 Task: Explore Airbnb accommodation in Damascus, Syria from 2nd December, 2023 to 5th December, 2023 for 1 adult.1  bedroom having 1 bed and 1 bathroom. Property type can be hotel. Look for 3 properties as per requirement.
Action: Mouse moved to (424, 97)
Screenshot: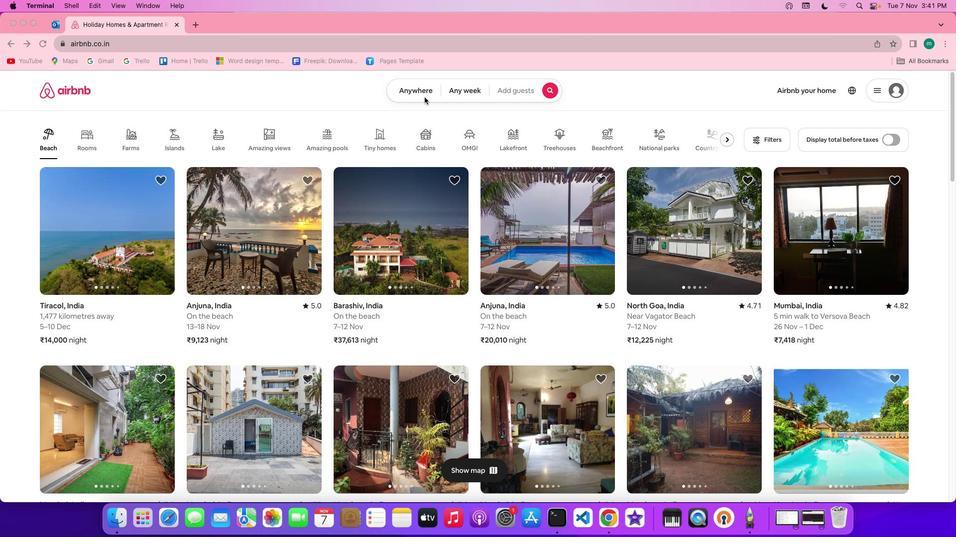 
Action: Mouse pressed left at (424, 97)
Screenshot: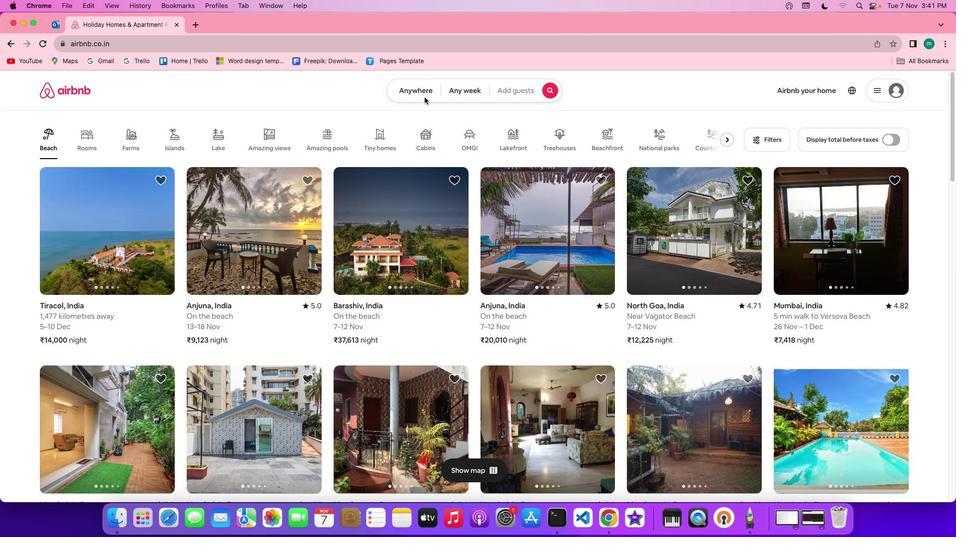 
Action: Mouse pressed left at (424, 97)
Screenshot: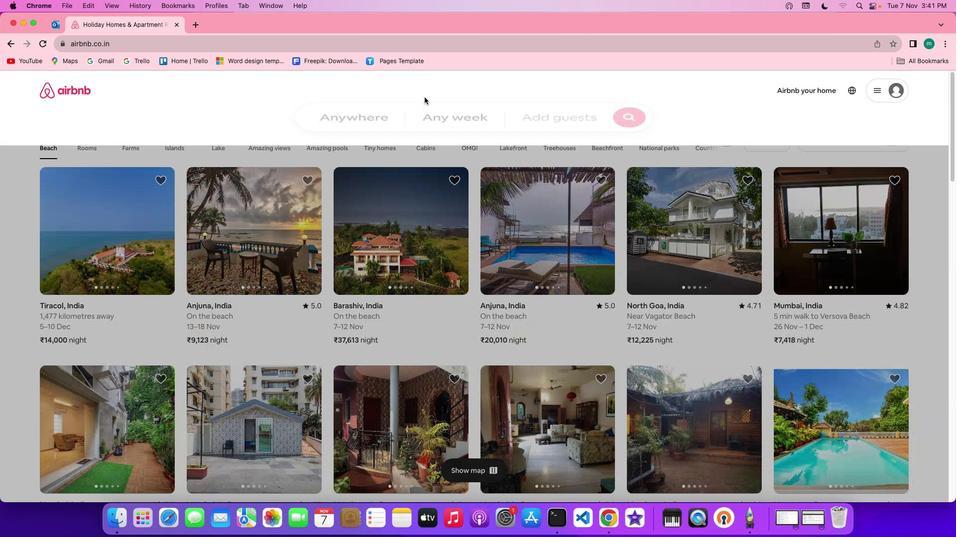 
Action: Mouse moved to (363, 137)
Screenshot: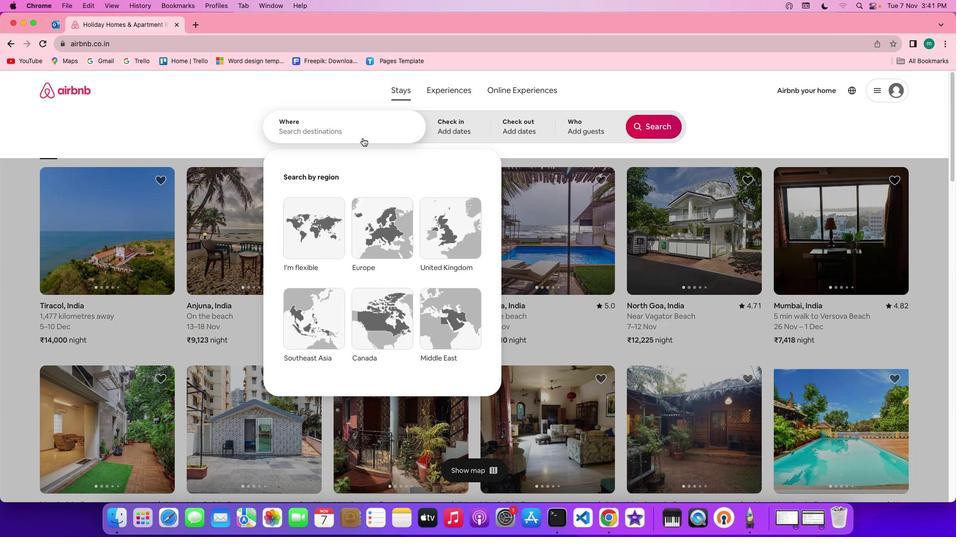 
Action: Mouse pressed left at (363, 137)
Screenshot: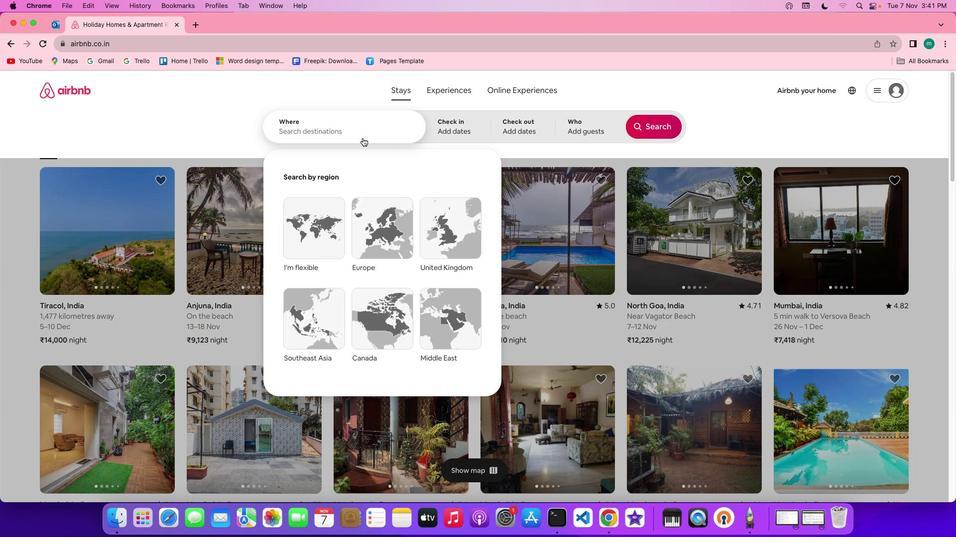 
Action: Mouse moved to (362, 132)
Screenshot: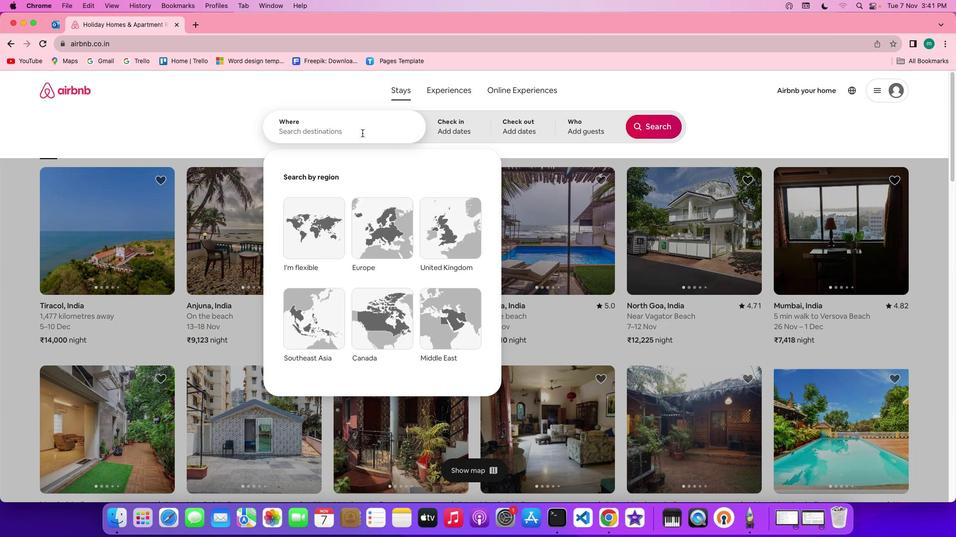 
Action: Mouse pressed left at (362, 132)
Screenshot: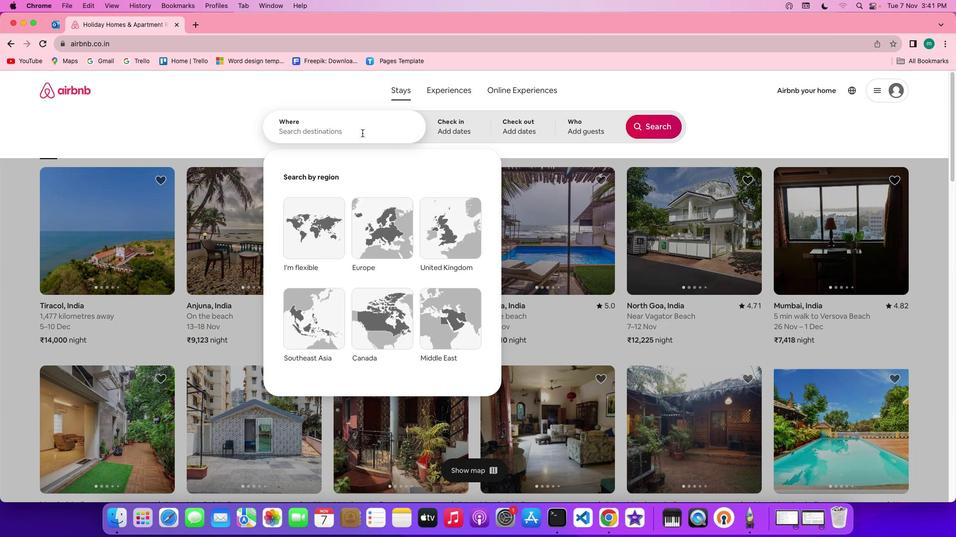 
Action: Key pressed Key.shift'D''a''m''a''s''c''u''s'','Key.spaceKey.shift'S''y''r''i''a'
Screenshot: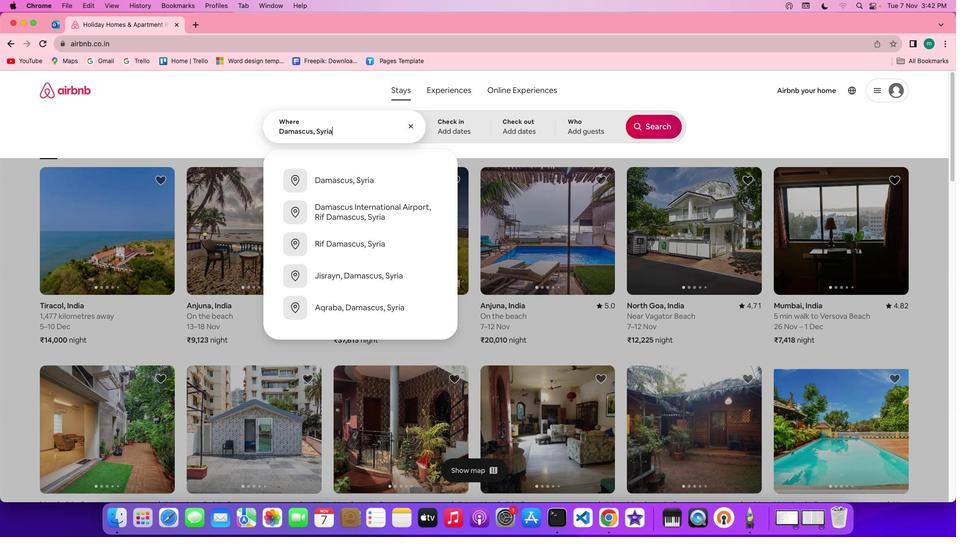 
Action: Mouse moved to (449, 124)
Screenshot: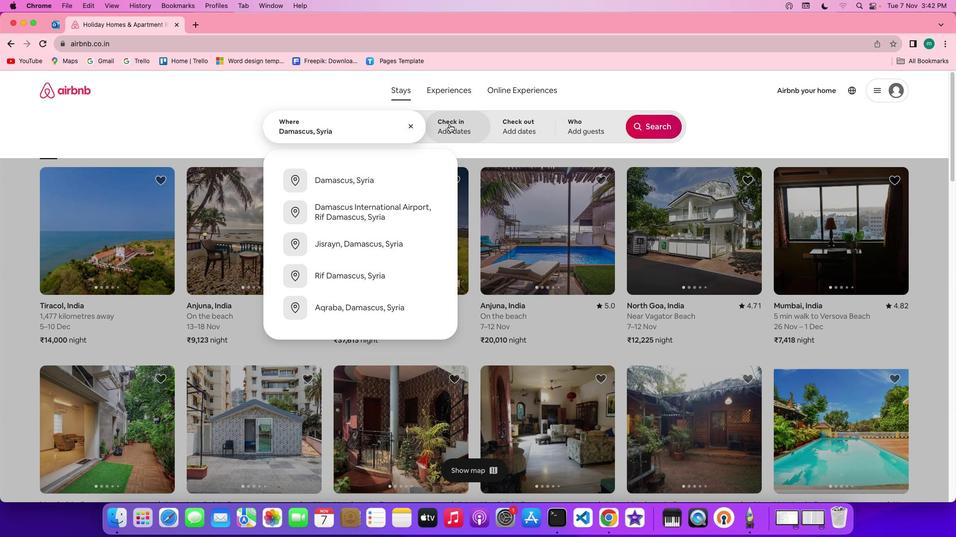 
Action: Mouse pressed left at (449, 124)
Screenshot: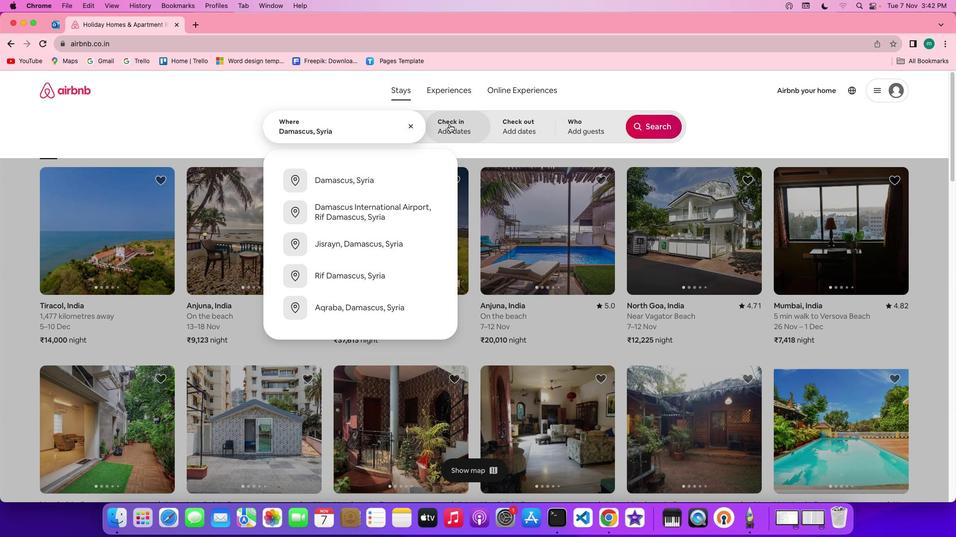 
Action: Mouse moved to (648, 244)
Screenshot: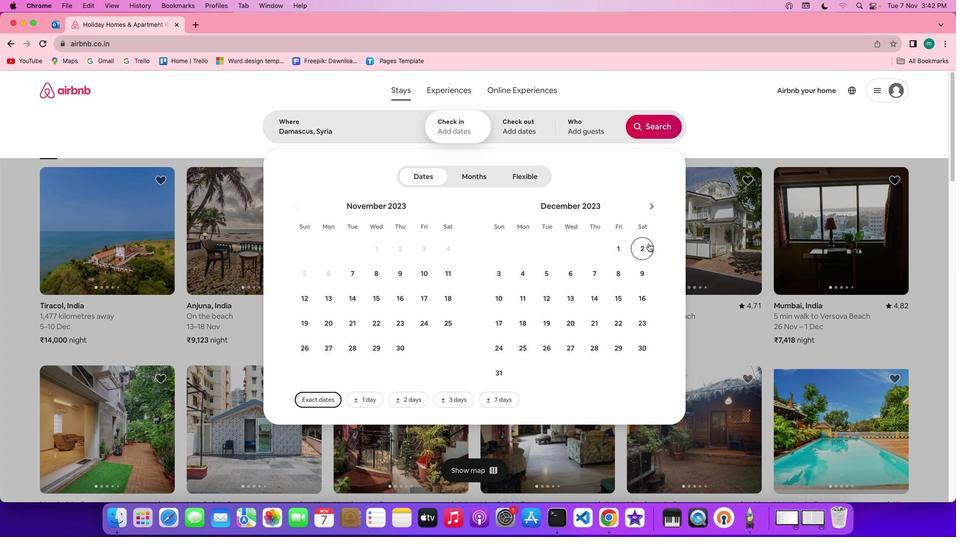 
Action: Mouse pressed left at (648, 244)
Screenshot: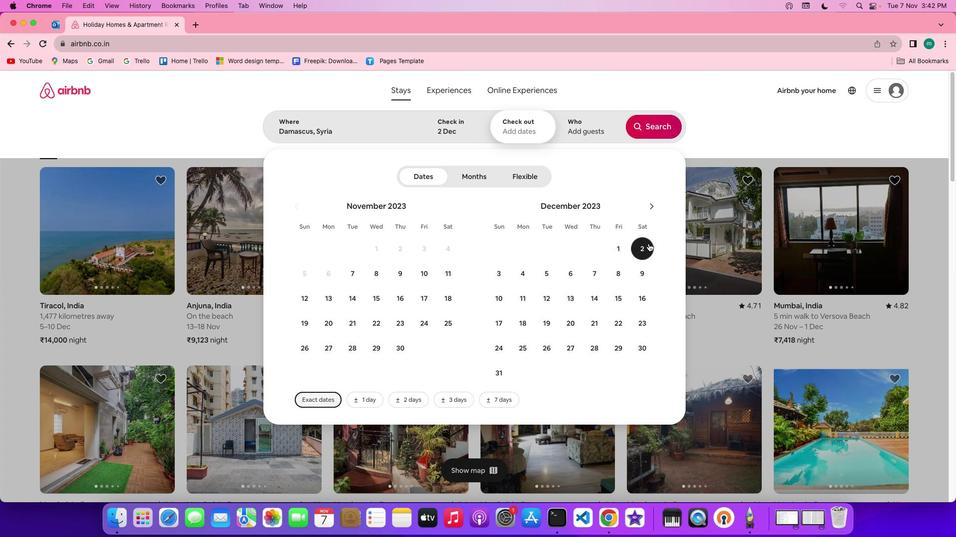 
Action: Mouse moved to (553, 271)
Screenshot: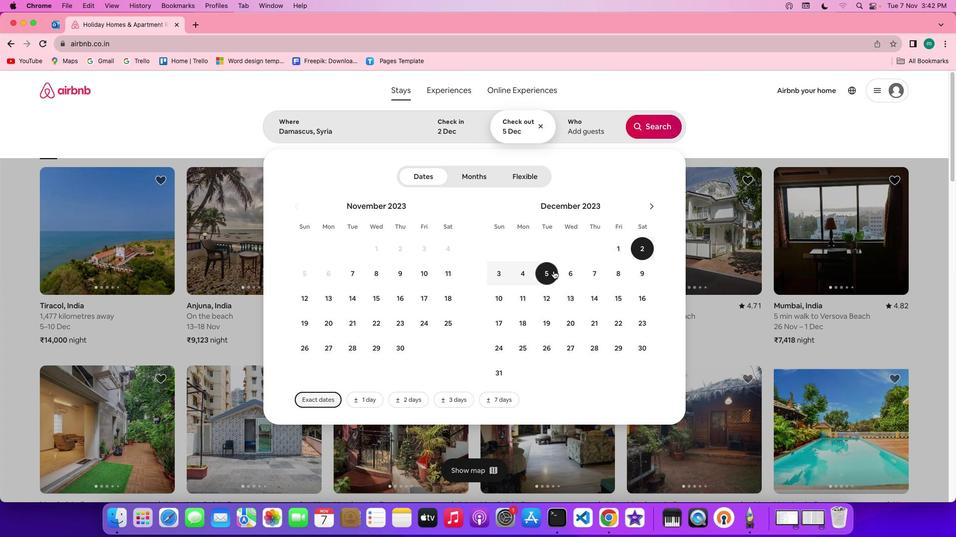 
Action: Mouse pressed left at (553, 271)
Screenshot: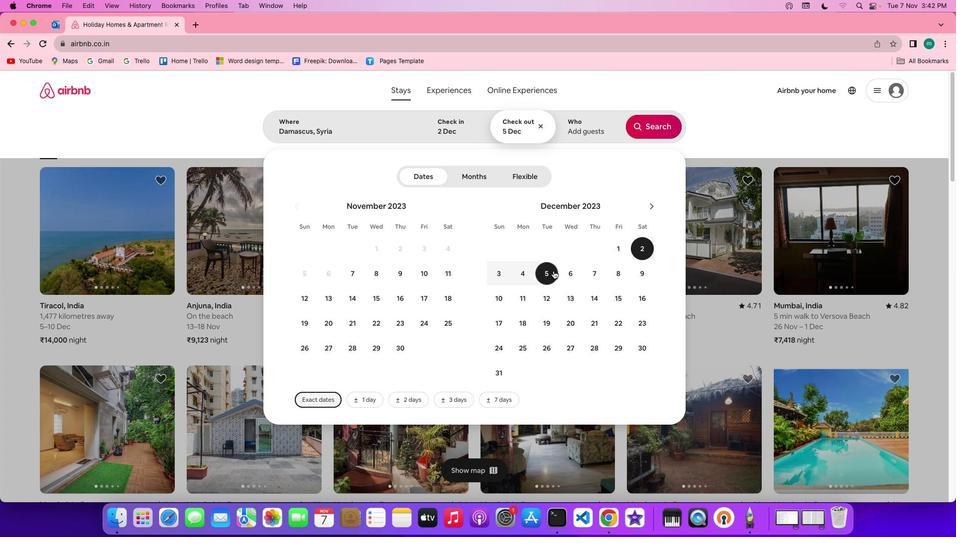 
Action: Mouse moved to (579, 131)
Screenshot: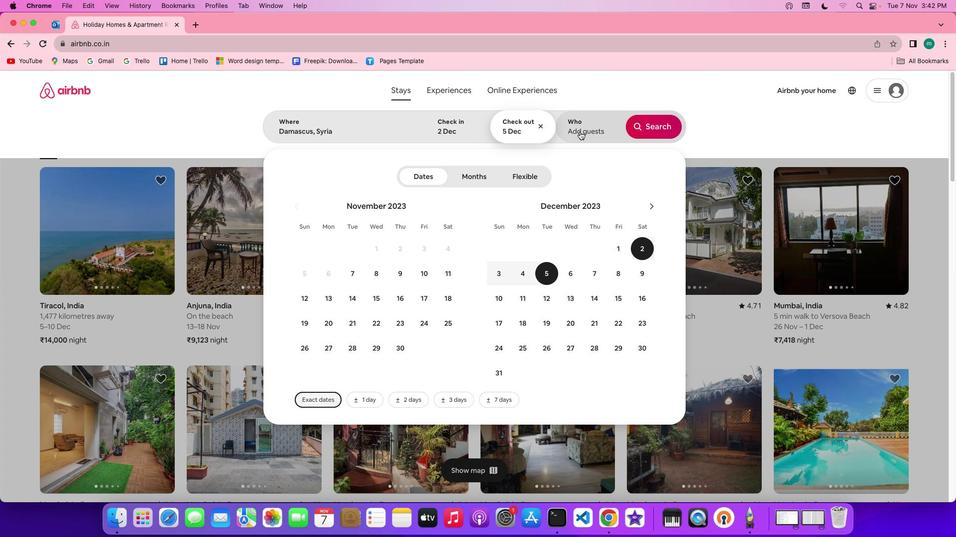 
Action: Mouse pressed left at (579, 131)
Screenshot: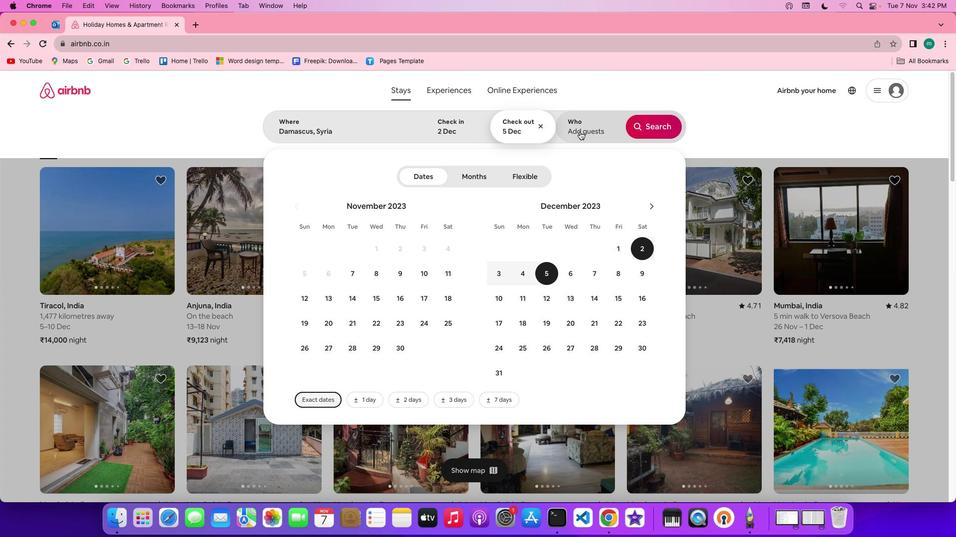 
Action: Mouse moved to (659, 181)
Screenshot: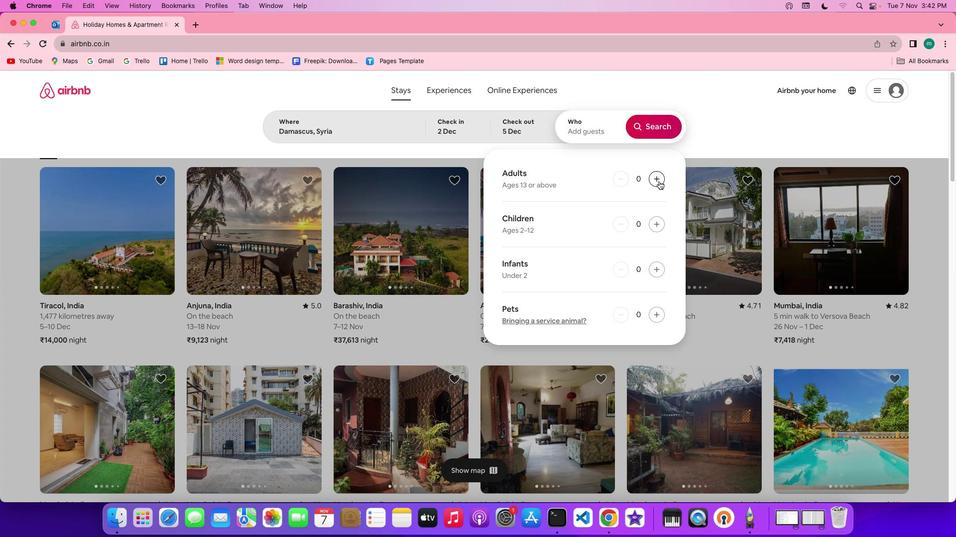 
Action: Mouse pressed left at (659, 181)
Screenshot: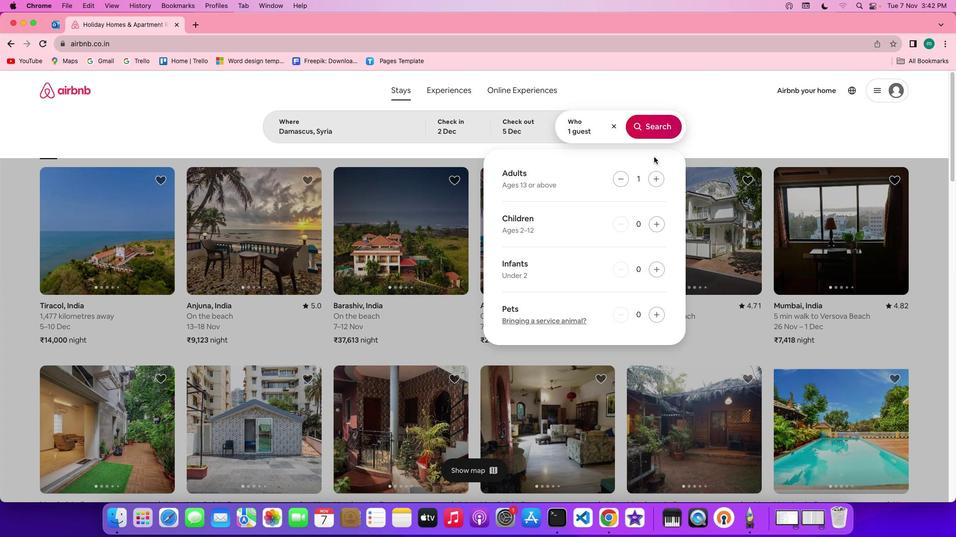 
Action: Mouse moved to (653, 131)
Screenshot: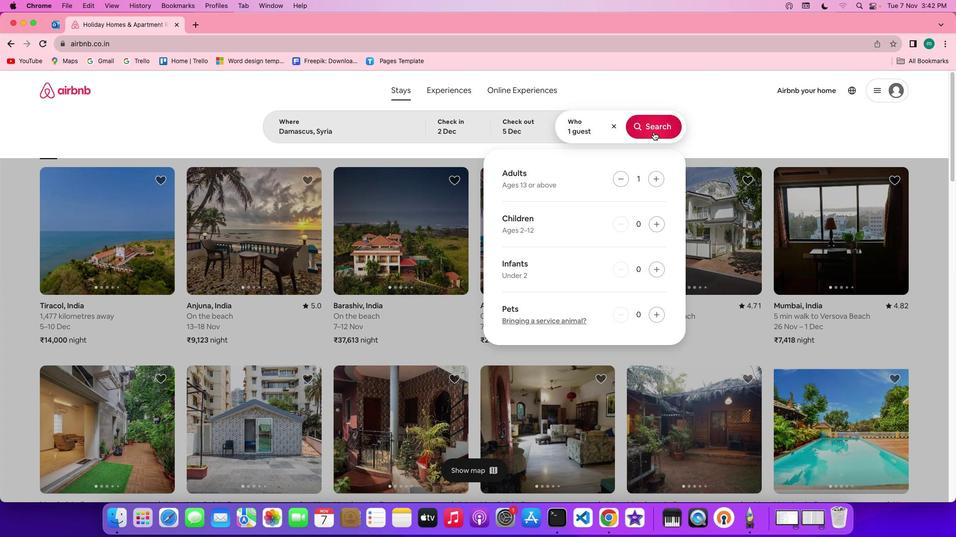 
Action: Mouse pressed left at (653, 131)
Screenshot: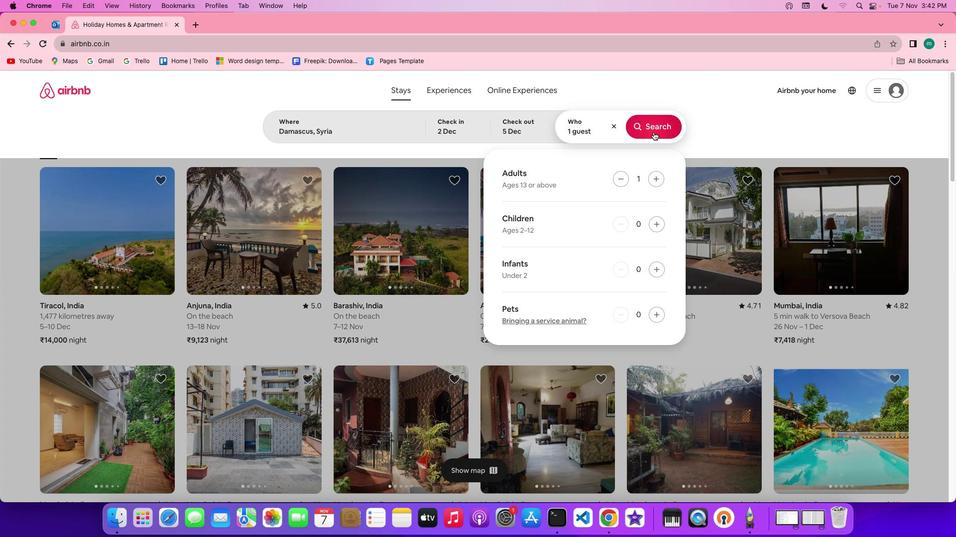 
Action: Mouse moved to (785, 127)
Screenshot: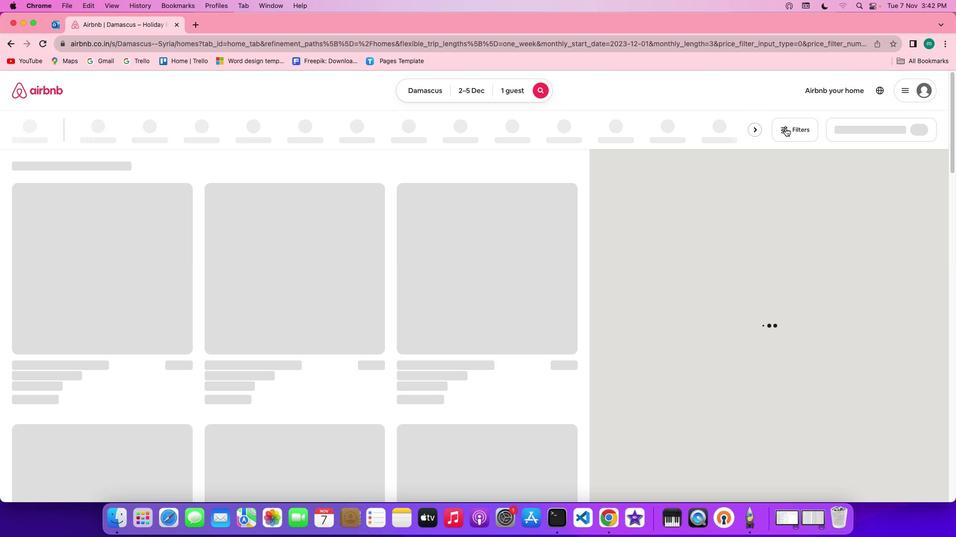 
Action: Mouse pressed left at (785, 127)
Screenshot: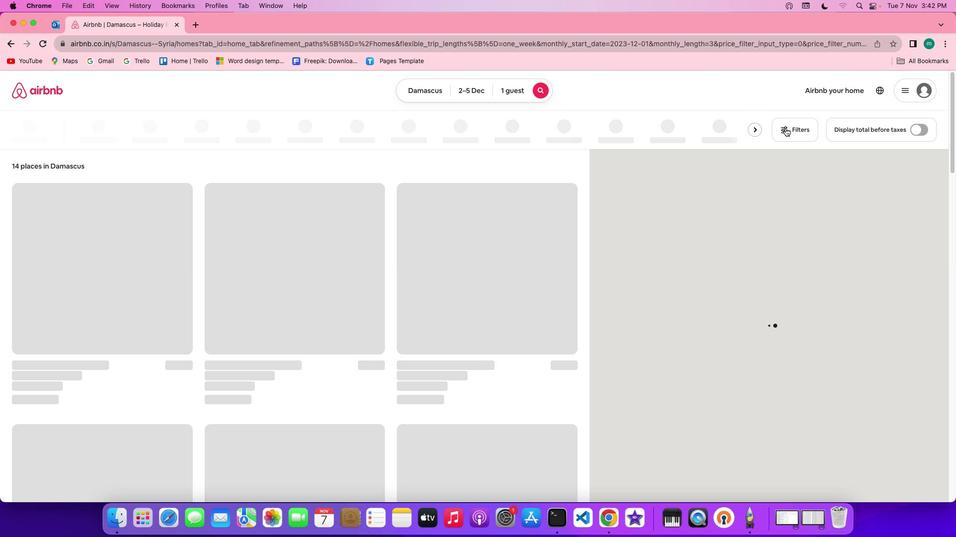 
Action: Mouse moved to (796, 130)
Screenshot: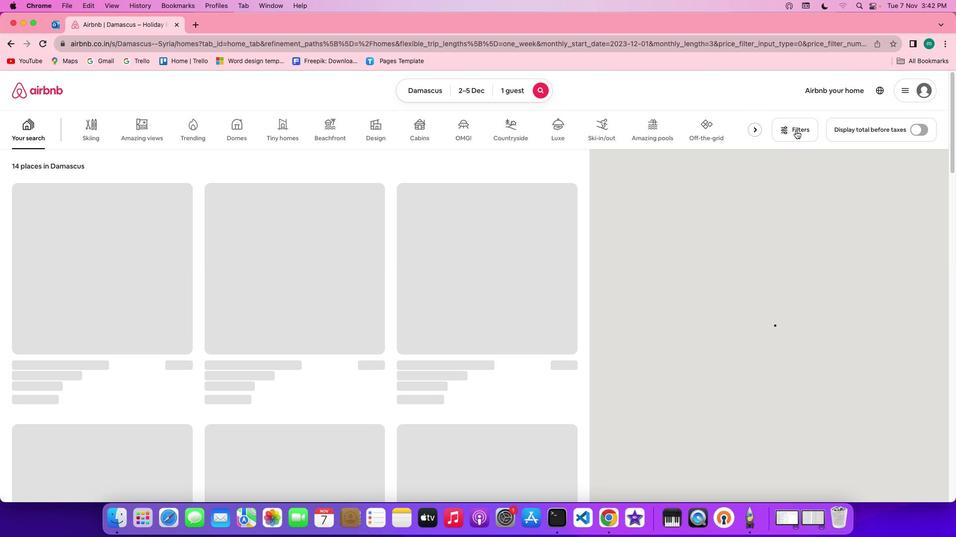 
Action: Mouse pressed left at (796, 130)
Screenshot: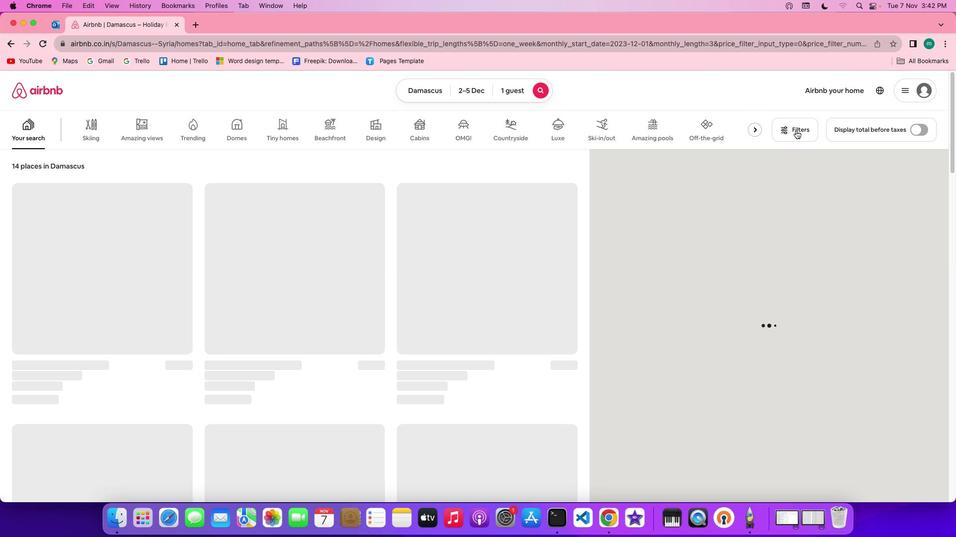 
Action: Mouse moved to (789, 126)
Screenshot: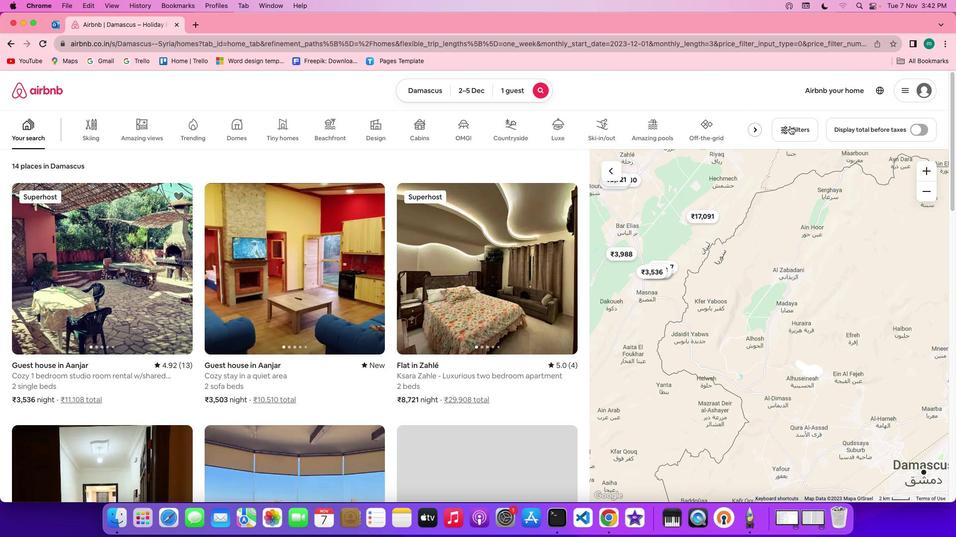 
Action: Mouse pressed left at (789, 126)
Screenshot: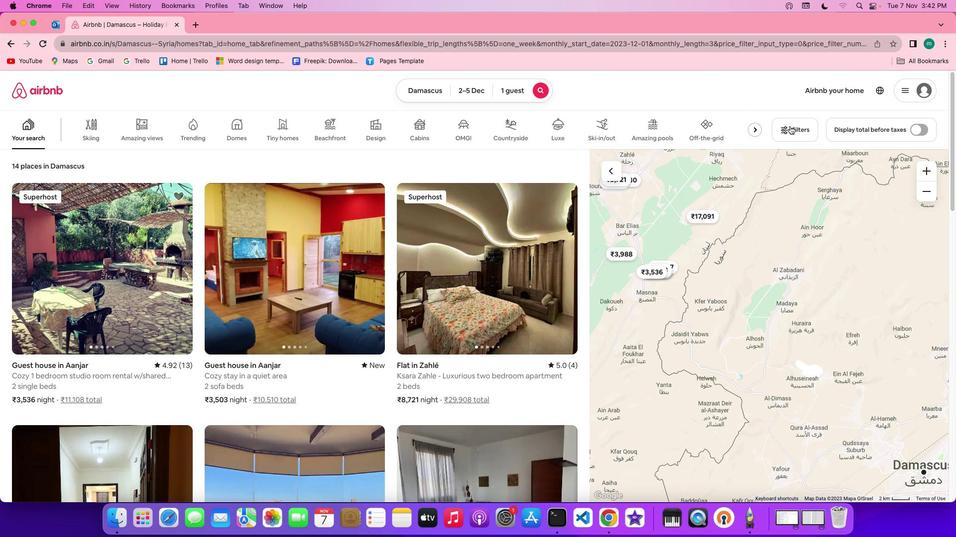 
Action: Mouse moved to (639, 274)
Screenshot: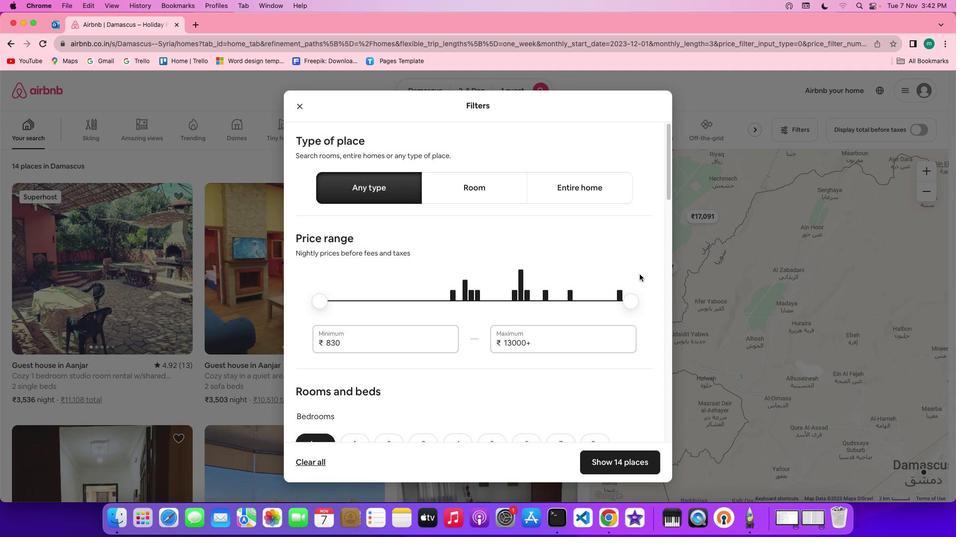 
Action: Mouse scrolled (639, 274) with delta (0, 0)
Screenshot: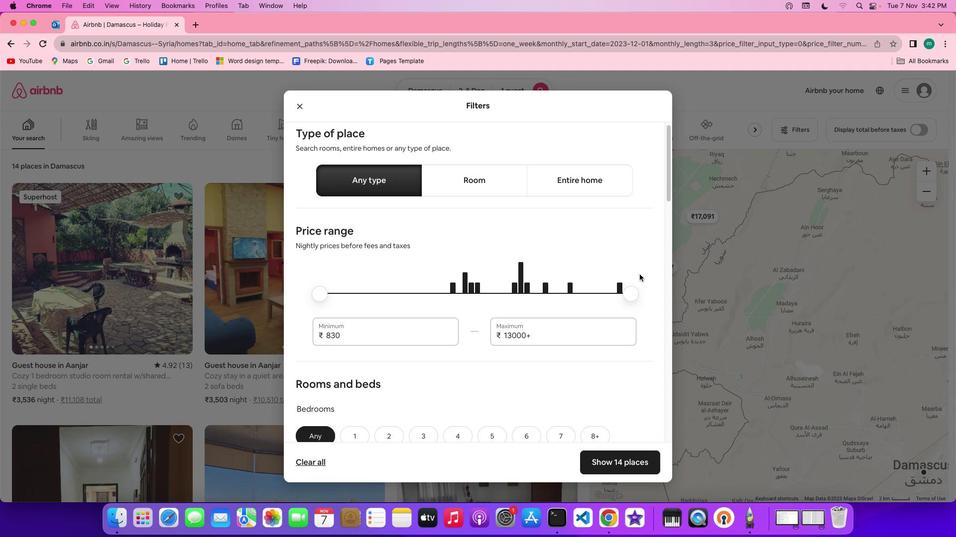 
Action: Mouse scrolled (639, 274) with delta (0, 0)
Screenshot: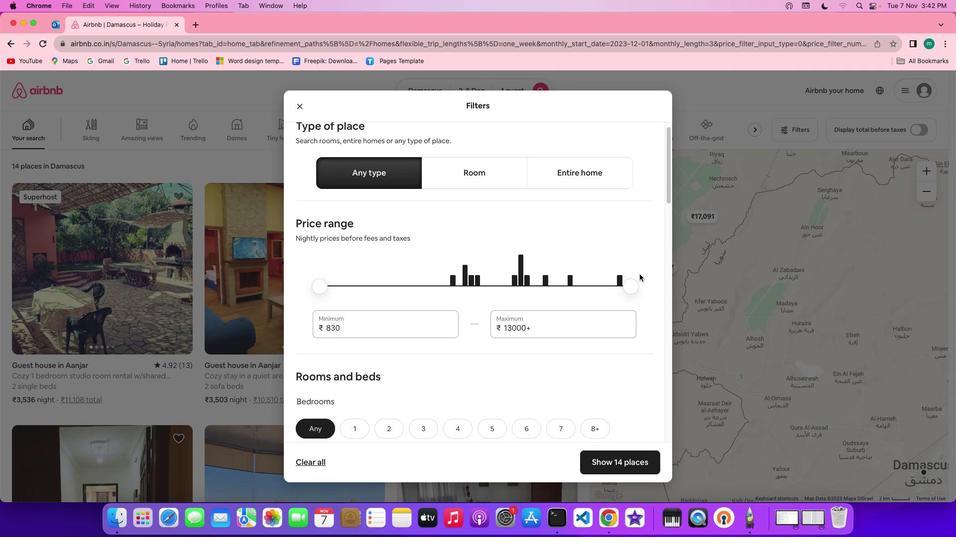 
Action: Mouse scrolled (639, 274) with delta (0, 0)
Screenshot: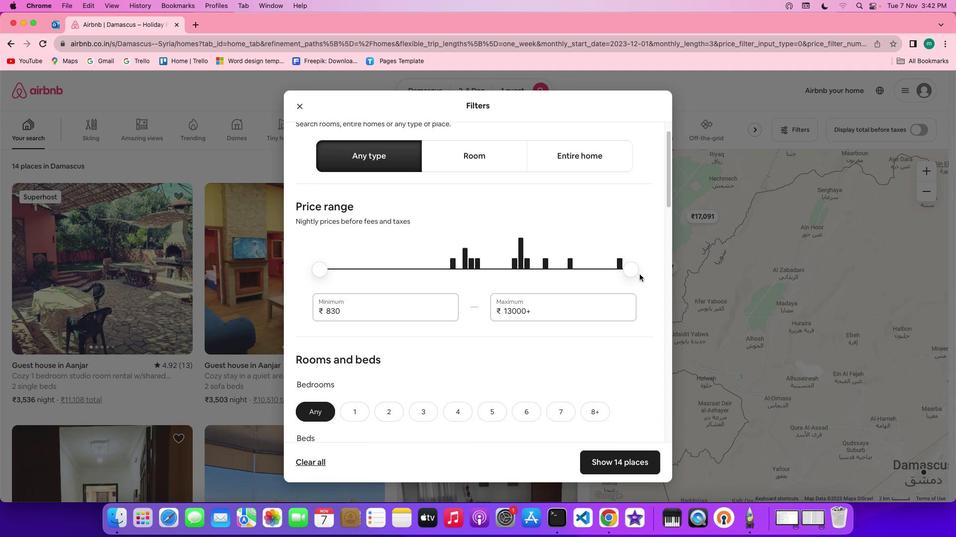 
Action: Mouse scrolled (639, 274) with delta (0, 0)
Screenshot: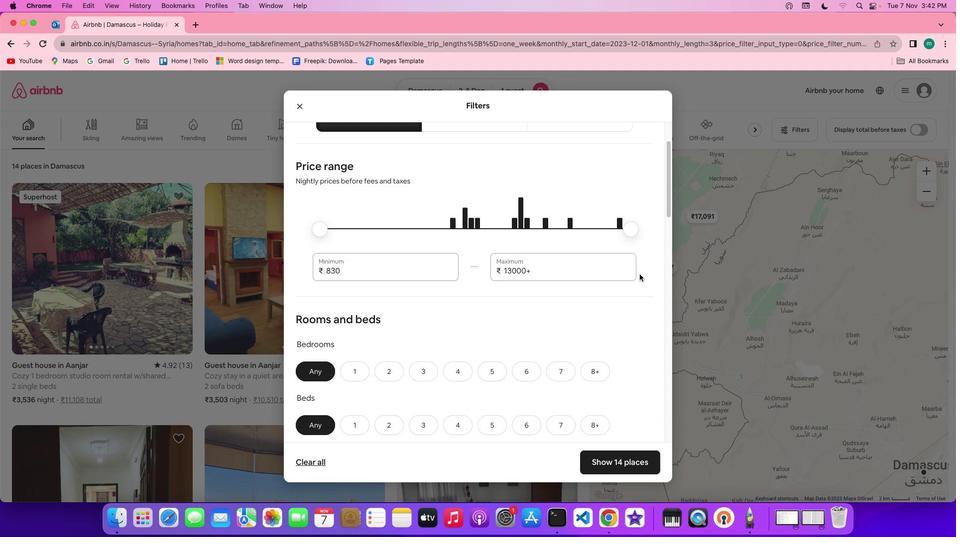 
Action: Mouse scrolled (639, 274) with delta (0, 0)
Screenshot: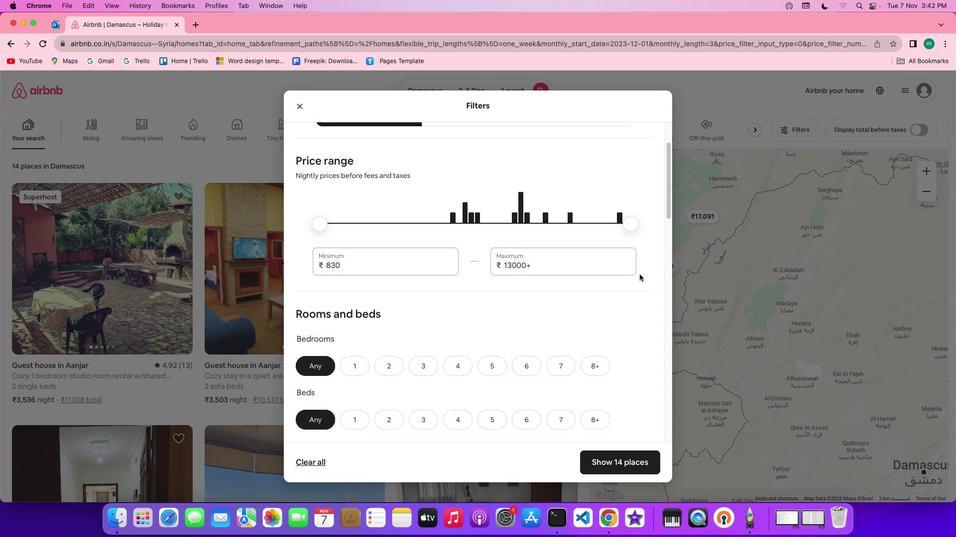 
Action: Mouse scrolled (639, 274) with delta (0, 0)
Screenshot: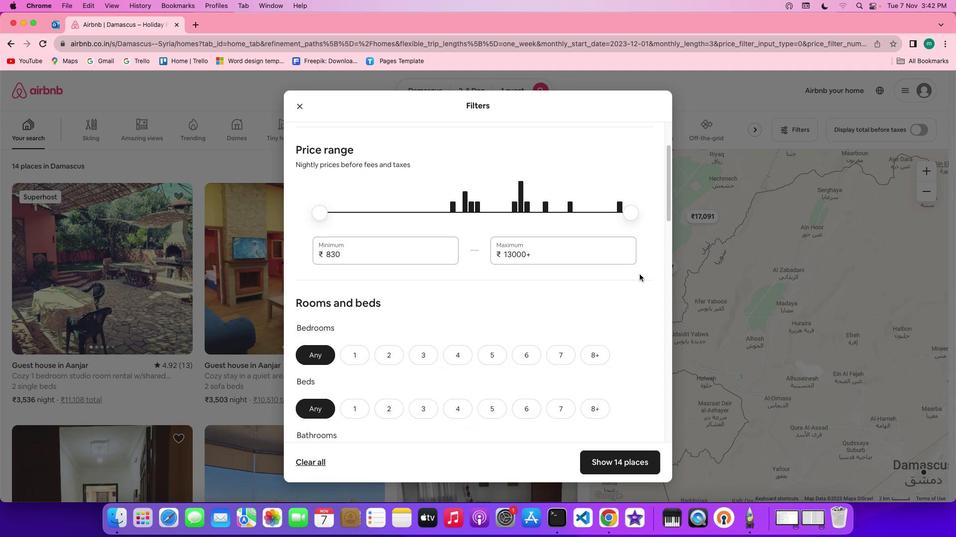 
Action: Mouse scrolled (639, 274) with delta (0, 0)
Screenshot: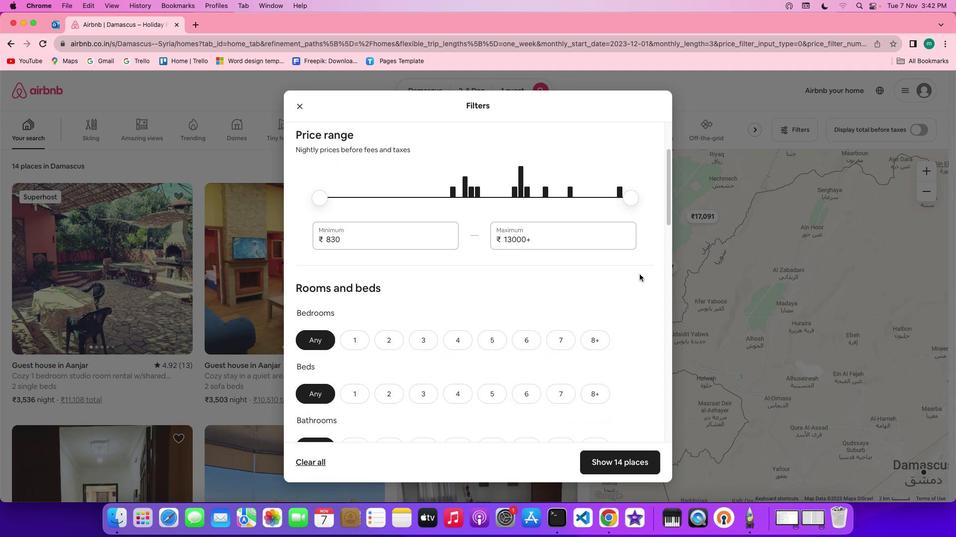 
Action: Mouse scrolled (639, 274) with delta (0, 0)
Screenshot: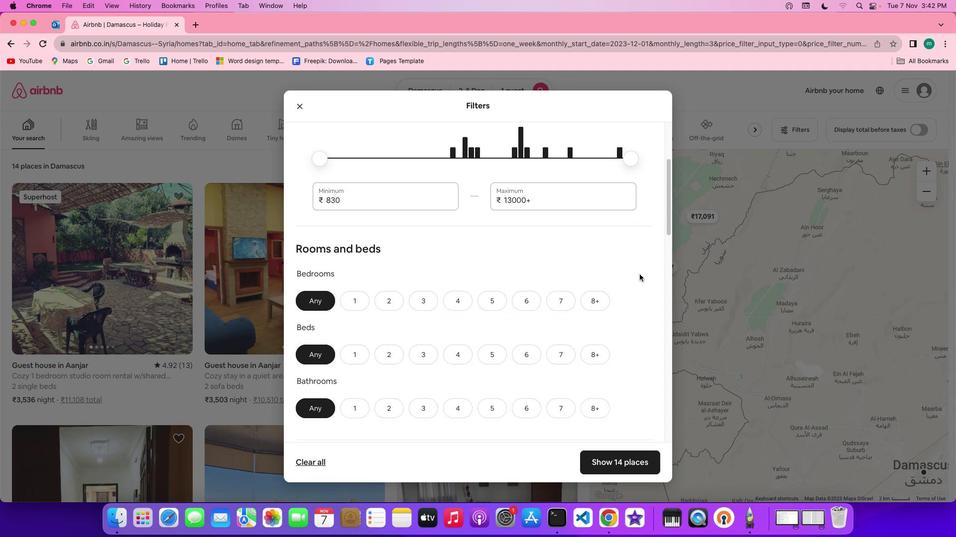 
Action: Mouse scrolled (639, 274) with delta (0, 0)
Screenshot: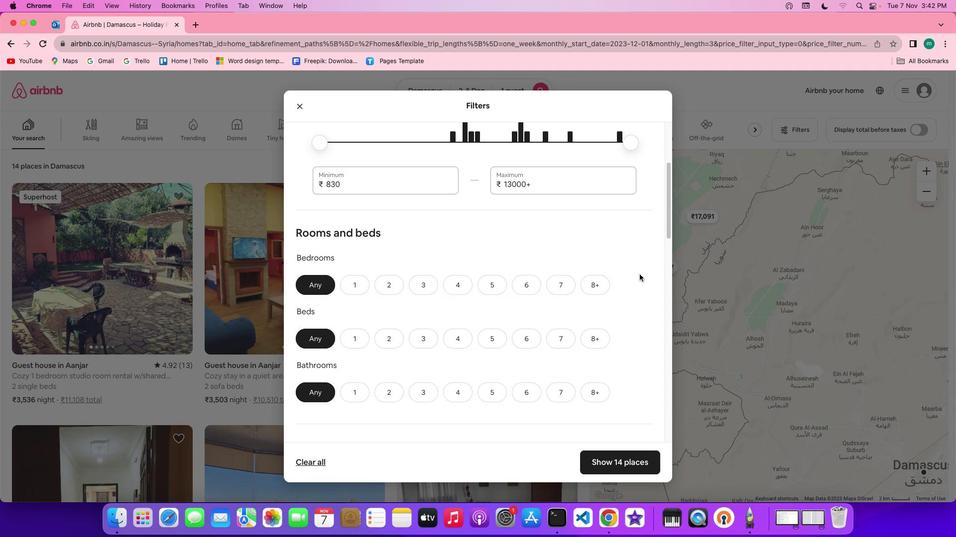 
Action: Mouse scrolled (639, 274) with delta (0, 0)
Screenshot: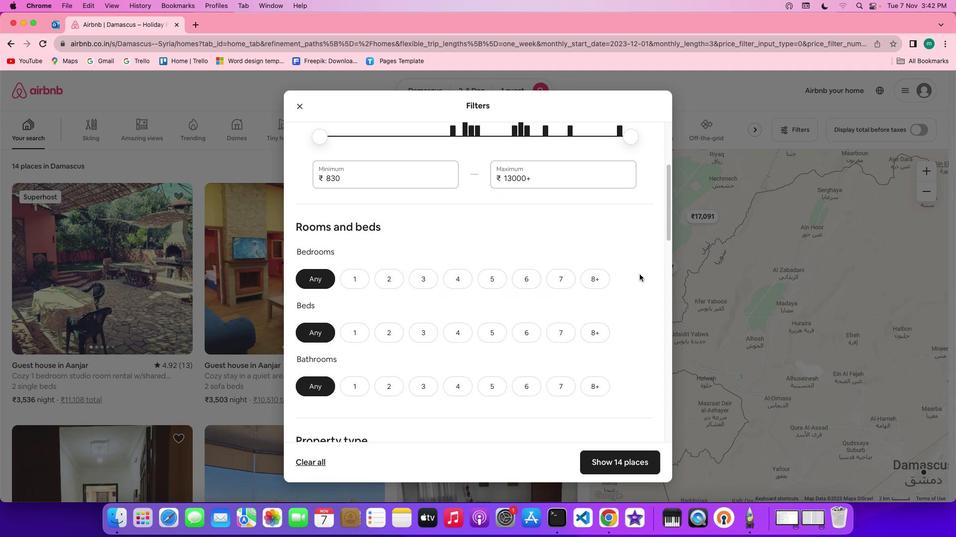 
Action: Mouse scrolled (639, 274) with delta (0, 0)
Screenshot: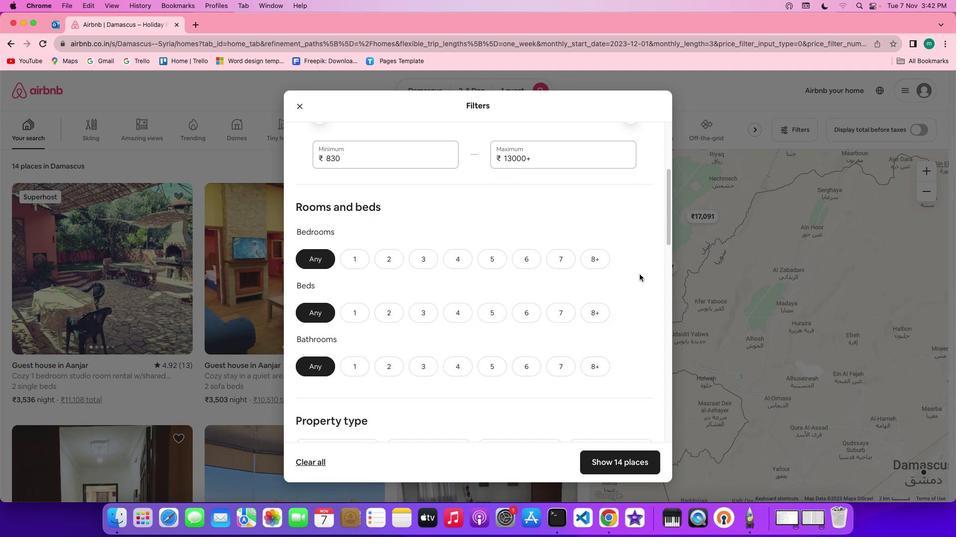 
Action: Mouse scrolled (639, 274) with delta (0, 0)
Screenshot: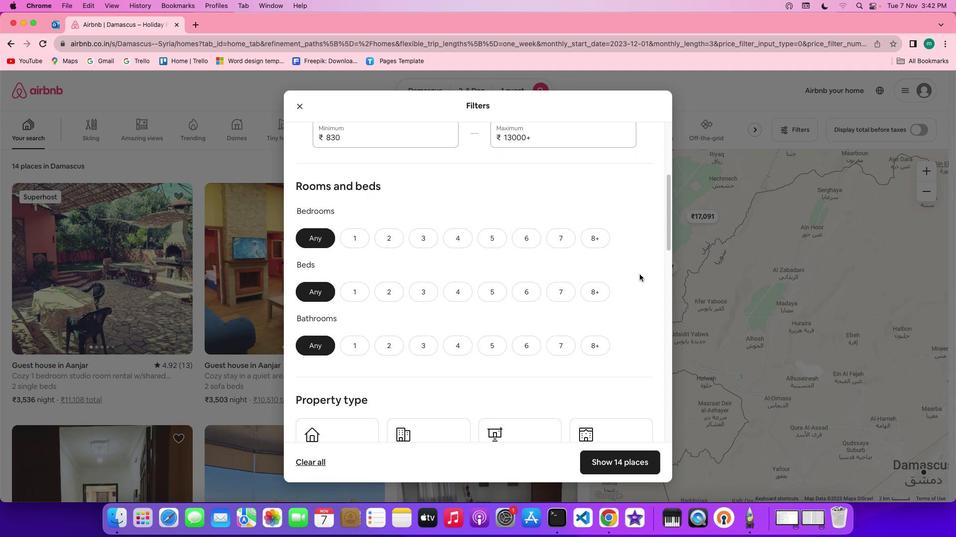 
Action: Mouse scrolled (639, 274) with delta (0, 0)
Screenshot: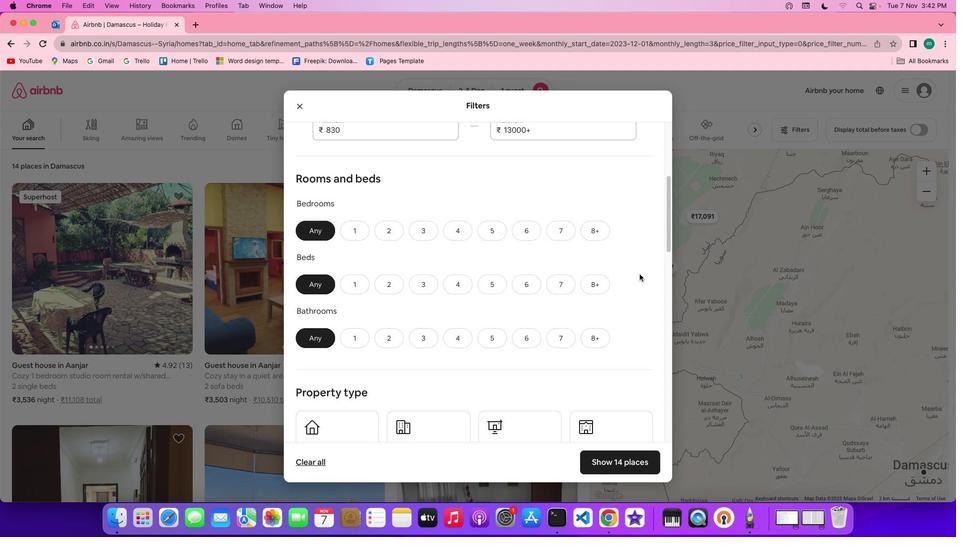 
Action: Mouse scrolled (639, 274) with delta (0, 0)
Screenshot: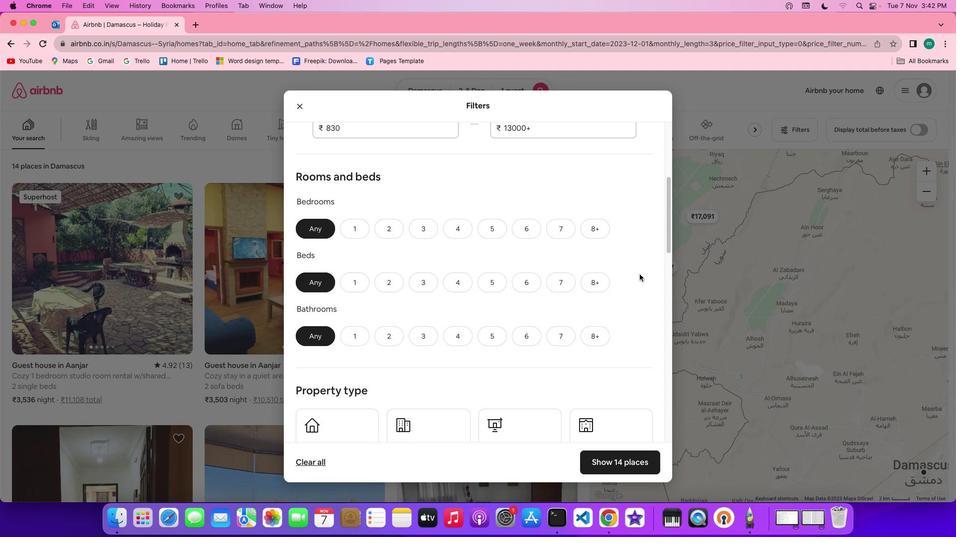 
Action: Mouse scrolled (639, 274) with delta (0, 0)
Screenshot: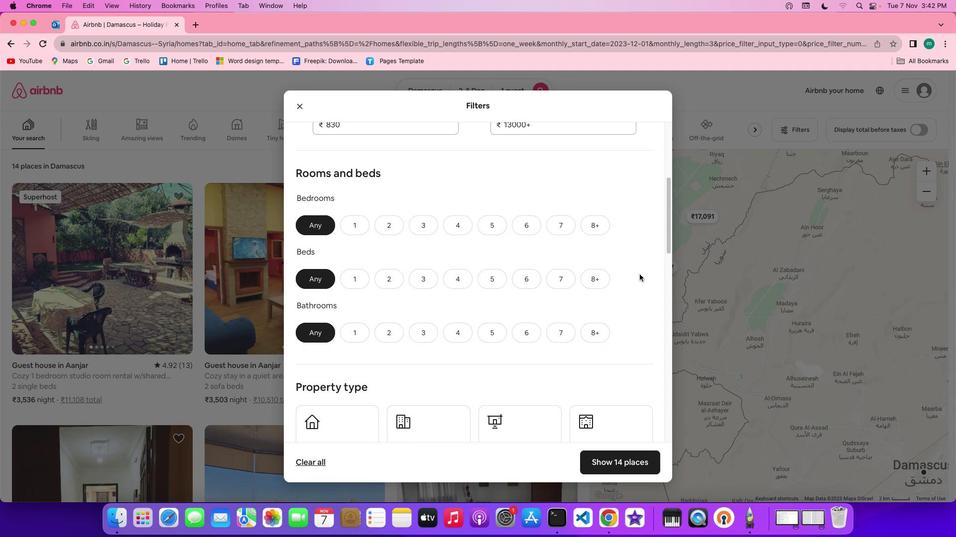 
Action: Mouse scrolled (639, 274) with delta (0, 0)
Screenshot: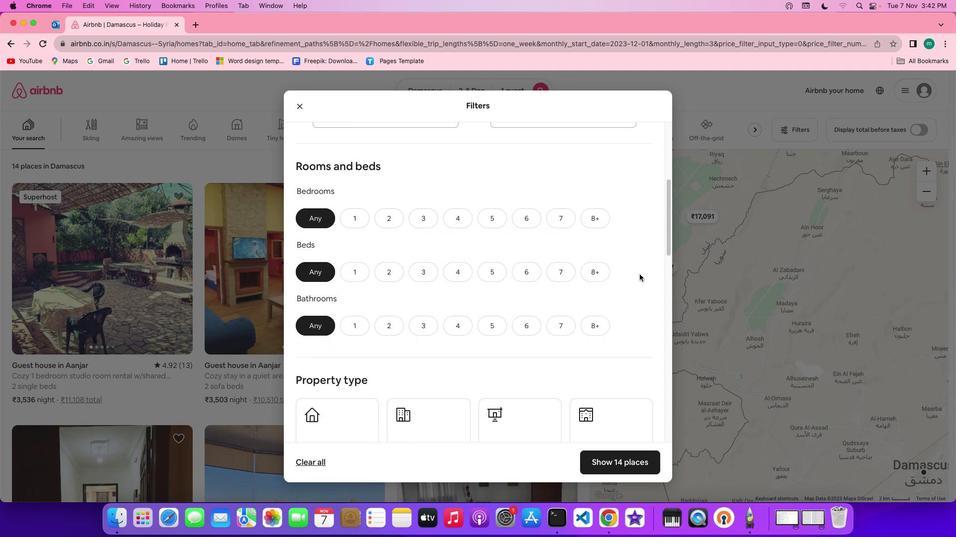 
Action: Mouse scrolled (639, 274) with delta (0, 0)
Screenshot: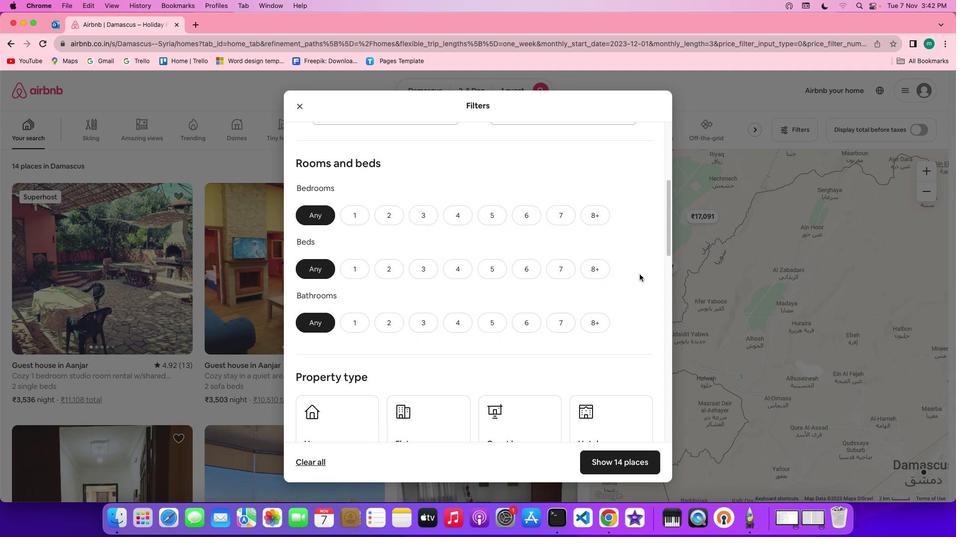 
Action: Mouse scrolled (639, 274) with delta (0, 0)
Screenshot: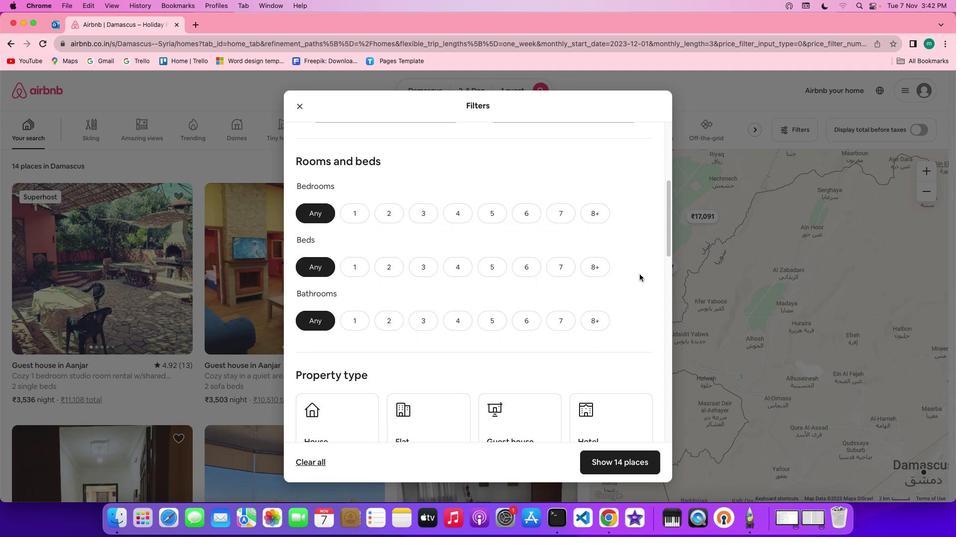 
Action: Mouse scrolled (639, 274) with delta (0, 0)
Screenshot: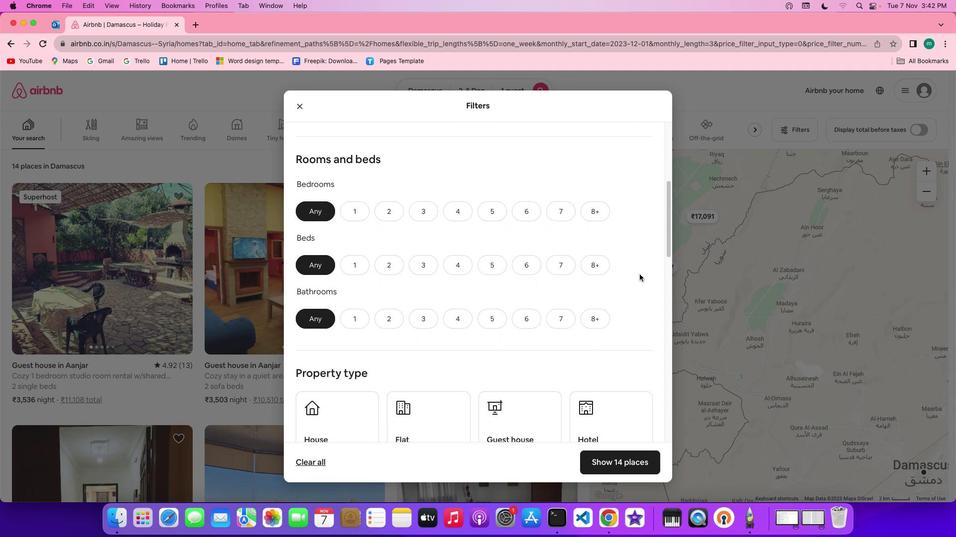 
Action: Mouse scrolled (639, 274) with delta (0, 0)
Screenshot: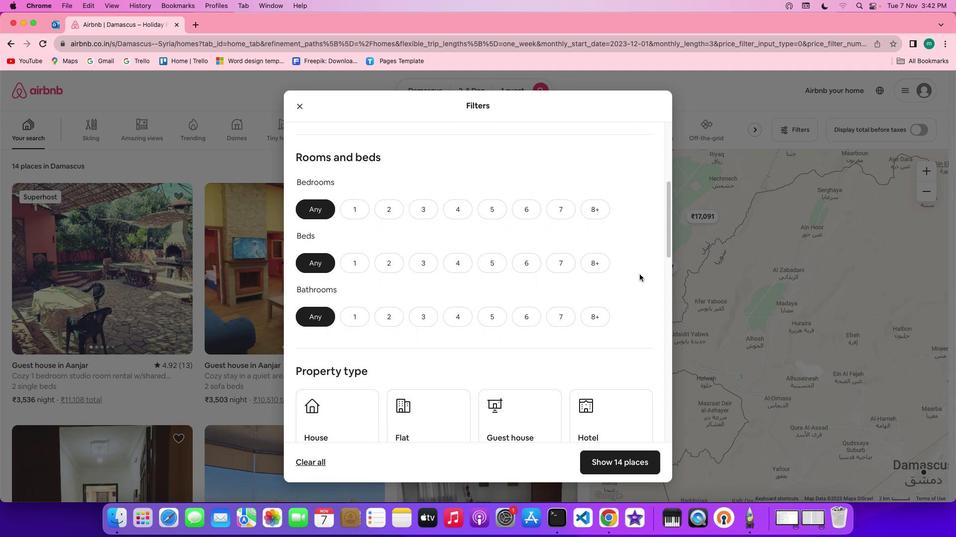 
Action: Mouse scrolled (639, 274) with delta (0, 0)
Screenshot: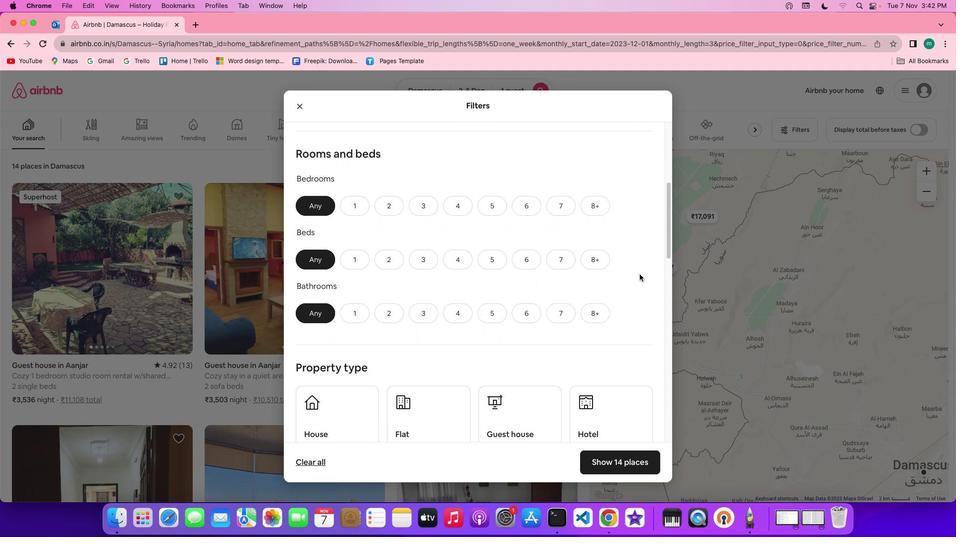 
Action: Mouse scrolled (639, 274) with delta (0, 0)
Screenshot: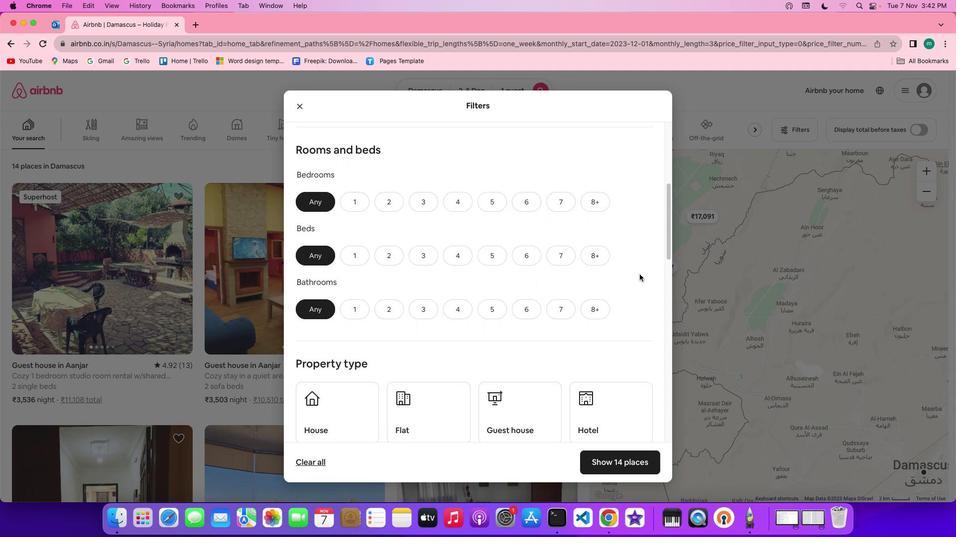 
Action: Mouse scrolled (639, 274) with delta (0, 0)
Screenshot: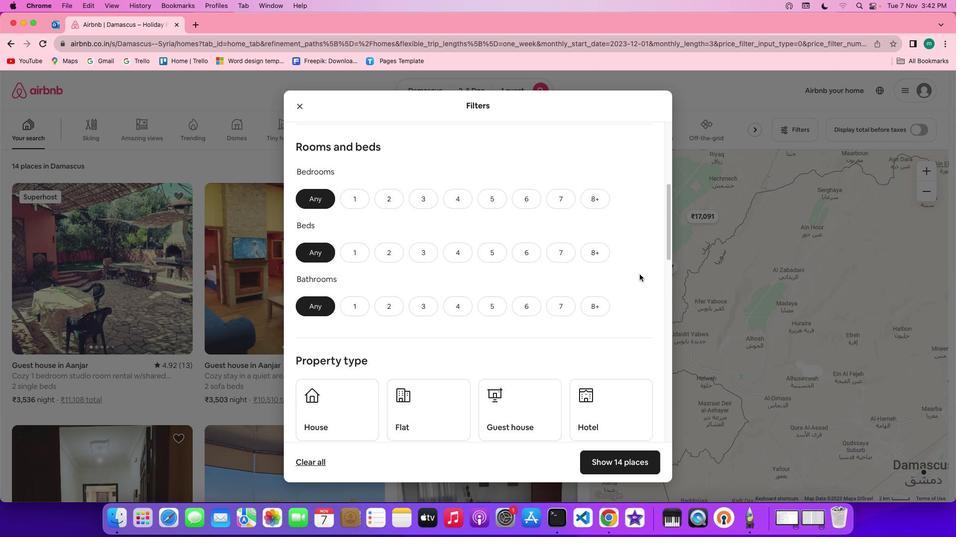 
Action: Mouse scrolled (639, 274) with delta (0, 0)
Screenshot: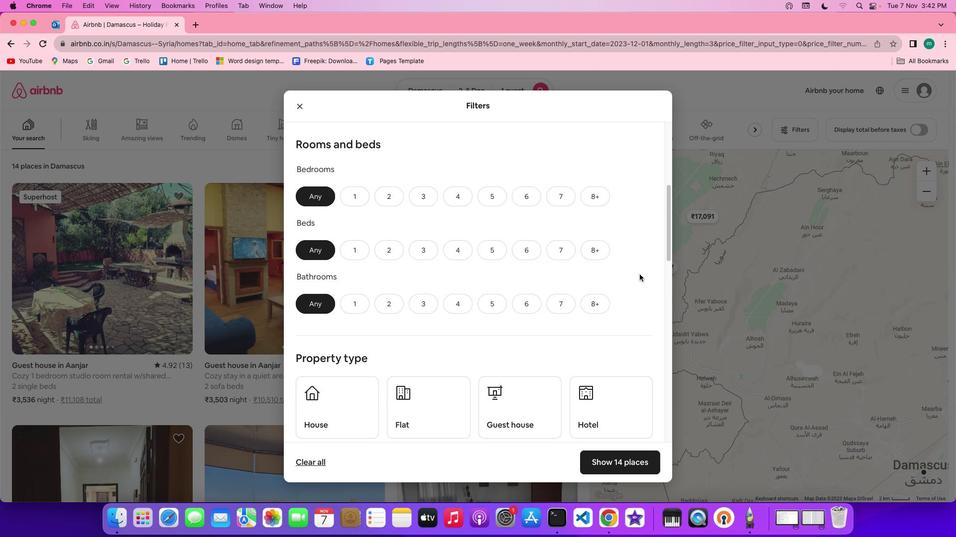 
Action: Mouse scrolled (639, 274) with delta (0, 0)
Screenshot: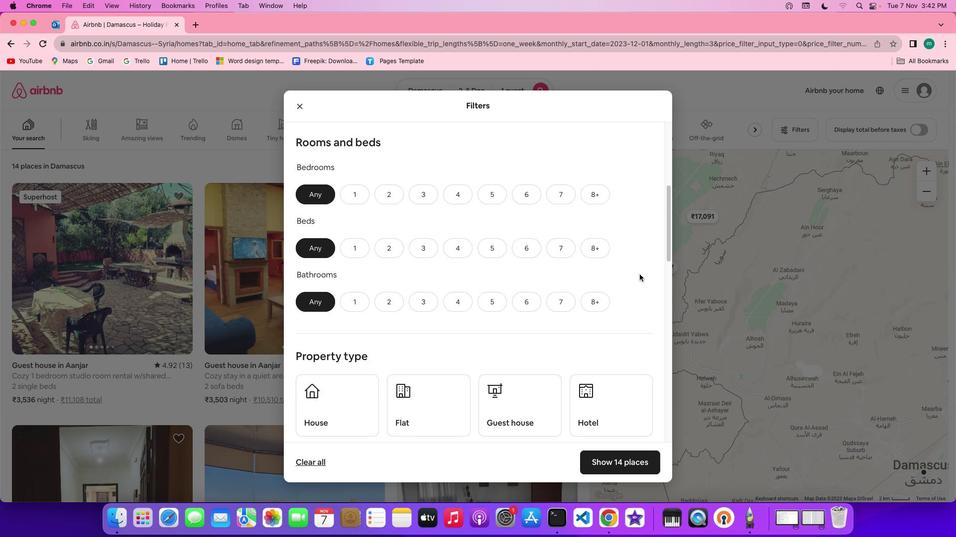 
Action: Mouse moved to (359, 191)
Screenshot: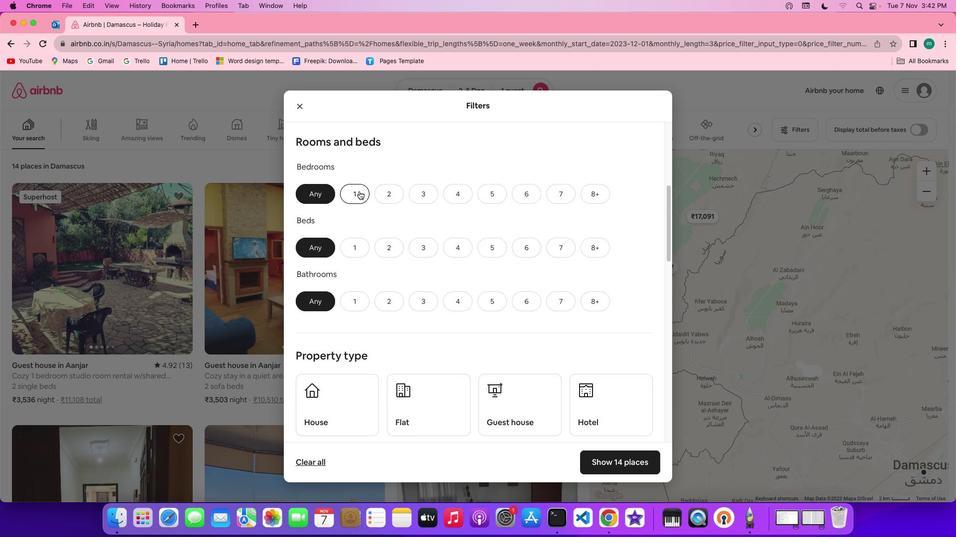 
Action: Mouse pressed left at (359, 191)
Screenshot: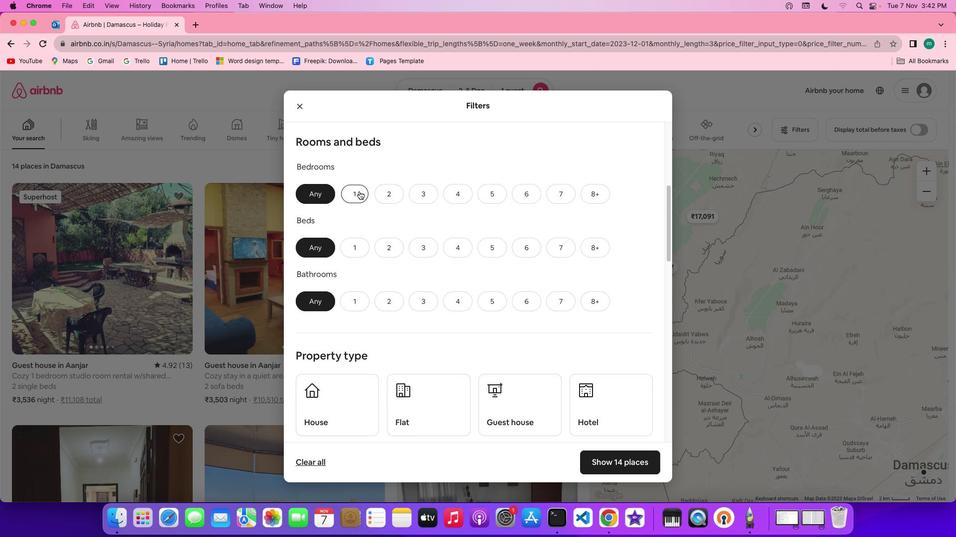 
Action: Mouse moved to (355, 240)
Screenshot: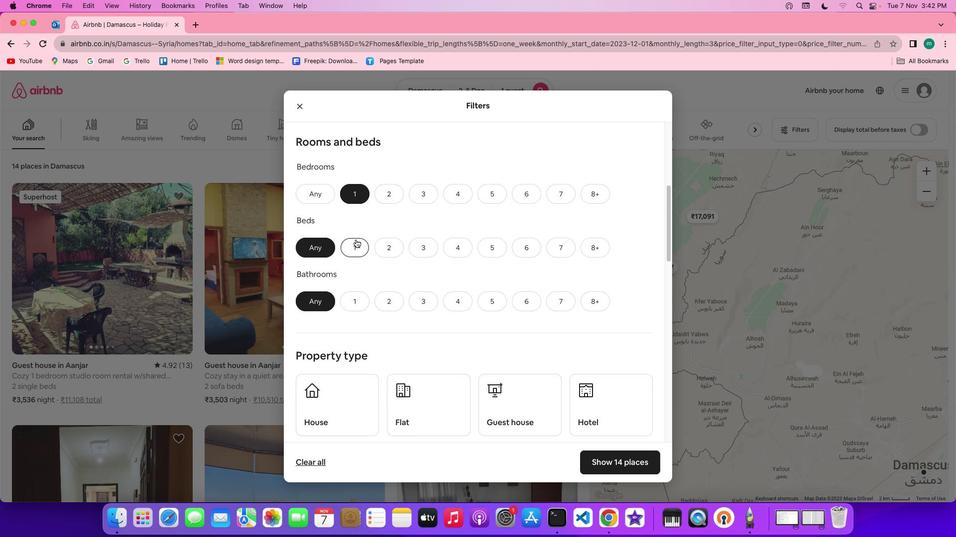 
Action: Mouse pressed left at (355, 240)
Screenshot: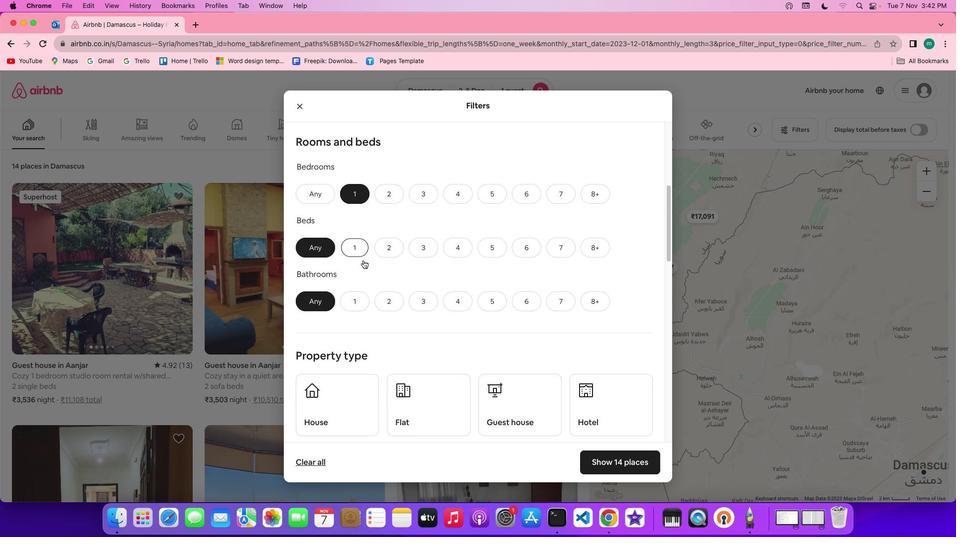 
Action: Mouse moved to (357, 294)
Screenshot: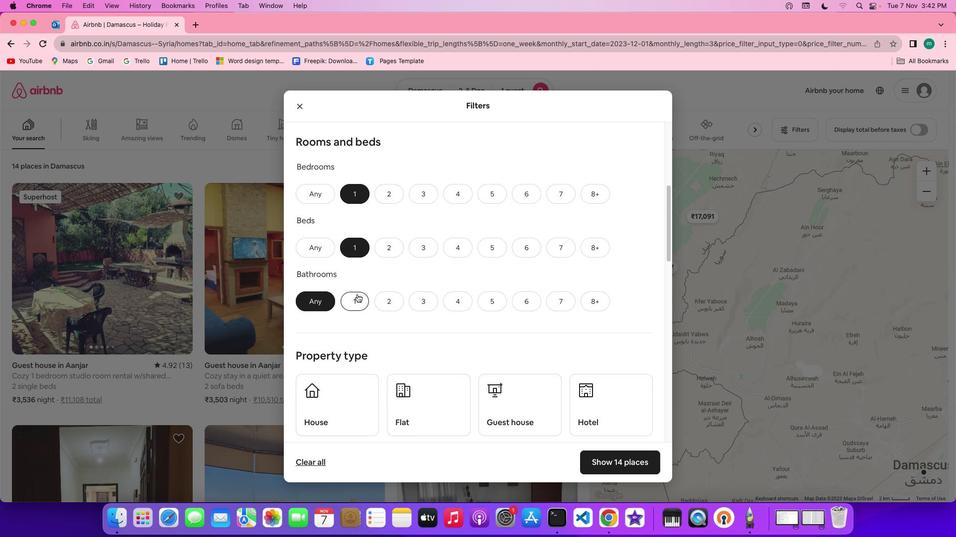 
Action: Mouse pressed left at (357, 294)
Screenshot: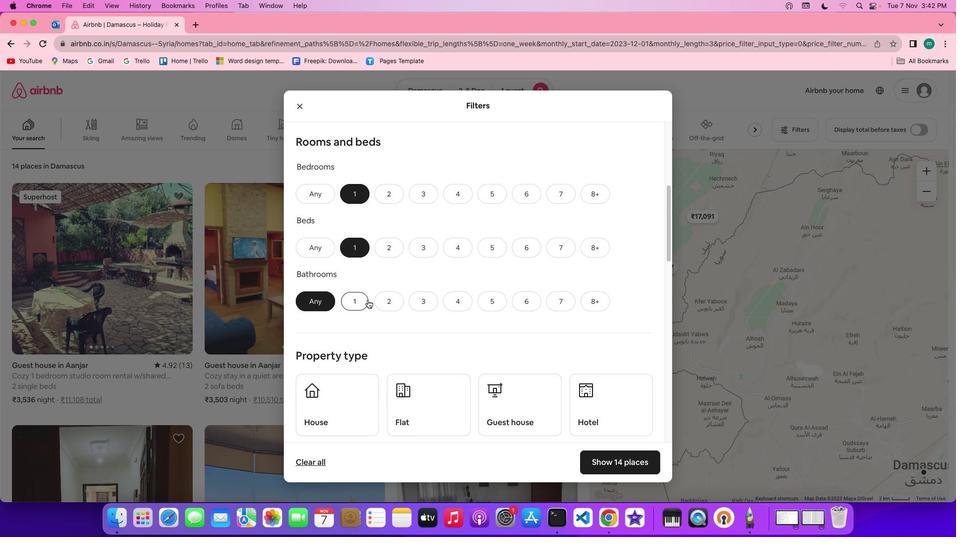 
Action: Mouse moved to (477, 328)
Screenshot: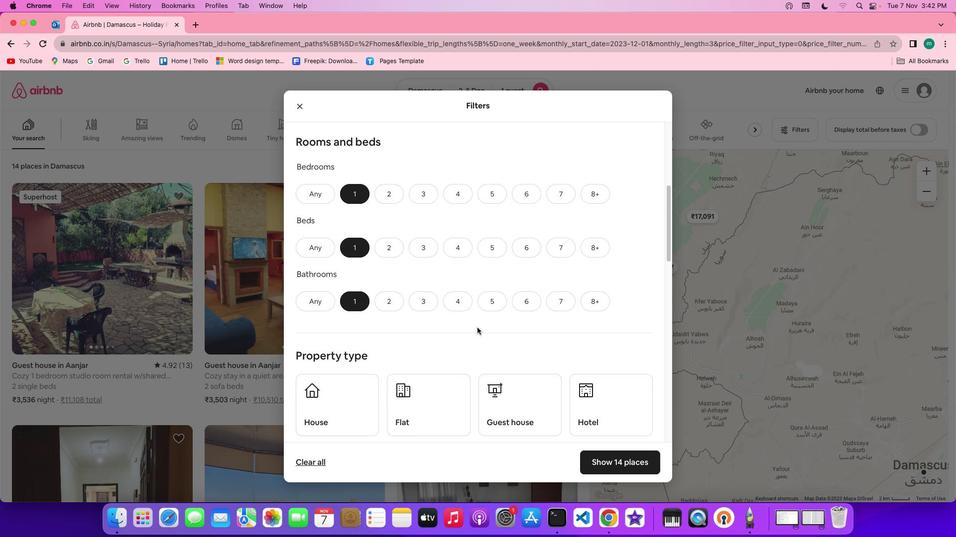
Action: Mouse scrolled (477, 328) with delta (0, 0)
Screenshot: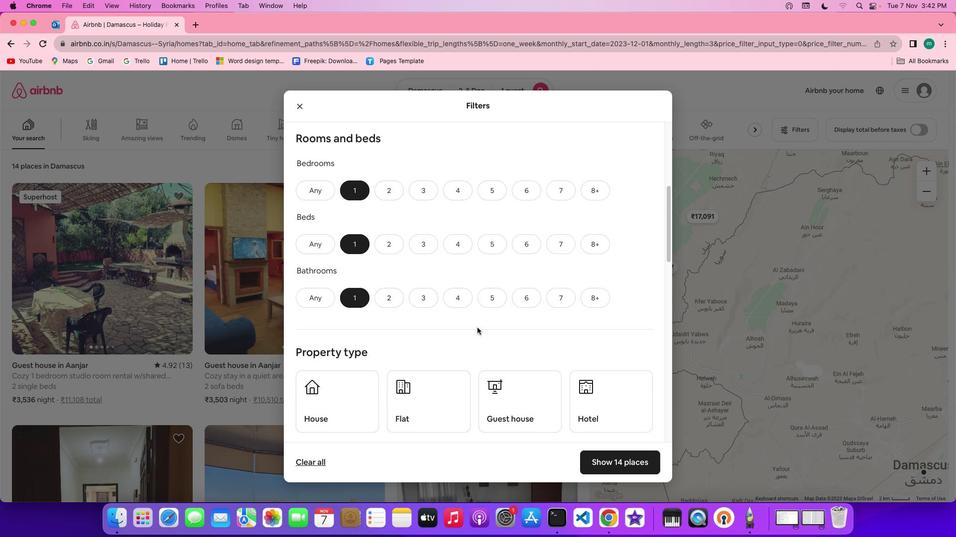 
Action: Mouse scrolled (477, 328) with delta (0, 0)
Screenshot: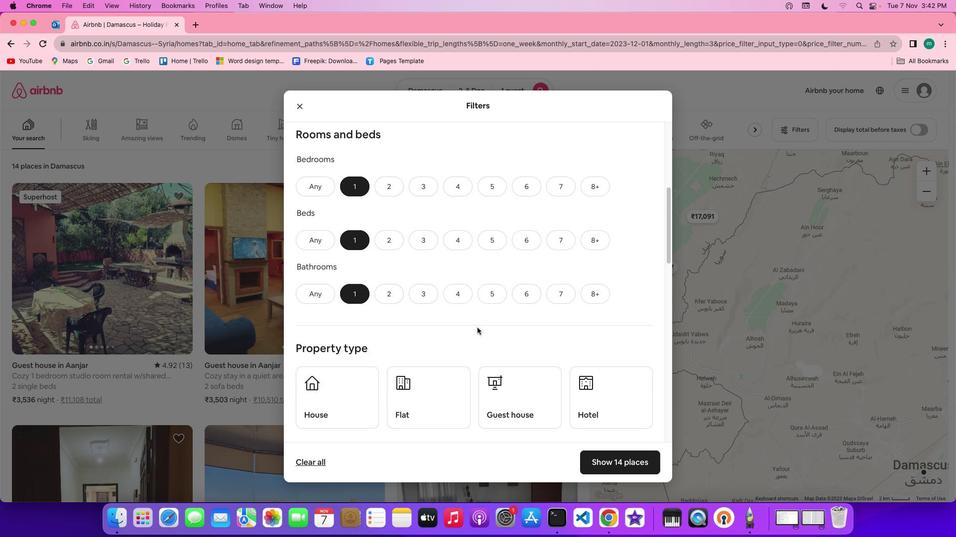 
Action: Mouse scrolled (477, 328) with delta (0, 0)
Screenshot: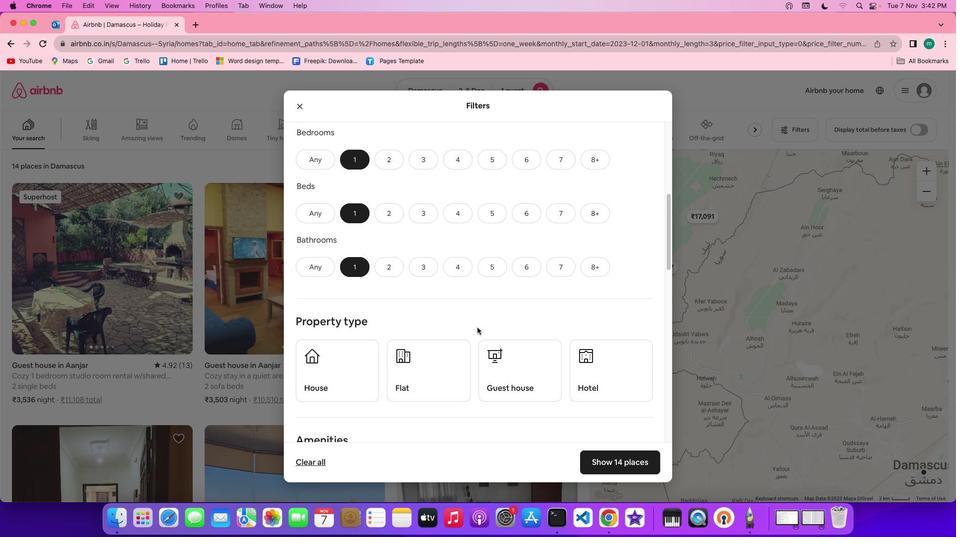 
Action: Mouse scrolled (477, 328) with delta (0, 0)
Screenshot: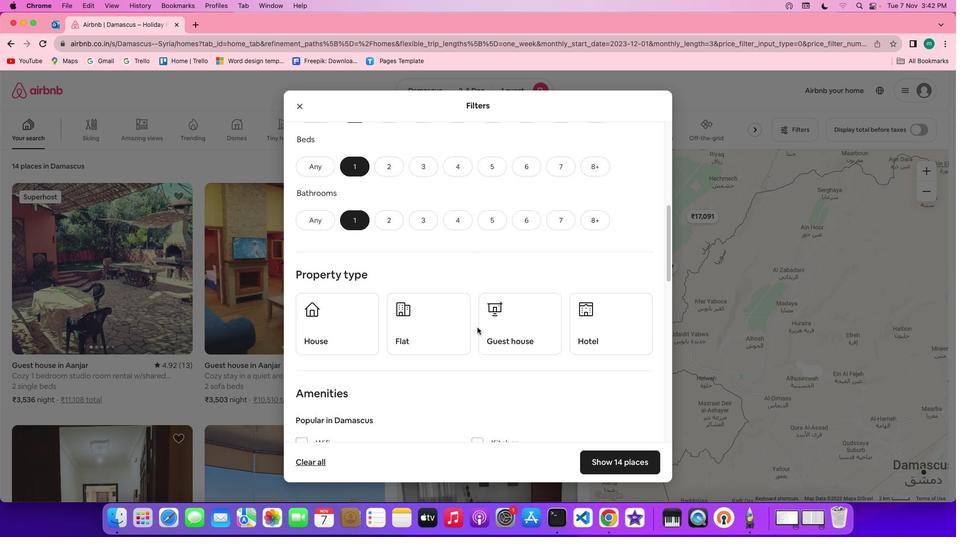 
Action: Mouse scrolled (477, 328) with delta (0, 0)
Screenshot: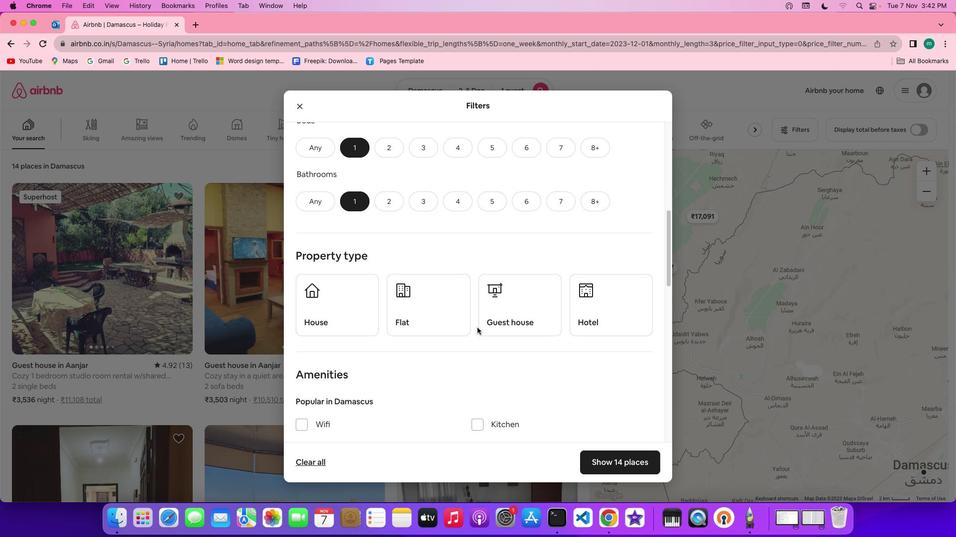 
Action: Mouse scrolled (477, 328) with delta (0, 0)
Screenshot: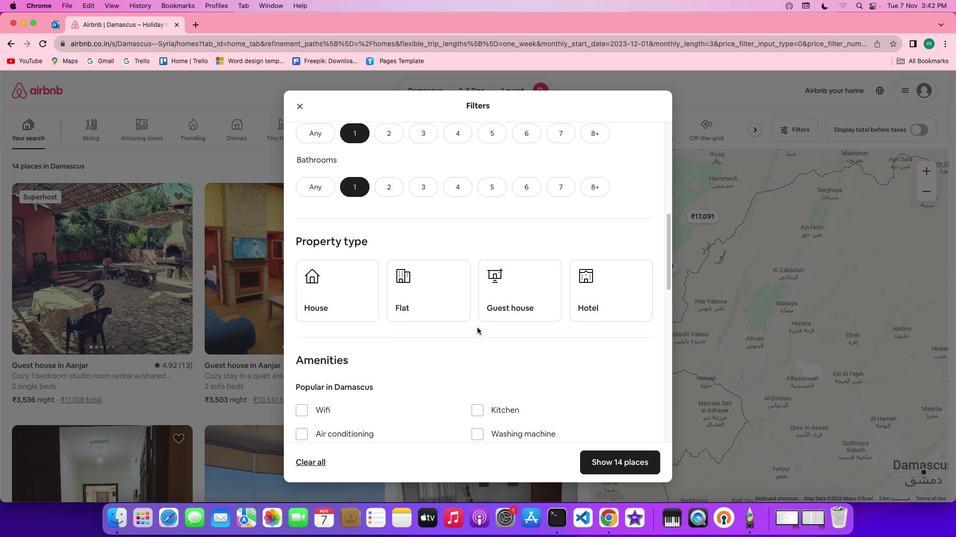 
Action: Mouse scrolled (477, 328) with delta (0, 0)
Screenshot: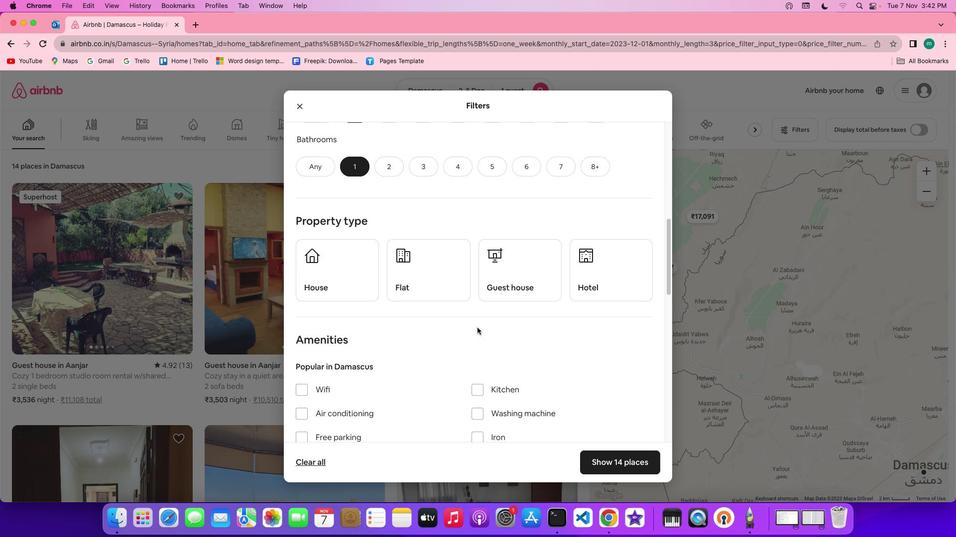 
Action: Mouse scrolled (477, 328) with delta (0, 0)
Screenshot: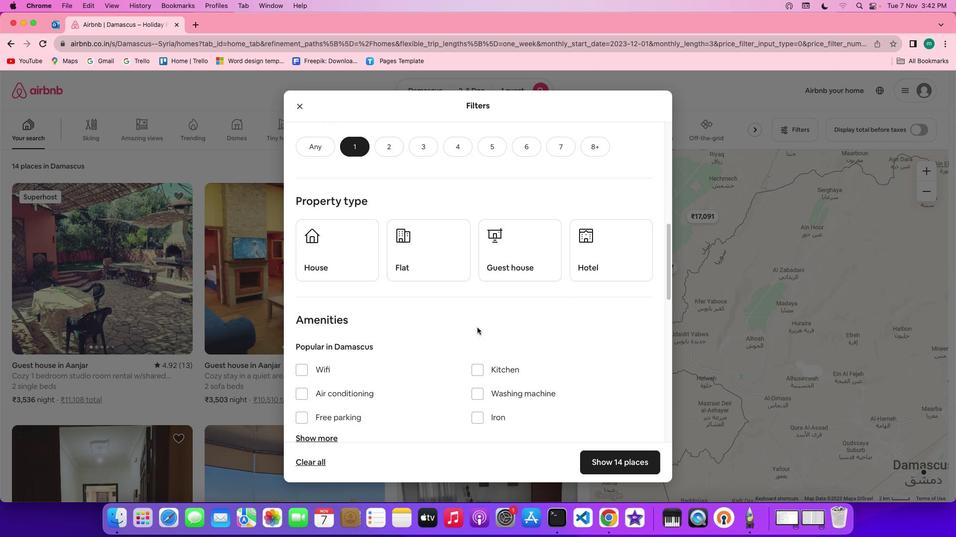 
Action: Mouse moved to (622, 269)
Screenshot: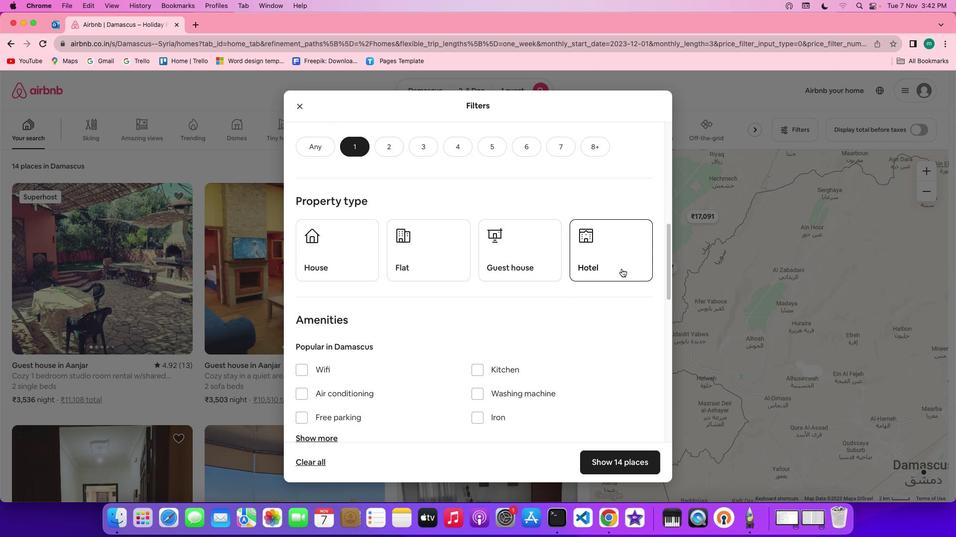 
Action: Mouse pressed left at (622, 269)
Screenshot: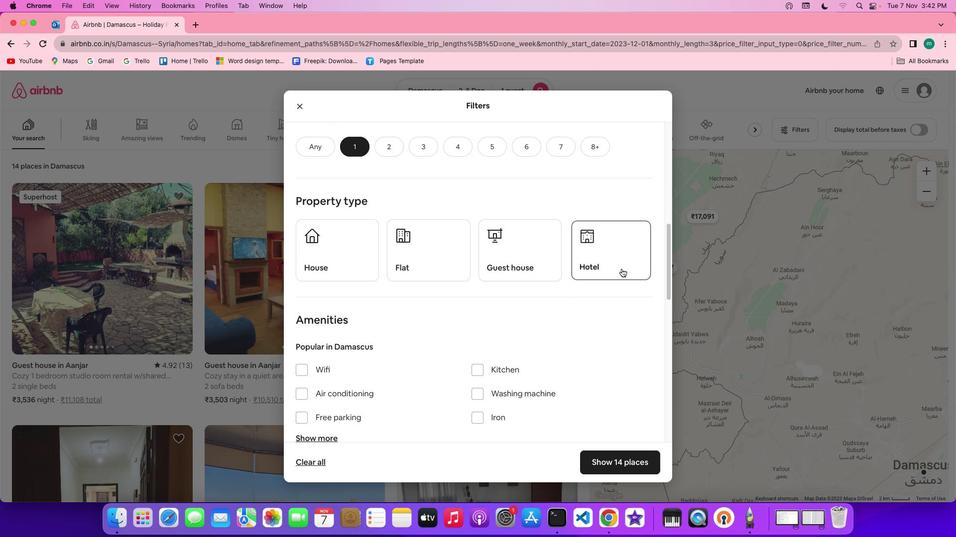 
Action: Mouse moved to (562, 324)
Screenshot: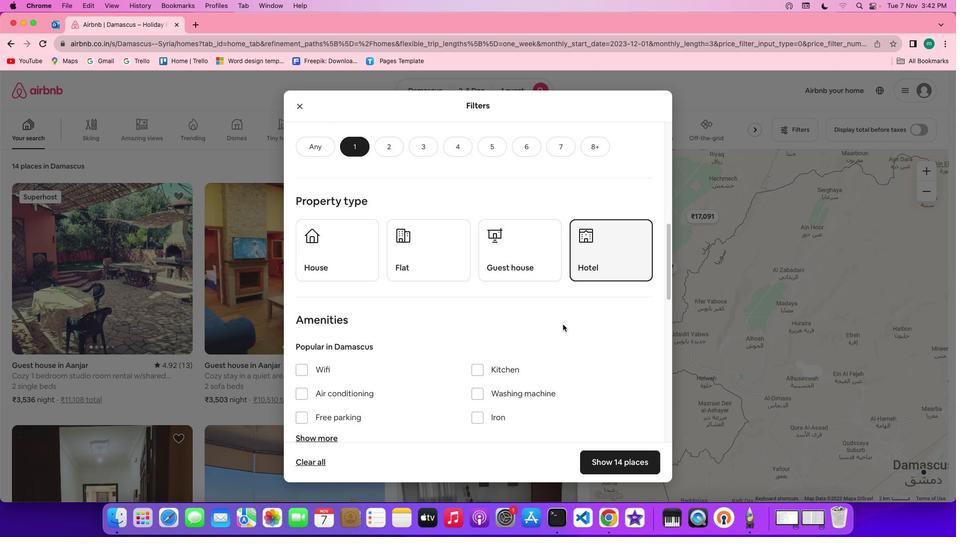
Action: Mouse scrolled (562, 324) with delta (0, 0)
Screenshot: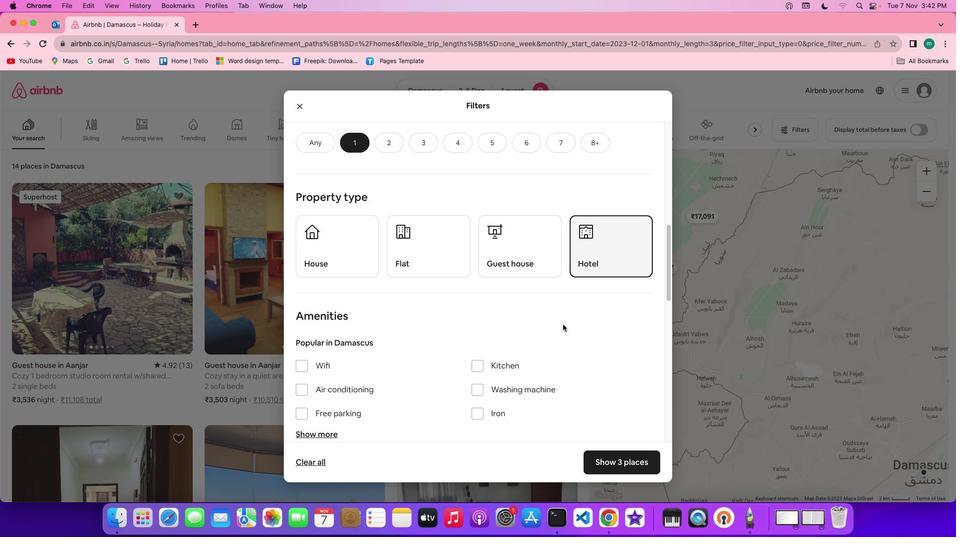 
Action: Mouse scrolled (562, 324) with delta (0, 0)
Screenshot: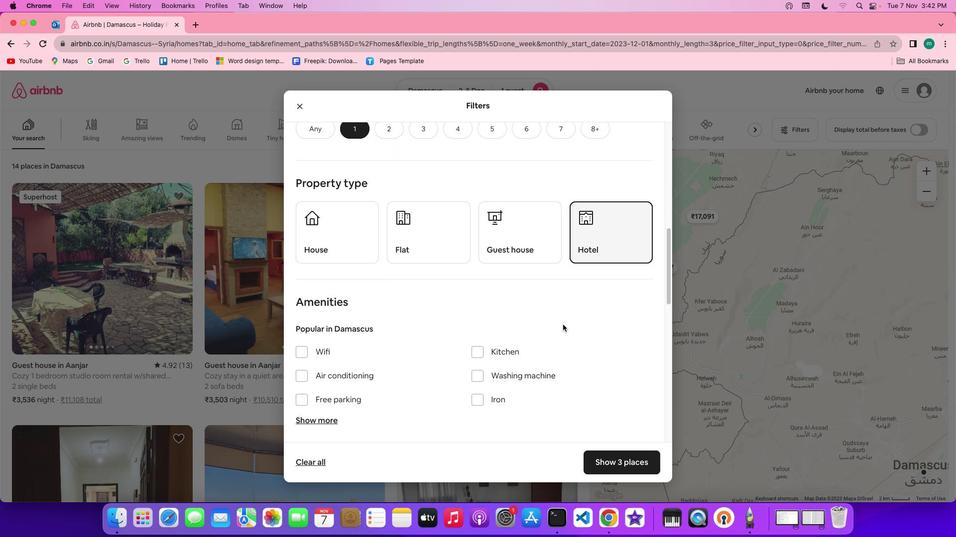 
Action: Mouse scrolled (562, 324) with delta (0, 0)
Screenshot: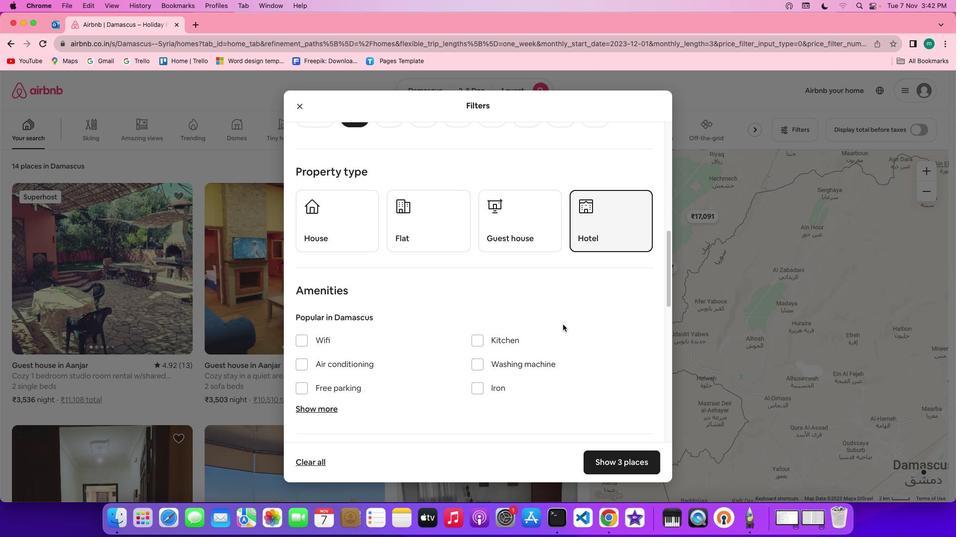 
Action: Mouse scrolled (562, 324) with delta (0, 0)
Screenshot: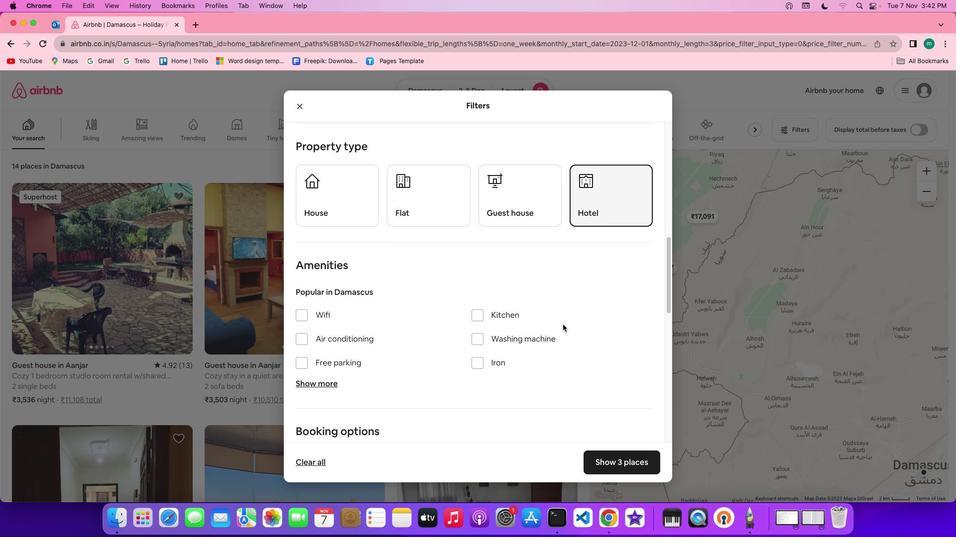 
Action: Mouse scrolled (562, 324) with delta (0, 0)
Screenshot: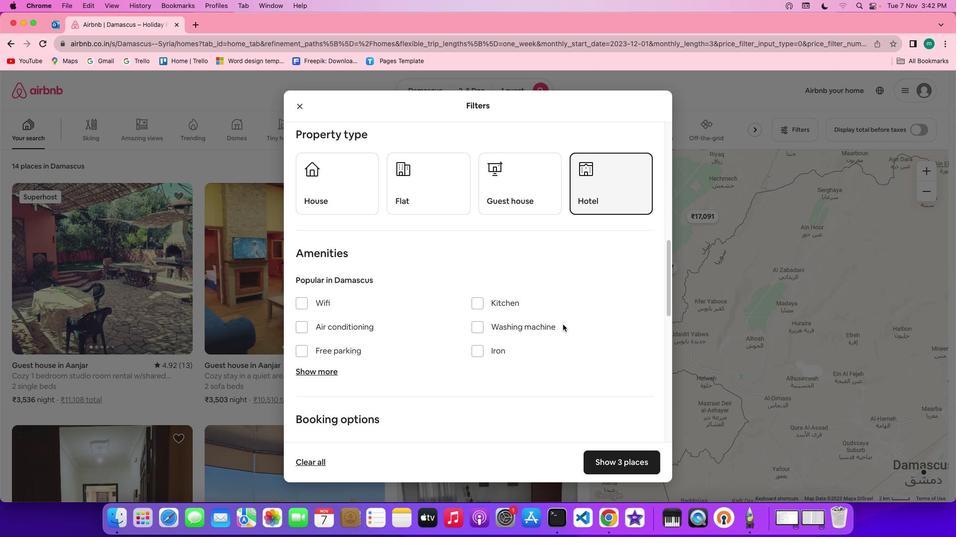 
Action: Mouse scrolled (562, 324) with delta (0, 0)
Screenshot: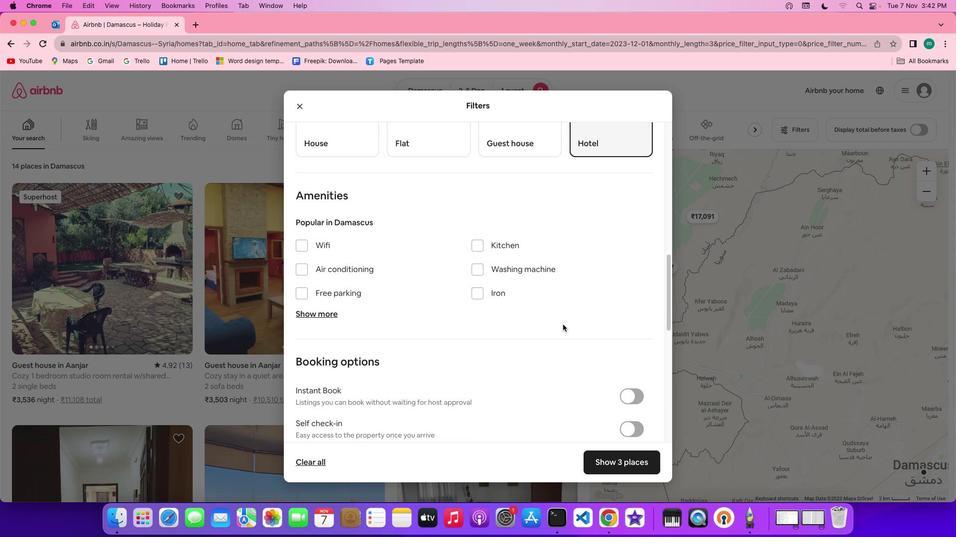 
Action: Mouse scrolled (562, 324) with delta (0, -1)
Screenshot: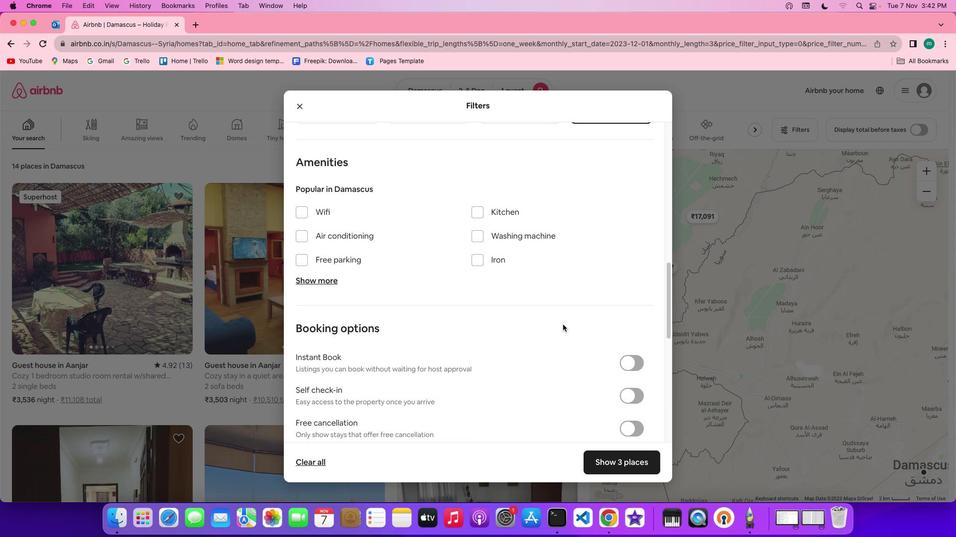 
Action: Mouse scrolled (562, 324) with delta (0, 0)
Screenshot: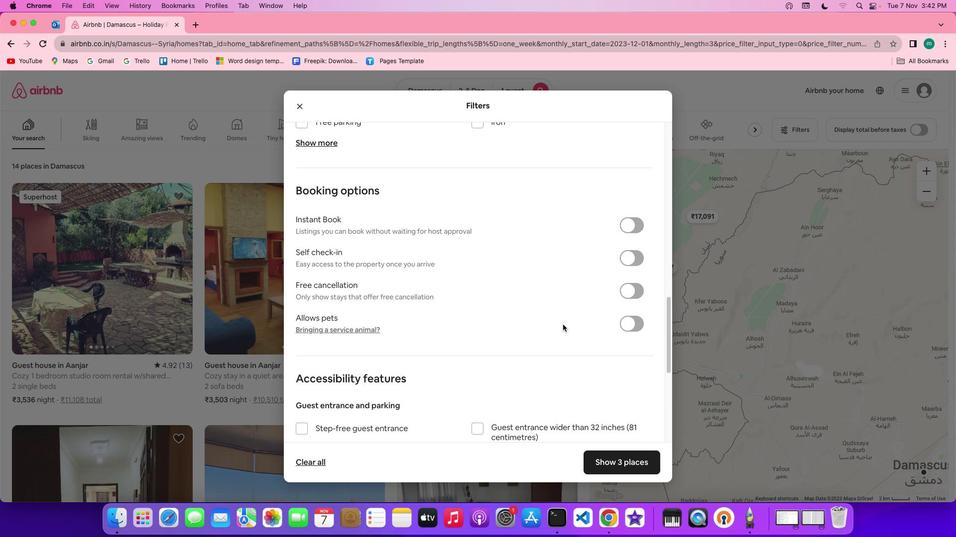 
Action: Mouse scrolled (562, 324) with delta (0, 0)
Screenshot: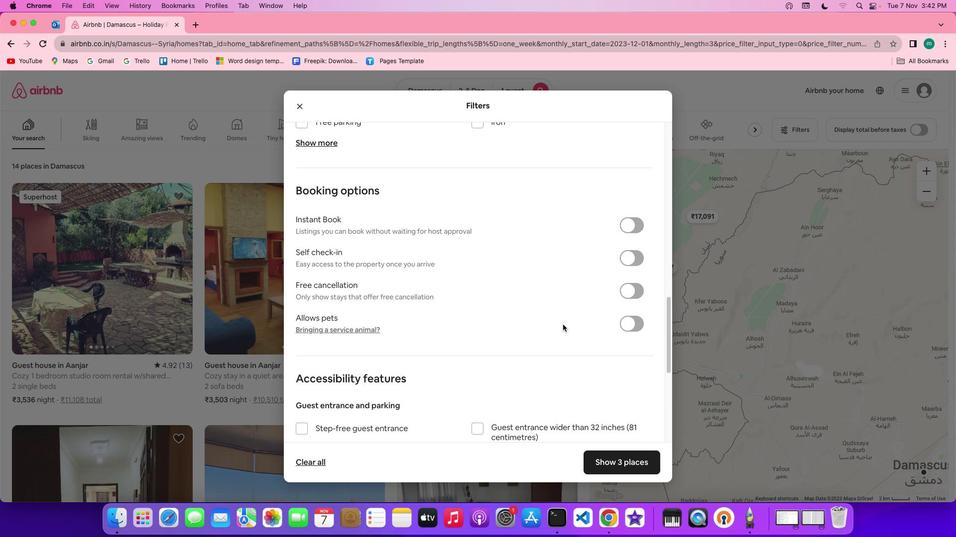 
Action: Mouse scrolled (562, 324) with delta (0, -1)
Screenshot: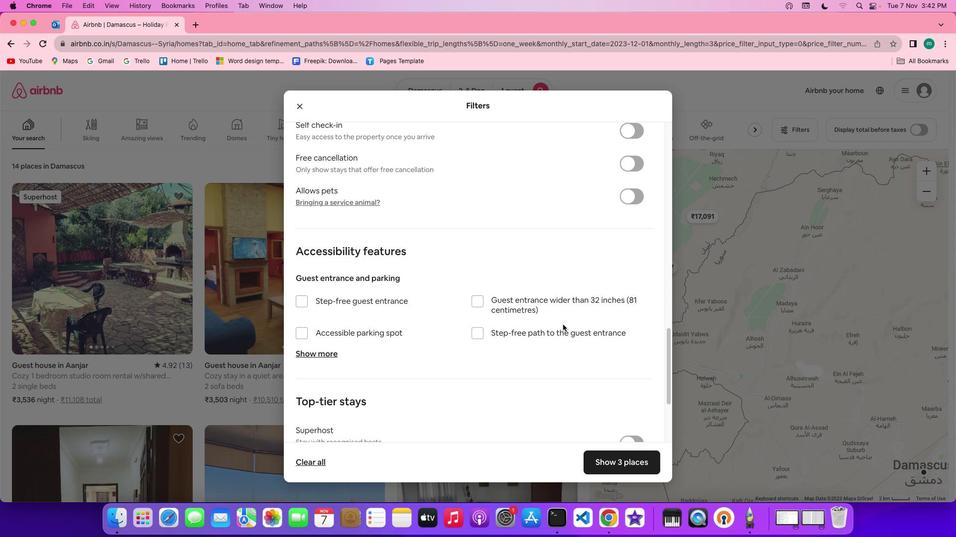 
Action: Mouse scrolled (562, 324) with delta (0, -2)
Screenshot: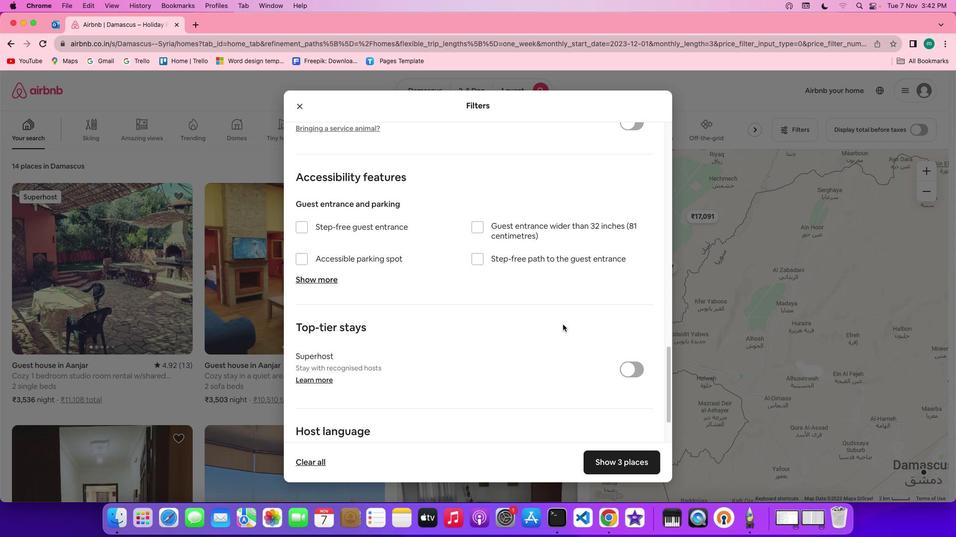 
Action: Mouse scrolled (562, 324) with delta (0, -2)
Screenshot: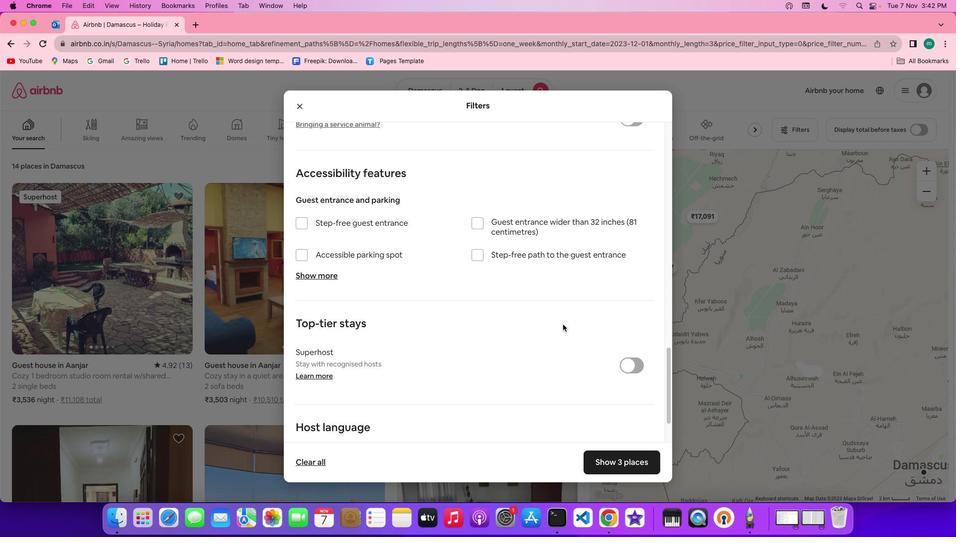 
Action: Mouse scrolled (562, 324) with delta (0, 0)
Screenshot: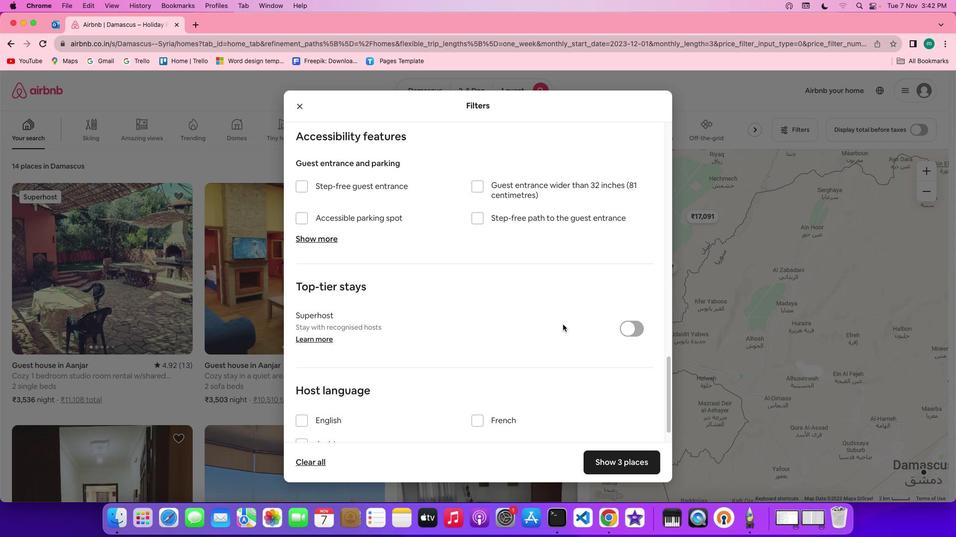 
Action: Mouse scrolled (562, 324) with delta (0, 0)
Screenshot: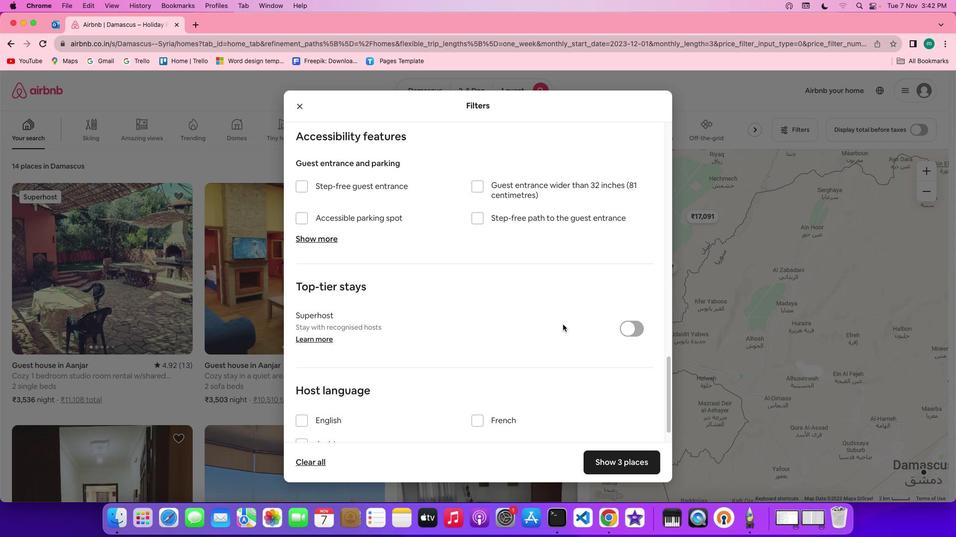 
Action: Mouse scrolled (562, 324) with delta (0, -1)
Screenshot: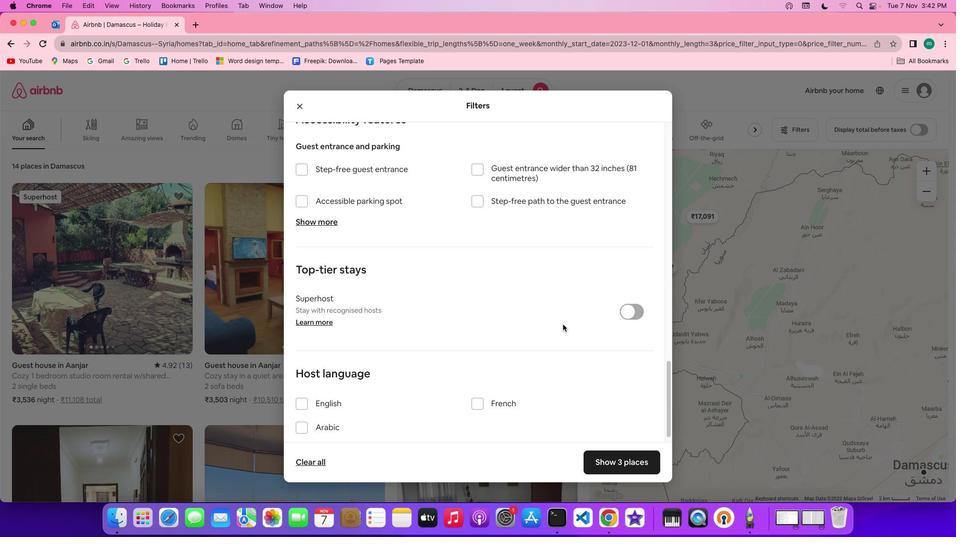
Action: Mouse scrolled (562, 324) with delta (0, -2)
Screenshot: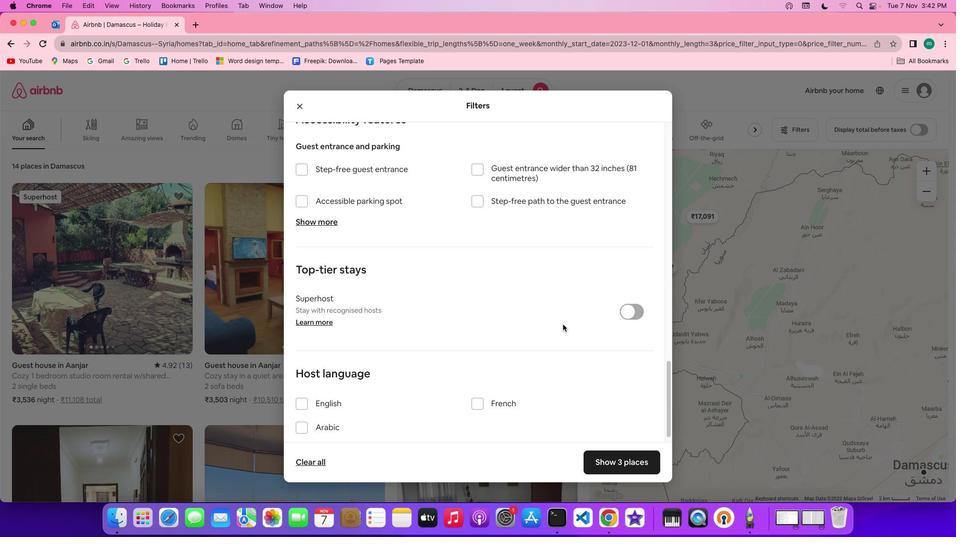 
Action: Mouse scrolled (562, 324) with delta (0, -2)
Screenshot: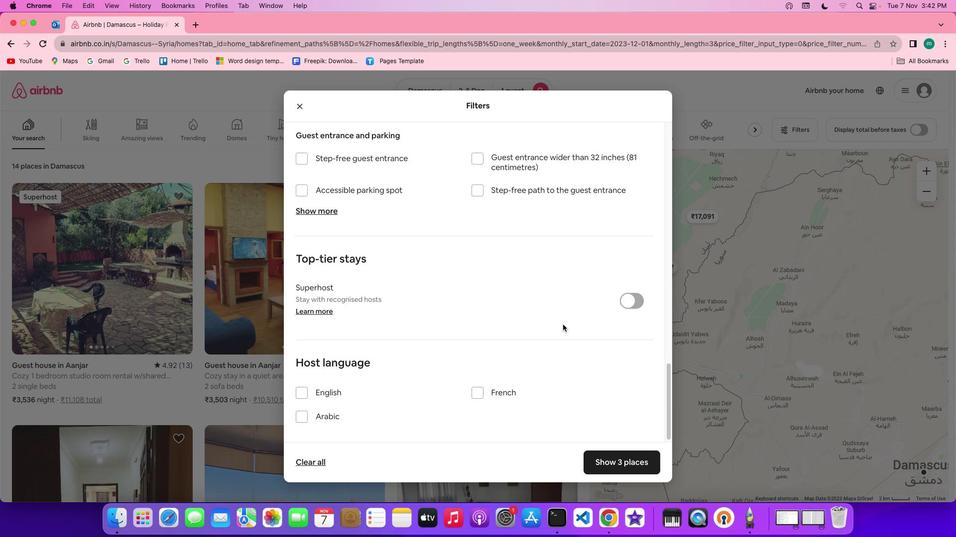 
Action: Mouse scrolled (562, 324) with delta (0, -2)
Screenshot: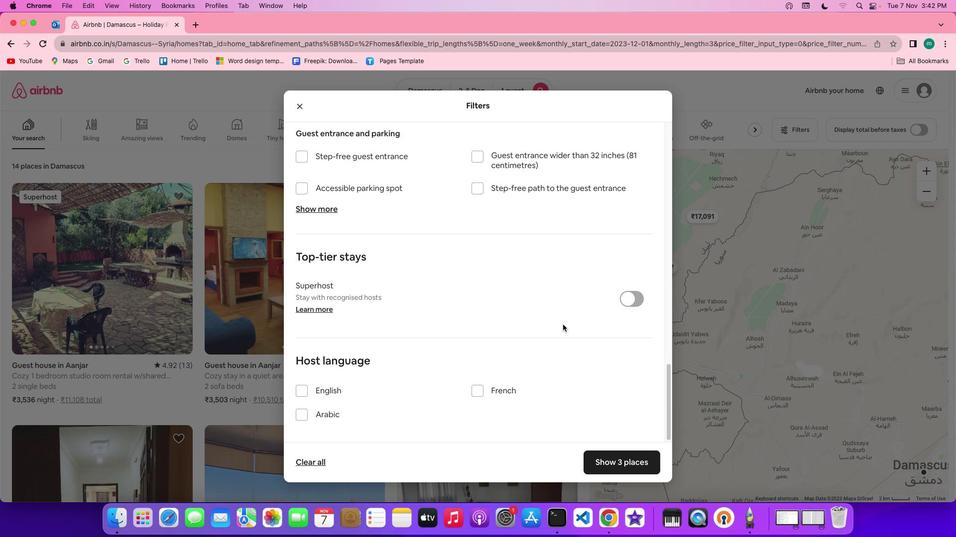 
Action: Mouse scrolled (562, 324) with delta (0, 0)
Screenshot: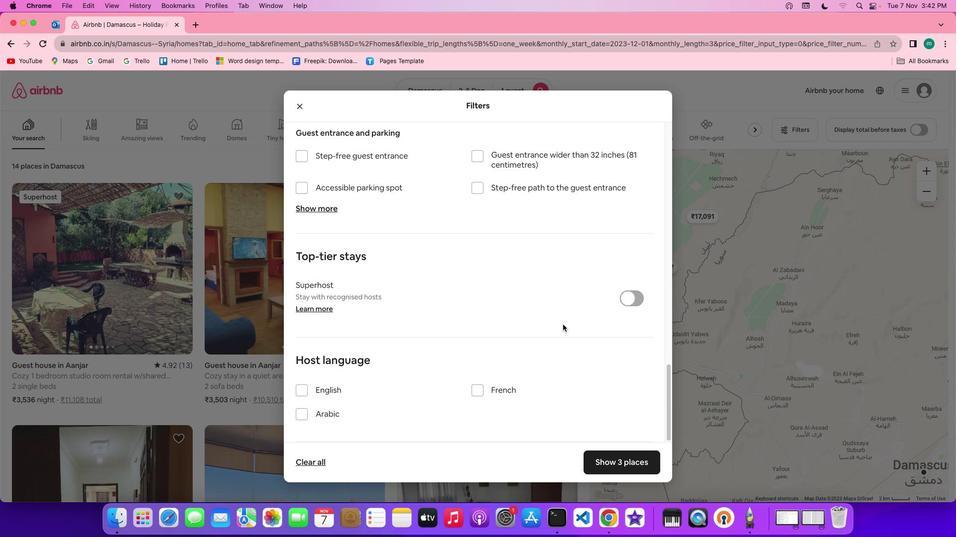 
Action: Mouse scrolled (562, 324) with delta (0, 0)
Screenshot: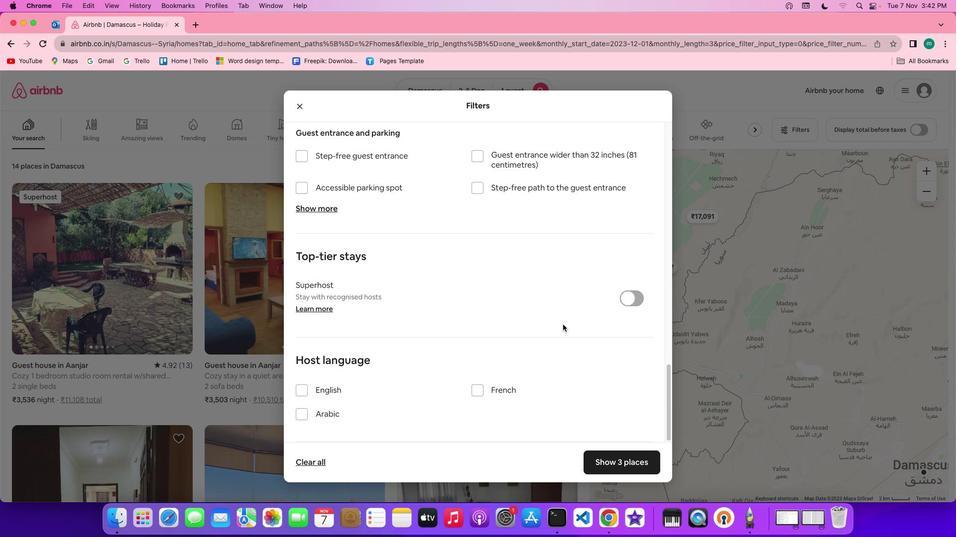 
Action: Mouse scrolled (562, 324) with delta (0, -1)
Screenshot: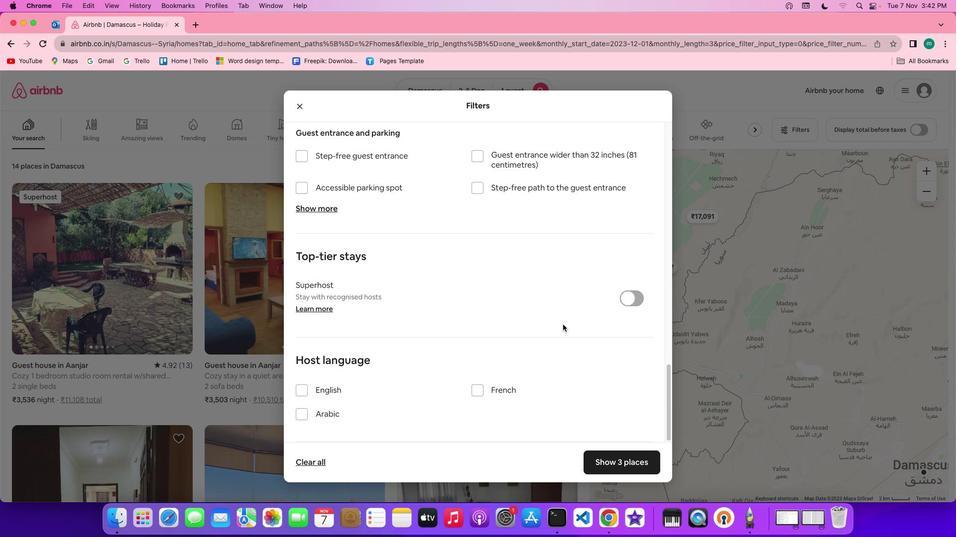 
Action: Mouse scrolled (562, 324) with delta (0, -1)
Screenshot: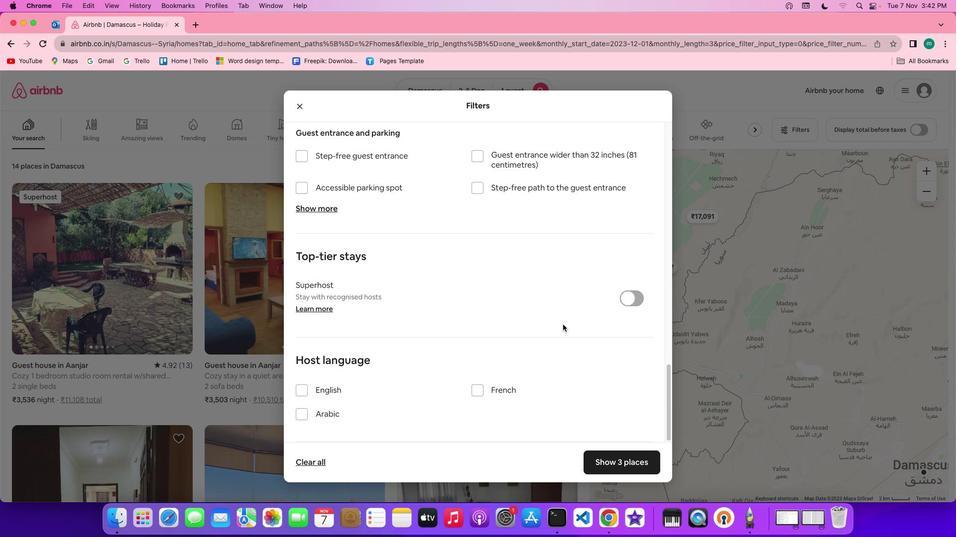 
Action: Mouse scrolled (562, 324) with delta (0, -2)
Screenshot: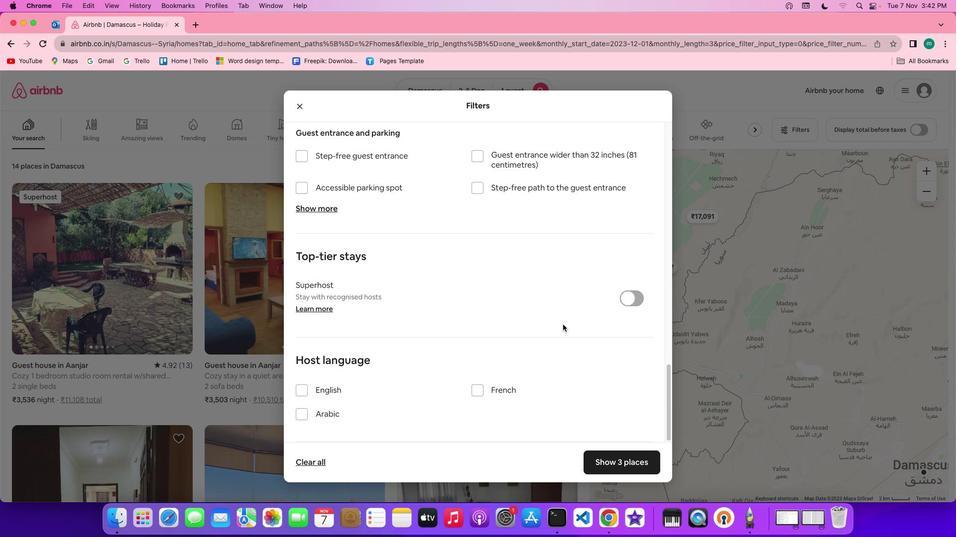 
Action: Mouse scrolled (562, 324) with delta (0, -2)
Screenshot: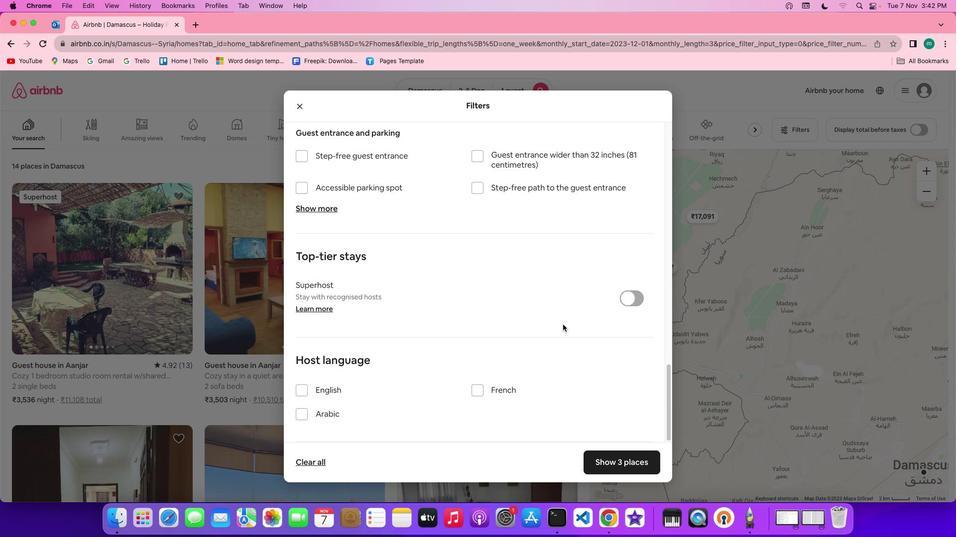 
Action: Mouse moved to (610, 462)
Screenshot: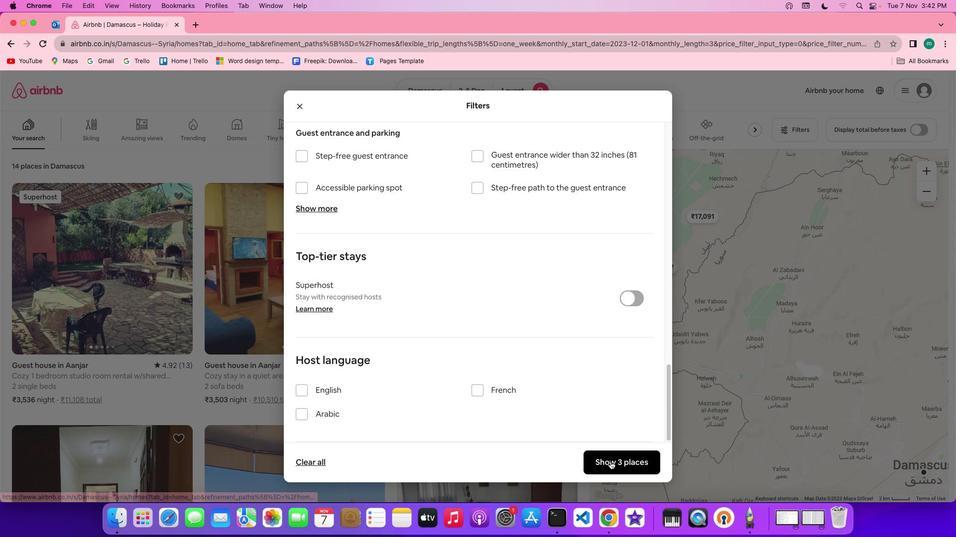 
Action: Mouse pressed left at (610, 462)
Screenshot: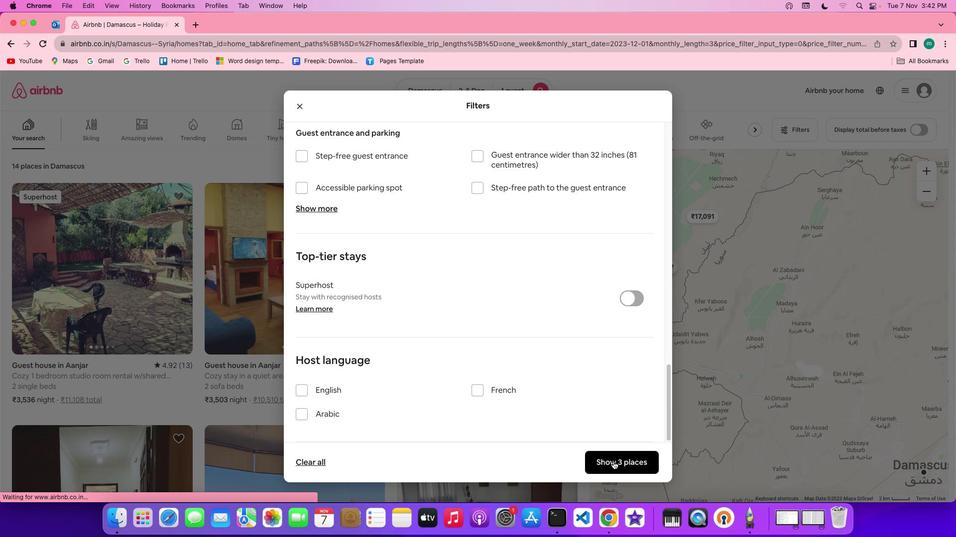 
Action: Mouse moved to (93, 219)
Screenshot: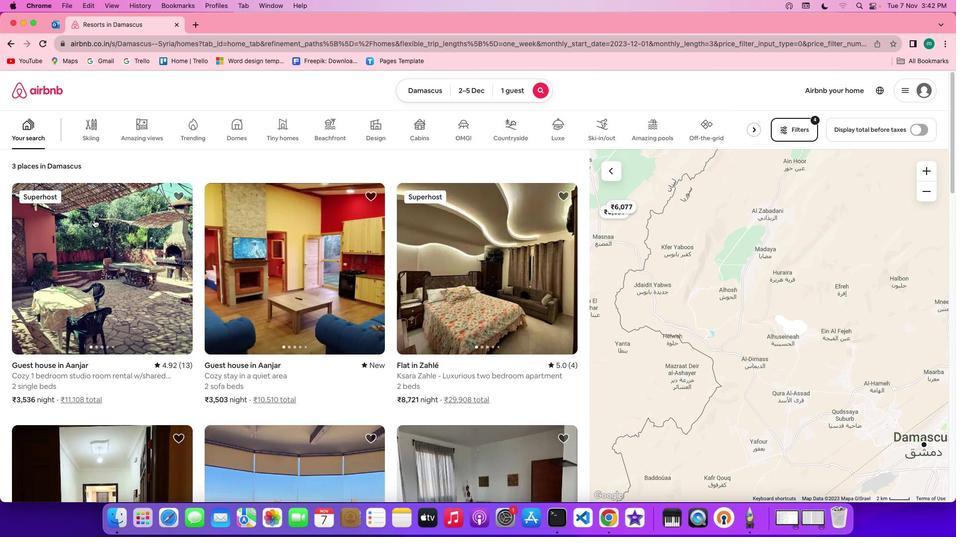 
Action: Mouse pressed left at (93, 219)
Screenshot: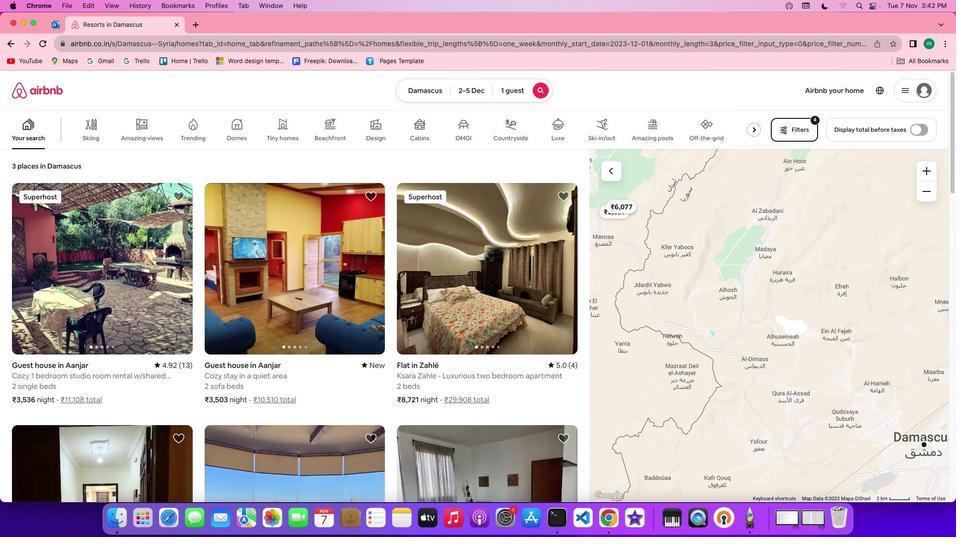 
Action: Mouse moved to (704, 366)
Screenshot: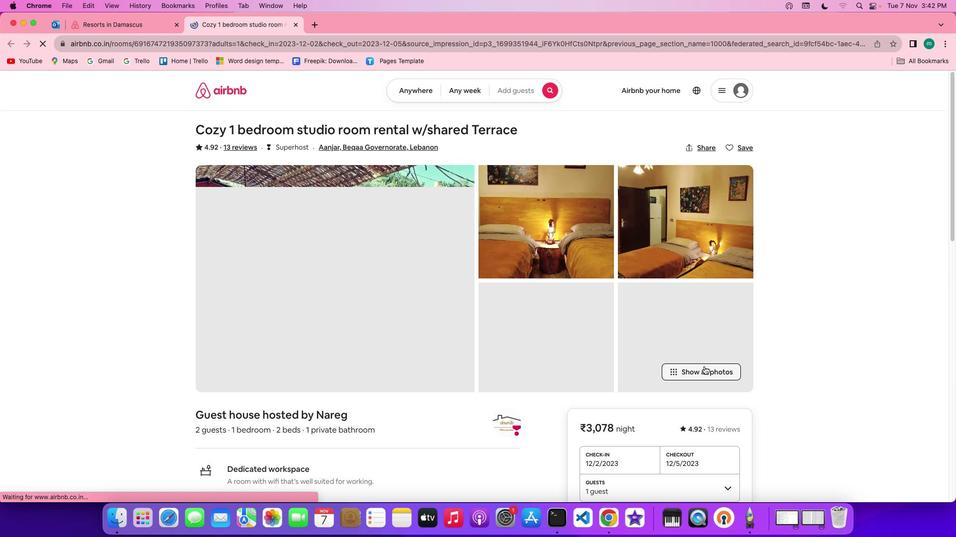 
Action: Mouse pressed left at (704, 366)
Screenshot: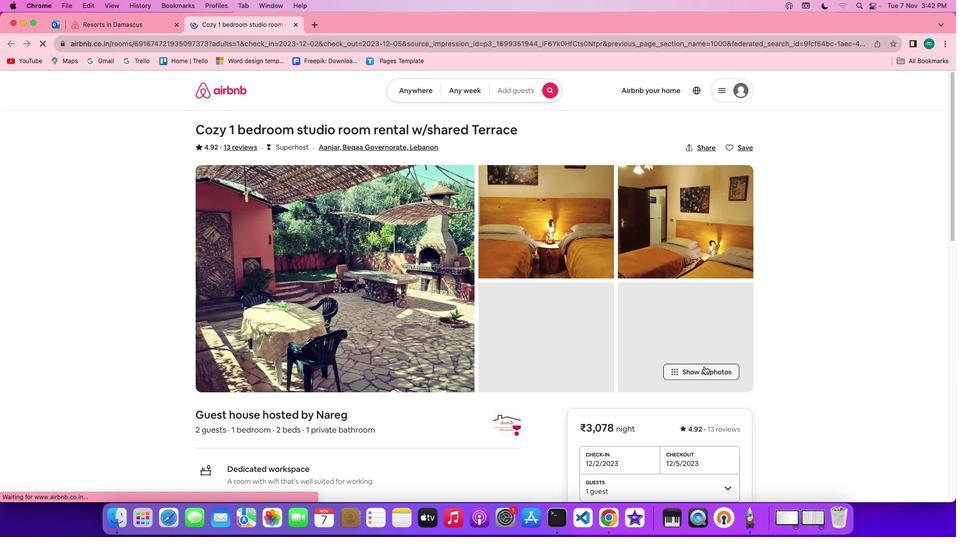 
Action: Mouse moved to (590, 241)
Screenshot: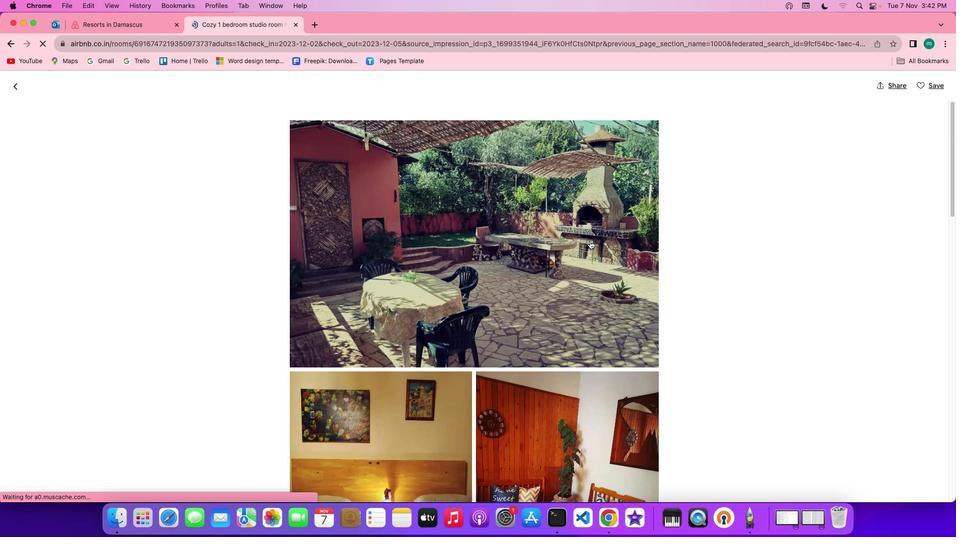 
Action: Mouse scrolled (590, 241) with delta (0, 0)
Screenshot: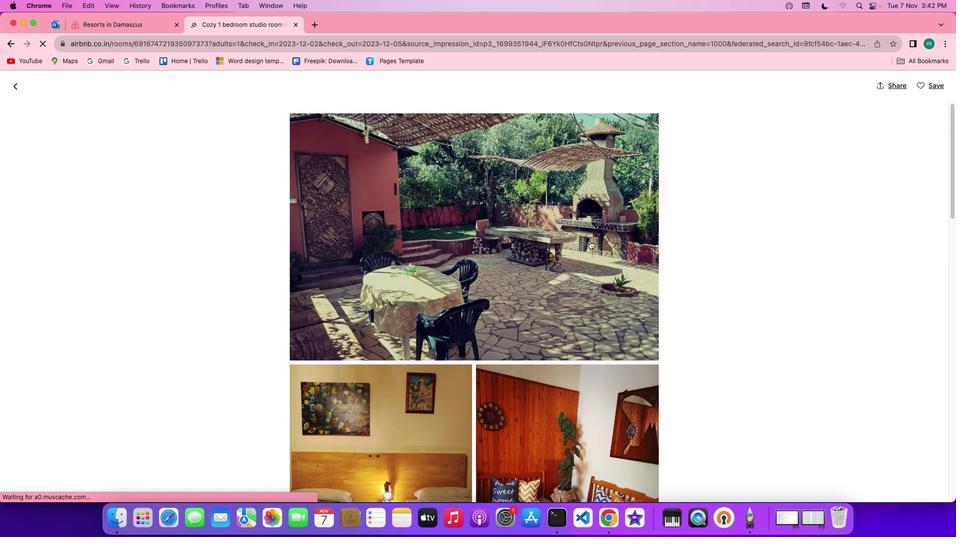 
Action: Mouse scrolled (590, 241) with delta (0, 0)
Screenshot: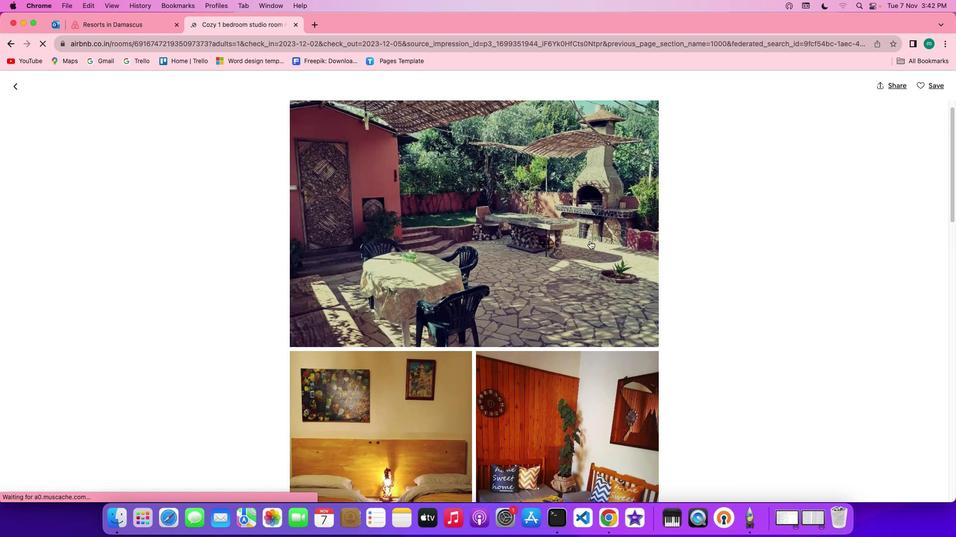 
Action: Mouse scrolled (590, 241) with delta (0, 0)
Screenshot: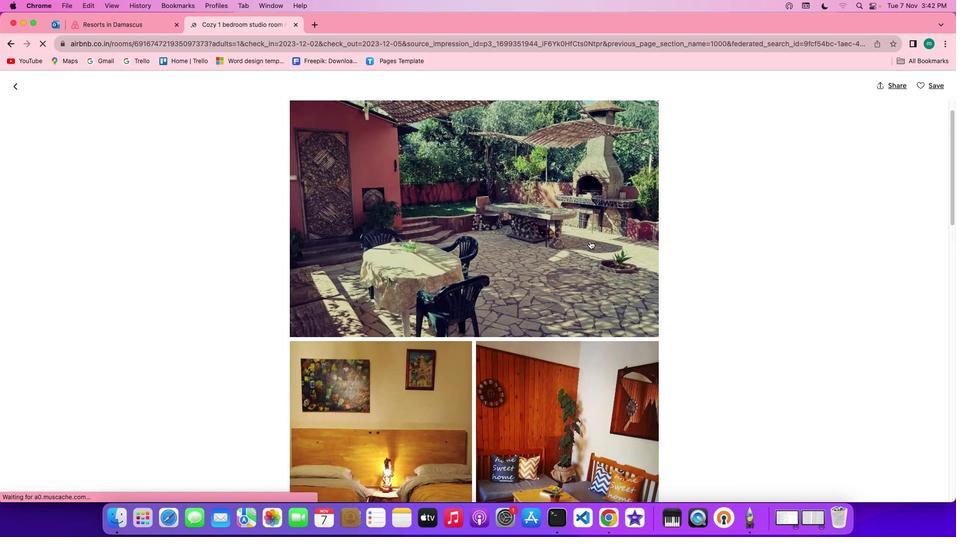 
Action: Mouse scrolled (590, 241) with delta (0, -1)
Screenshot: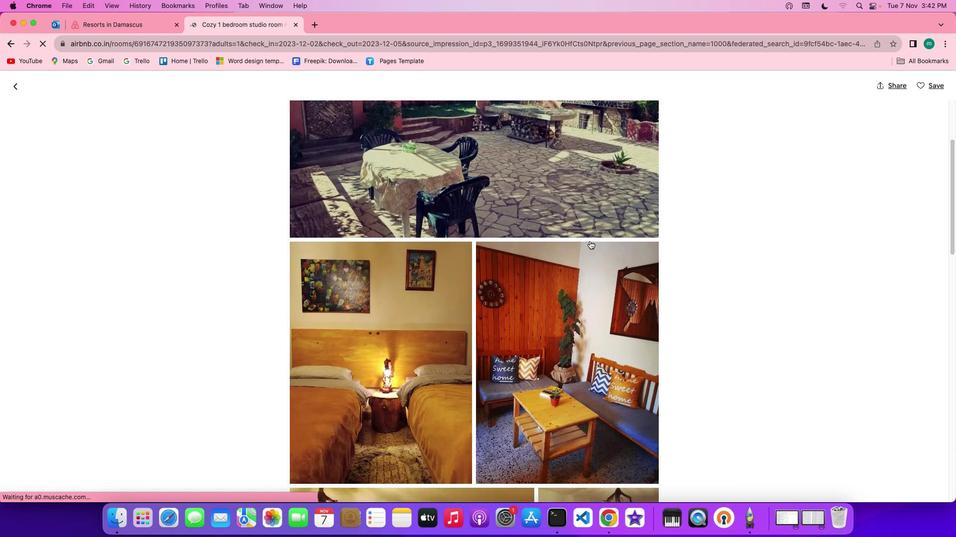 
Action: Mouse scrolled (590, 241) with delta (0, 0)
Screenshot: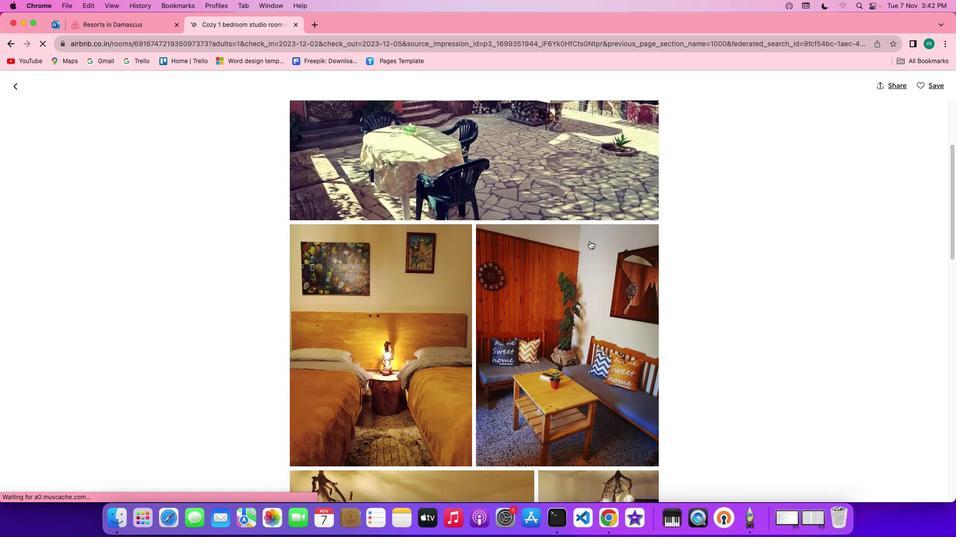 
Action: Mouse scrolled (590, 241) with delta (0, 0)
Screenshot: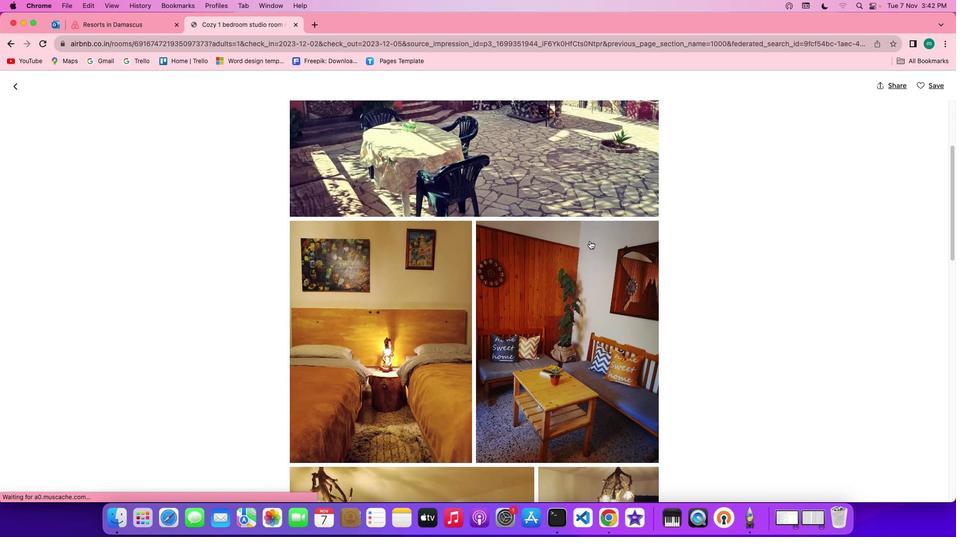 
Action: Mouse scrolled (590, 241) with delta (0, 0)
Screenshot: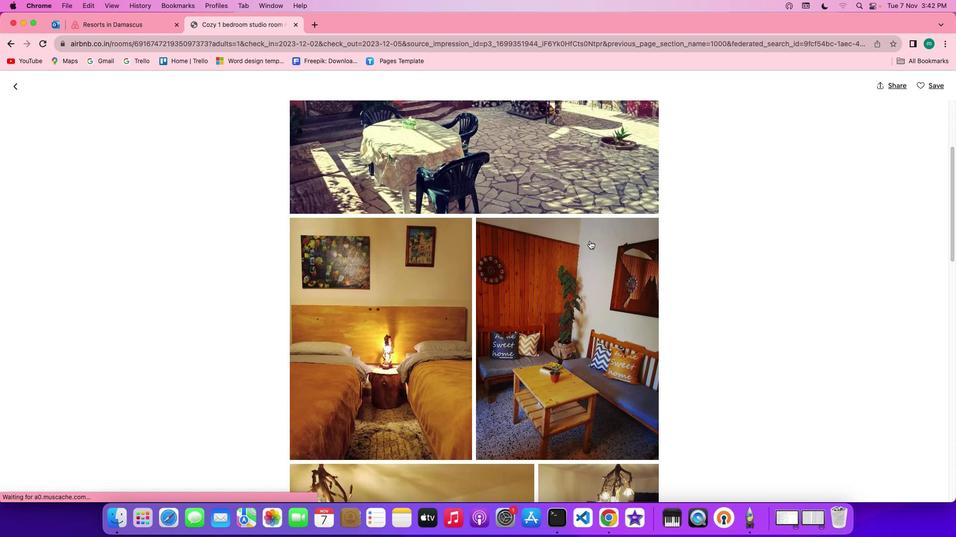 
Action: Mouse scrolled (590, 241) with delta (0, 0)
Screenshot: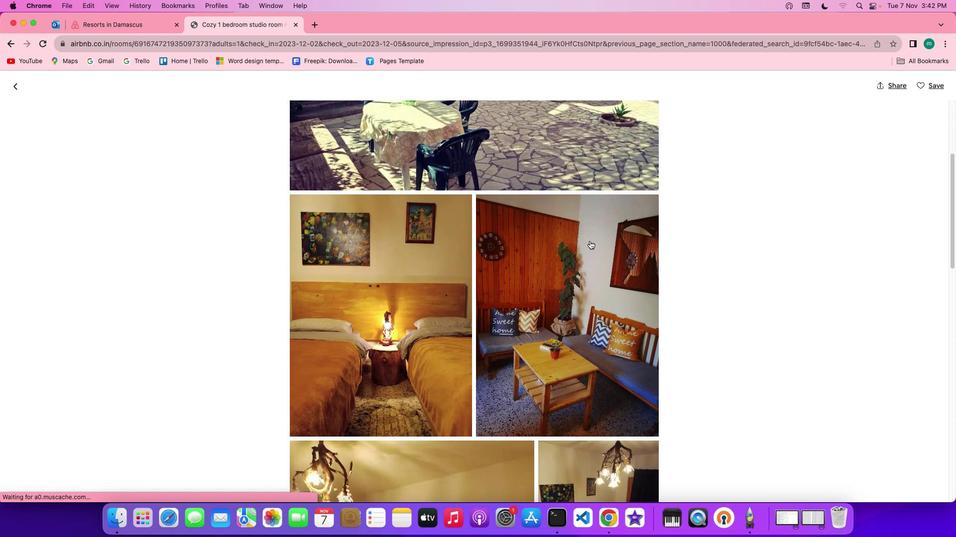 
Action: Mouse scrolled (590, 241) with delta (0, 0)
Screenshot: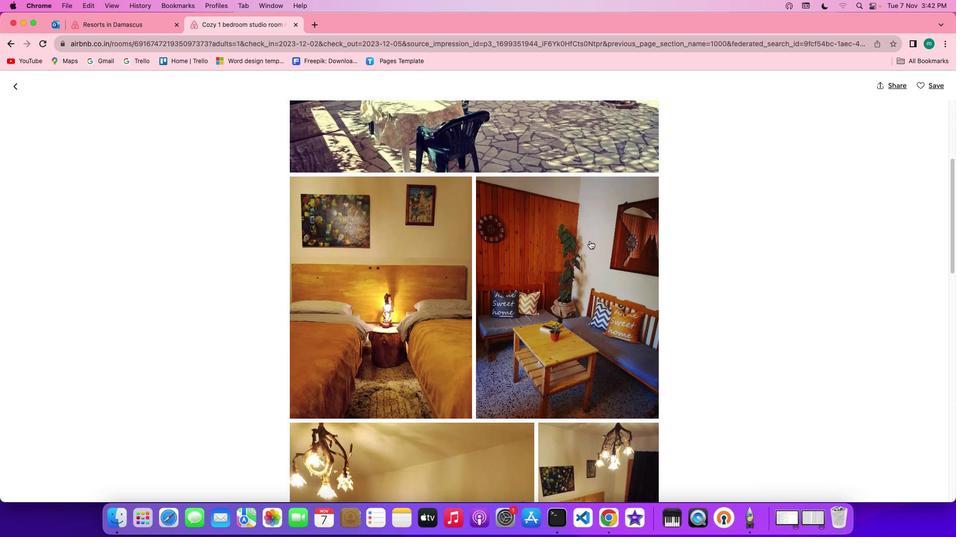 
Action: Mouse scrolled (590, 241) with delta (0, 0)
Screenshot: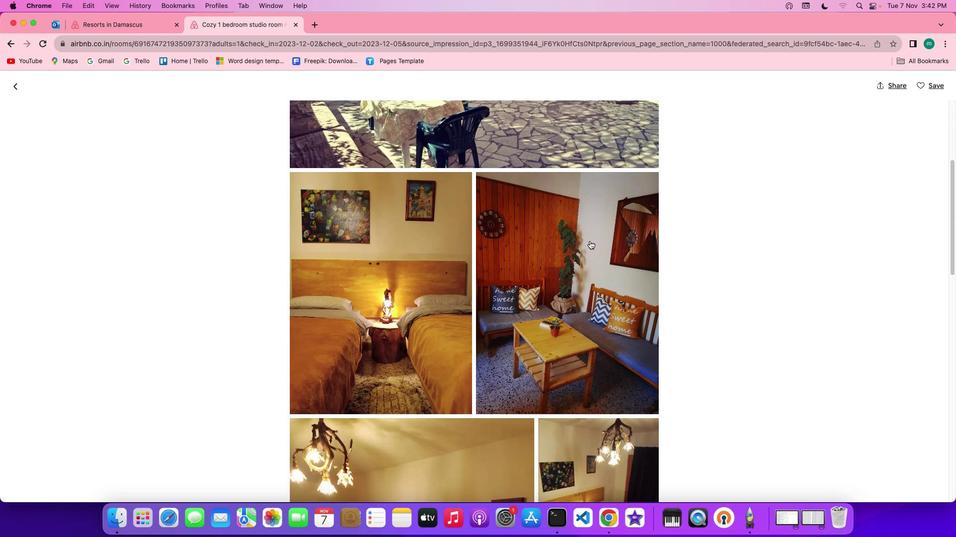 
Action: Mouse scrolled (590, 241) with delta (0, 0)
Screenshot: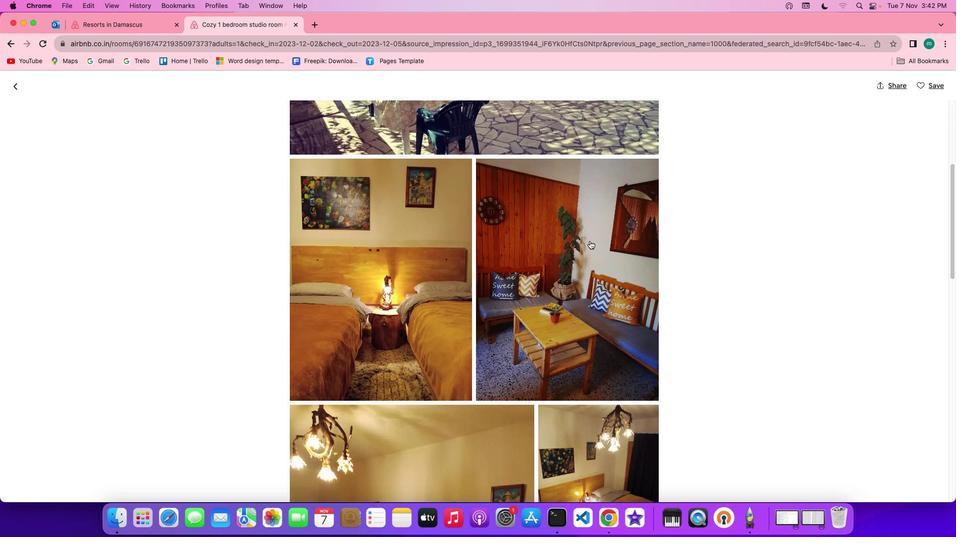 
Action: Mouse scrolled (590, 241) with delta (0, 0)
Screenshot: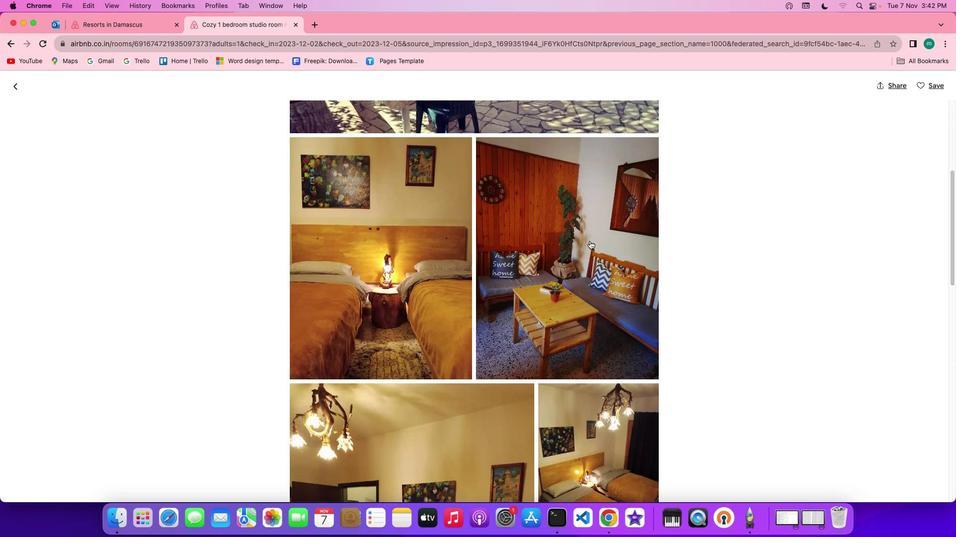 
Action: Mouse scrolled (590, 241) with delta (0, 0)
Screenshot: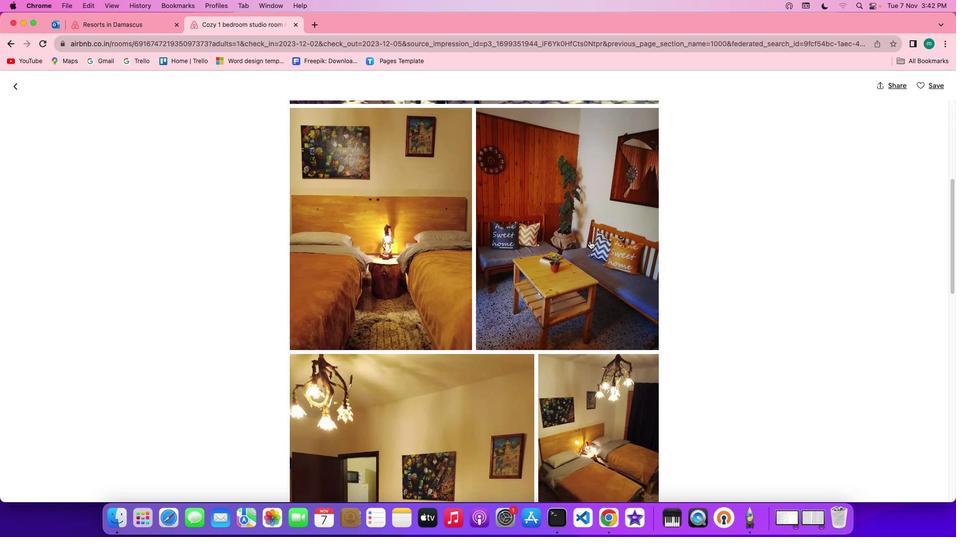 
Action: Mouse scrolled (590, 241) with delta (0, 0)
Screenshot: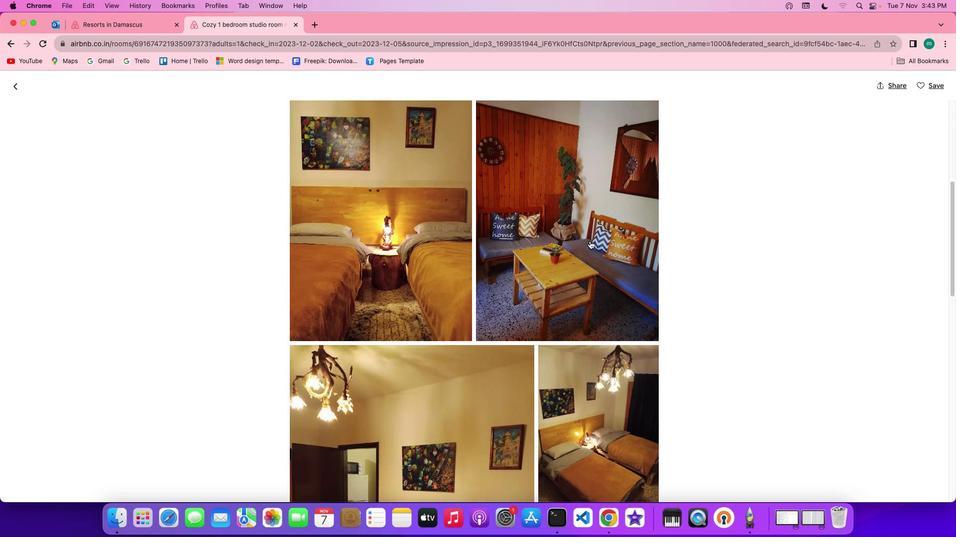 
Action: Mouse scrolled (590, 241) with delta (0, 0)
Screenshot: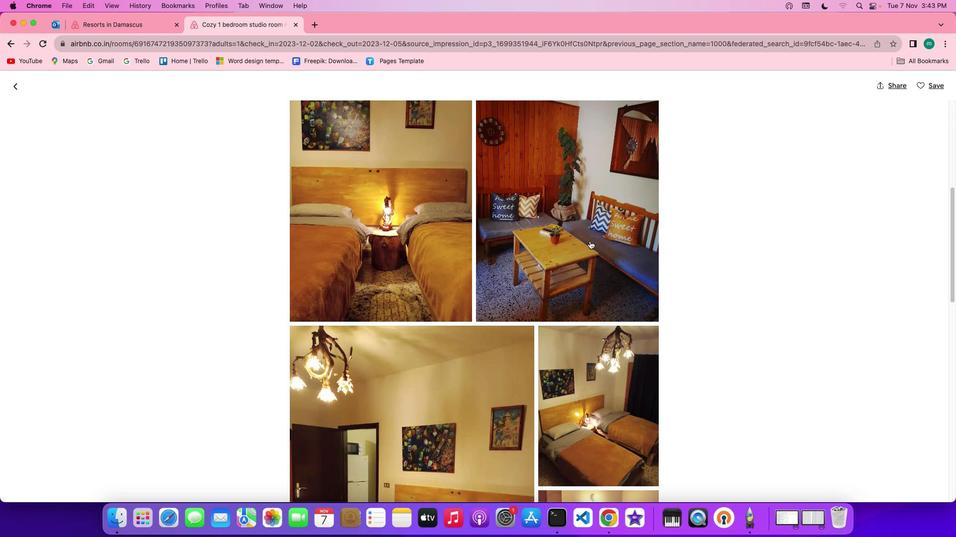 
Action: Mouse scrolled (590, 241) with delta (0, 0)
Screenshot: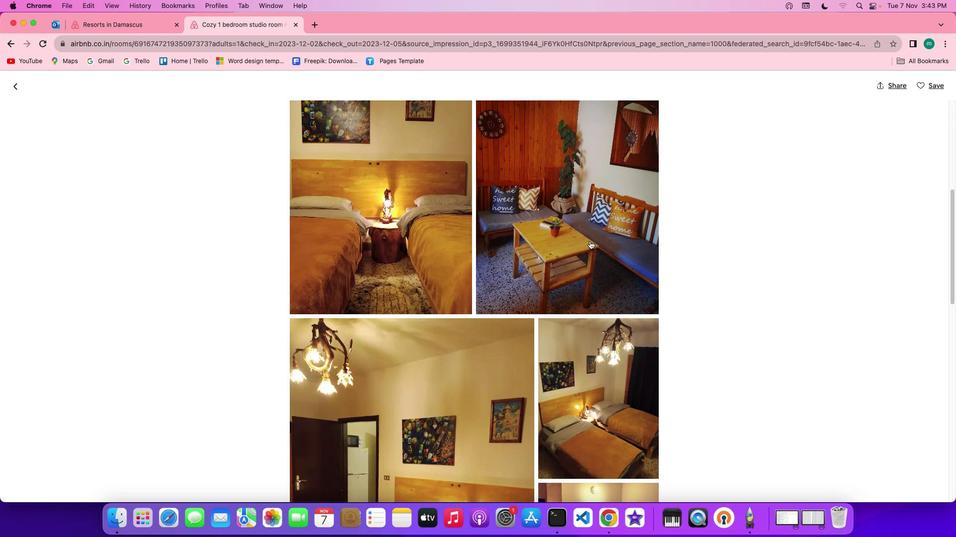 
Action: Mouse scrolled (590, 241) with delta (0, 0)
Screenshot: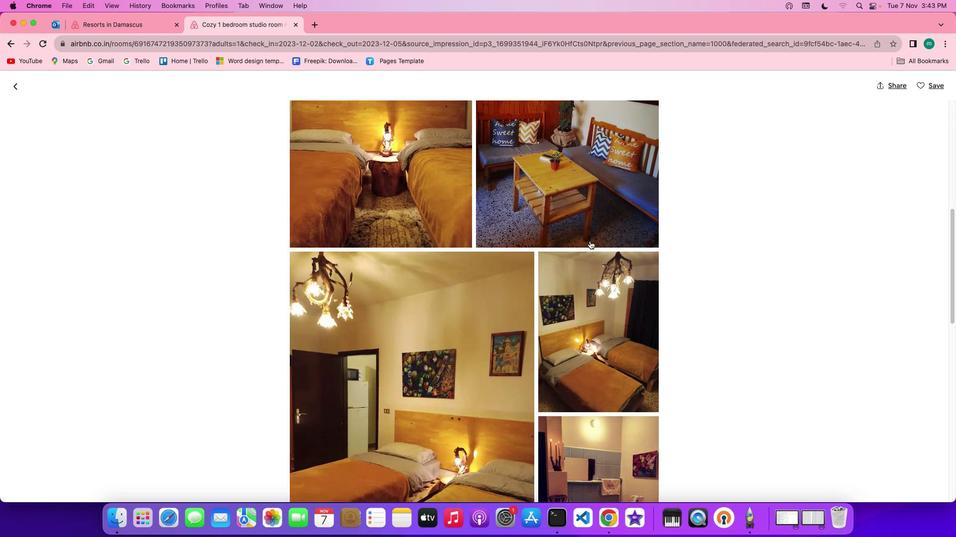 
Action: Mouse scrolled (590, 241) with delta (0, 0)
Screenshot: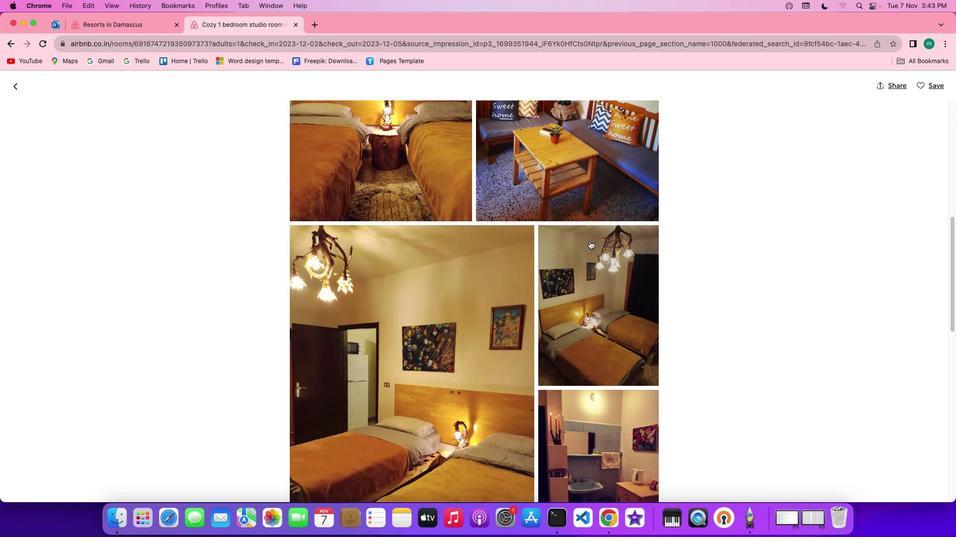 
Action: Mouse scrolled (590, 241) with delta (0, 0)
Screenshot: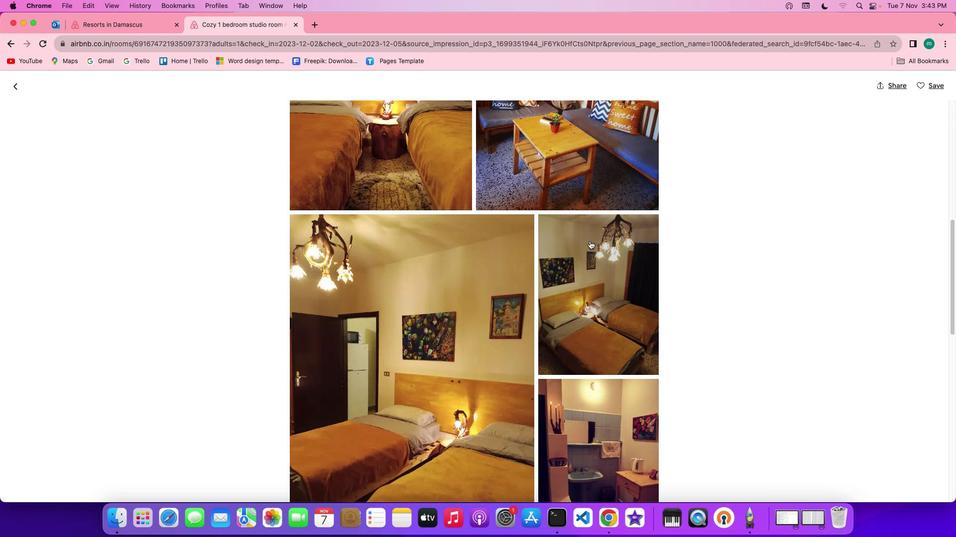
Action: Mouse scrolled (590, 241) with delta (0, 0)
Screenshot: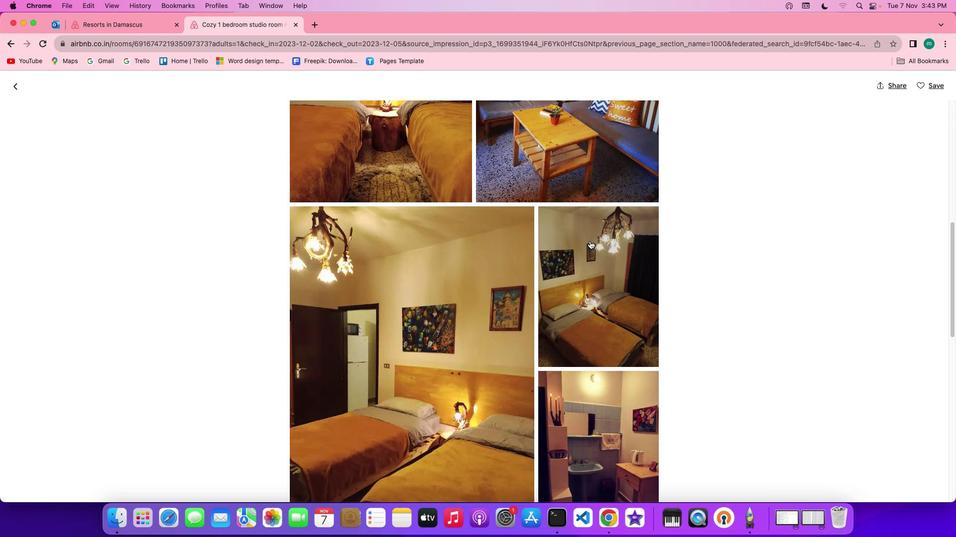 
Action: Mouse scrolled (590, 241) with delta (0, -1)
Screenshot: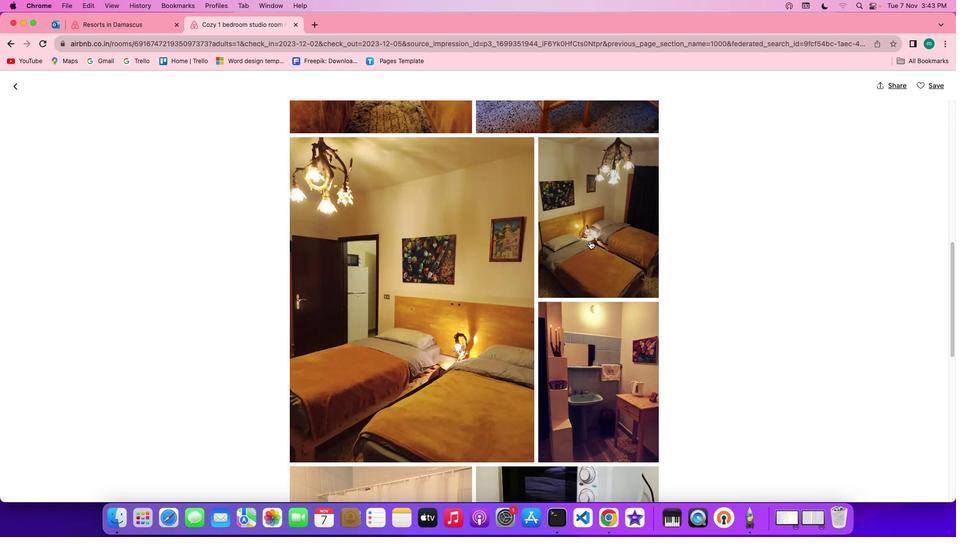 
Action: Mouse scrolled (590, 241) with delta (0, 0)
Screenshot: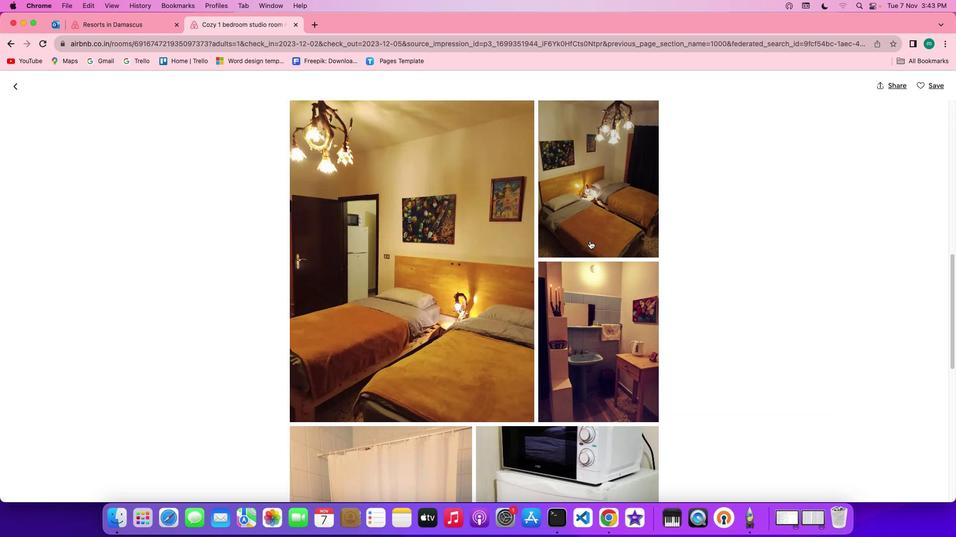 
Action: Mouse scrolled (590, 241) with delta (0, 0)
Screenshot: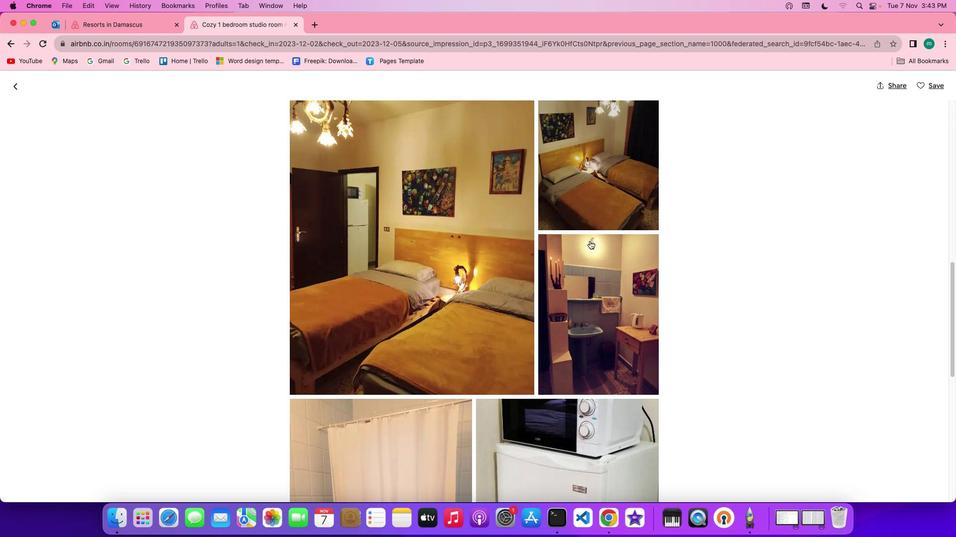 
Action: Mouse scrolled (590, 241) with delta (0, 0)
Screenshot: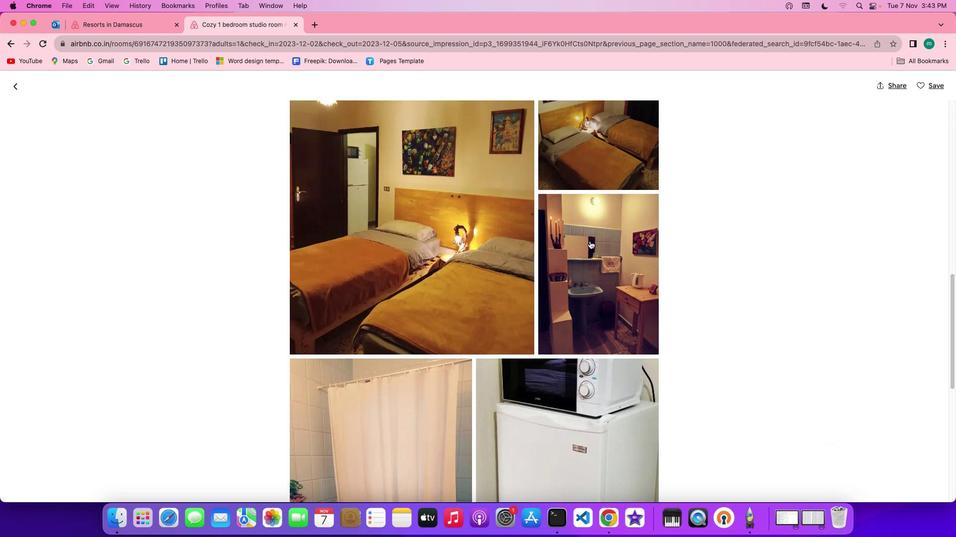
Action: Mouse scrolled (590, 241) with delta (0, -1)
Screenshot: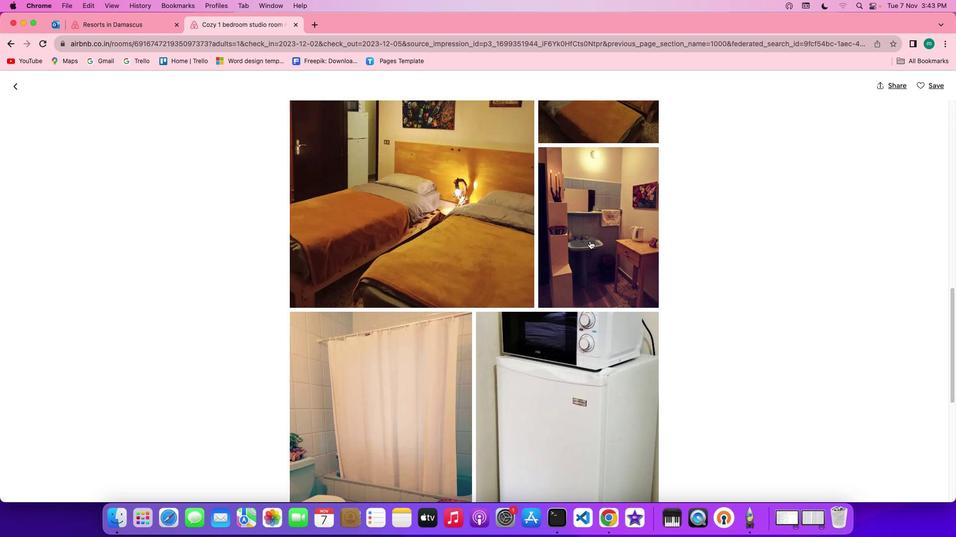 
Action: Mouse scrolled (590, 241) with delta (0, 0)
Screenshot: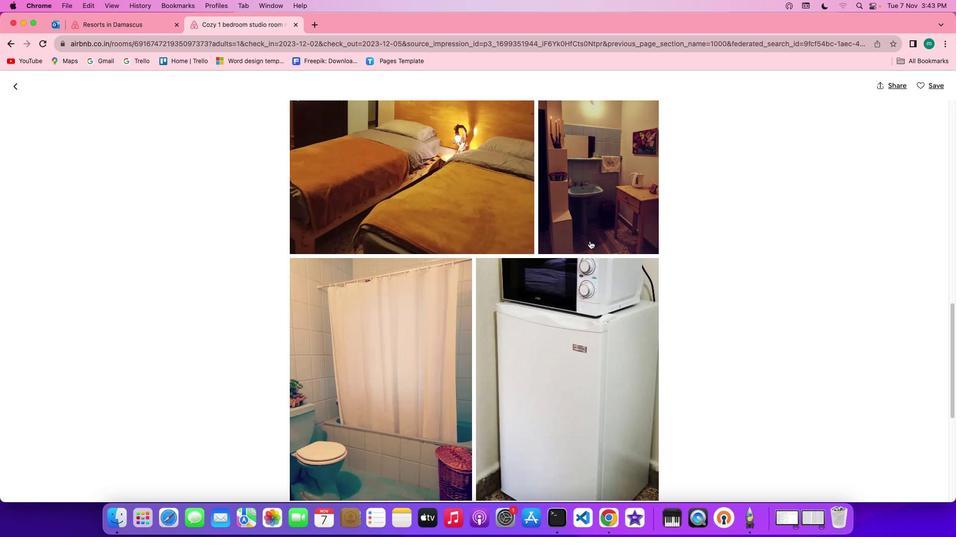 
Action: Mouse scrolled (590, 241) with delta (0, 0)
Screenshot: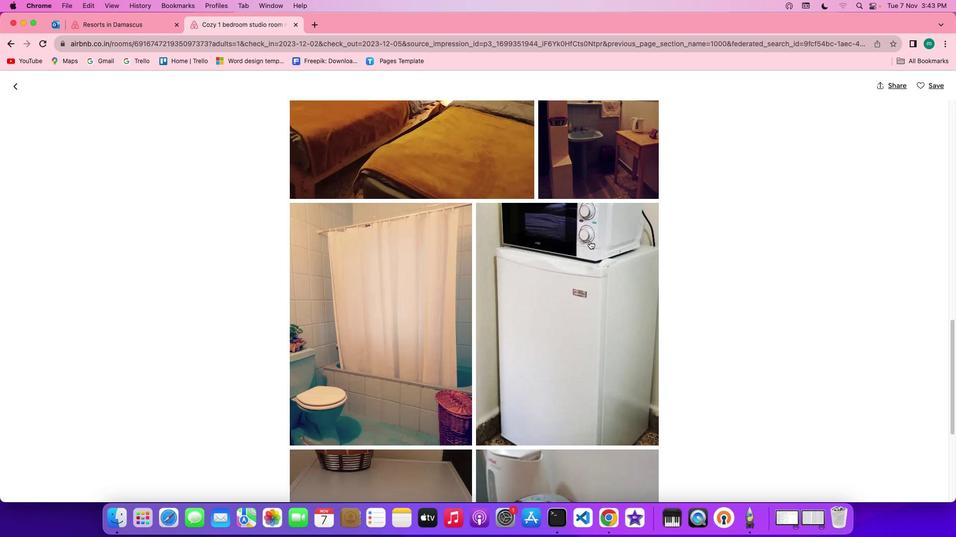 
Action: Mouse scrolled (590, 241) with delta (0, -1)
Screenshot: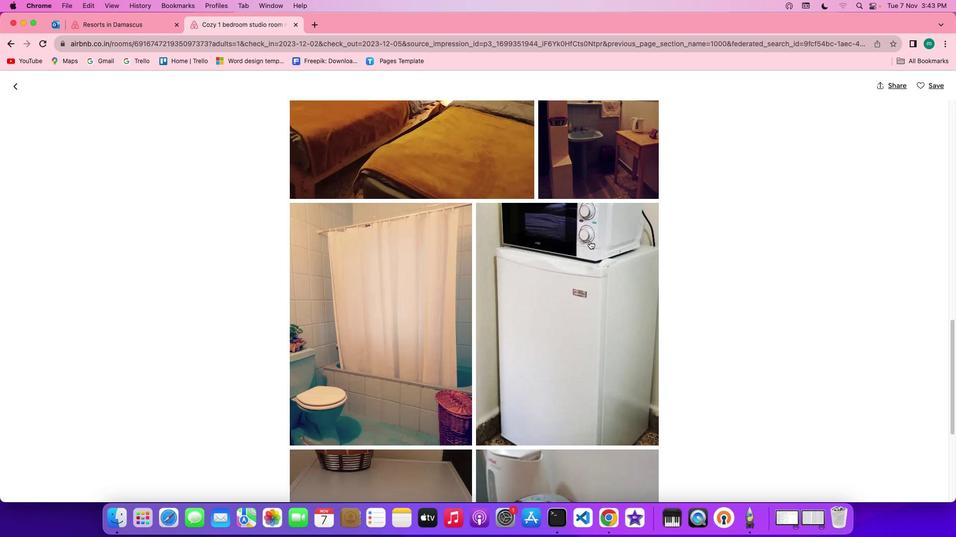 
Action: Mouse scrolled (590, 241) with delta (0, -1)
Screenshot: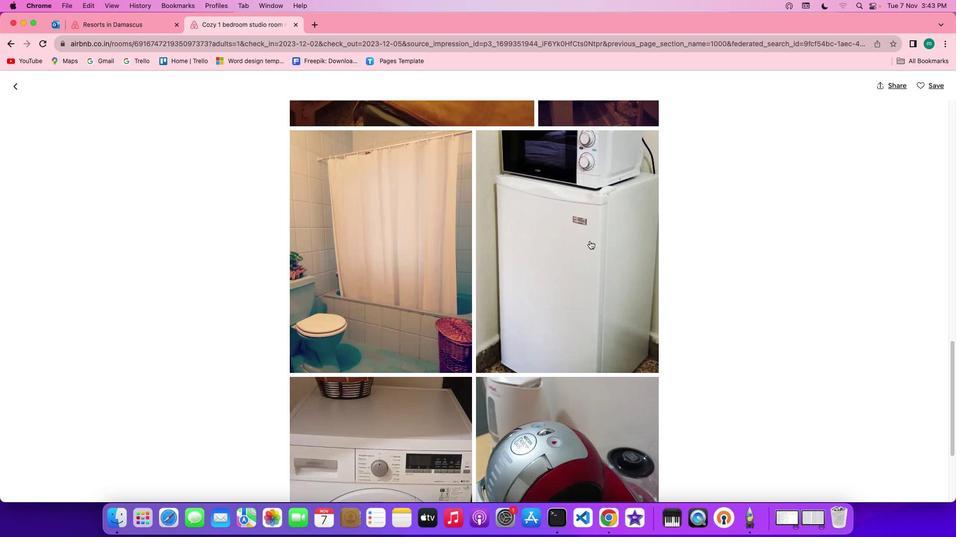 
Action: Mouse moved to (589, 241)
Screenshot: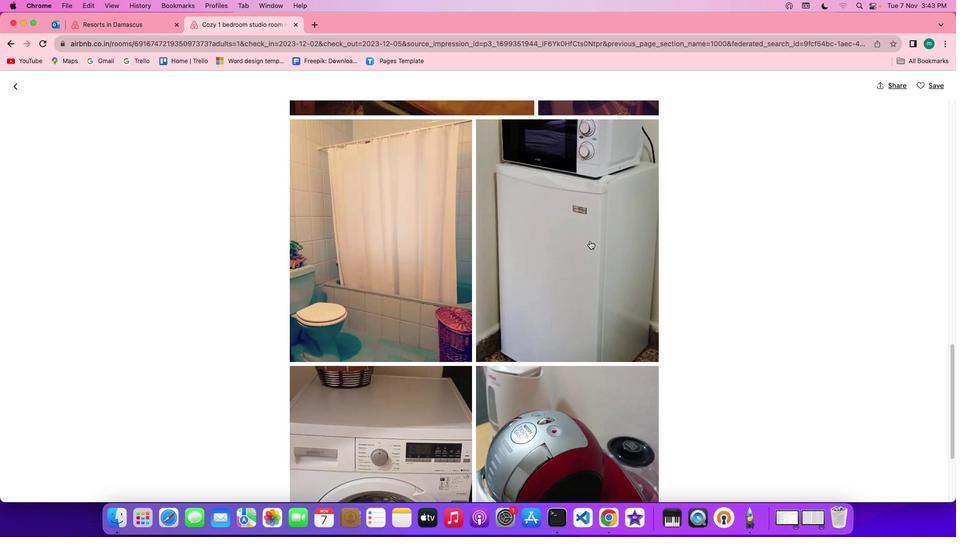 
Action: Mouse scrolled (589, 241) with delta (0, 0)
Screenshot: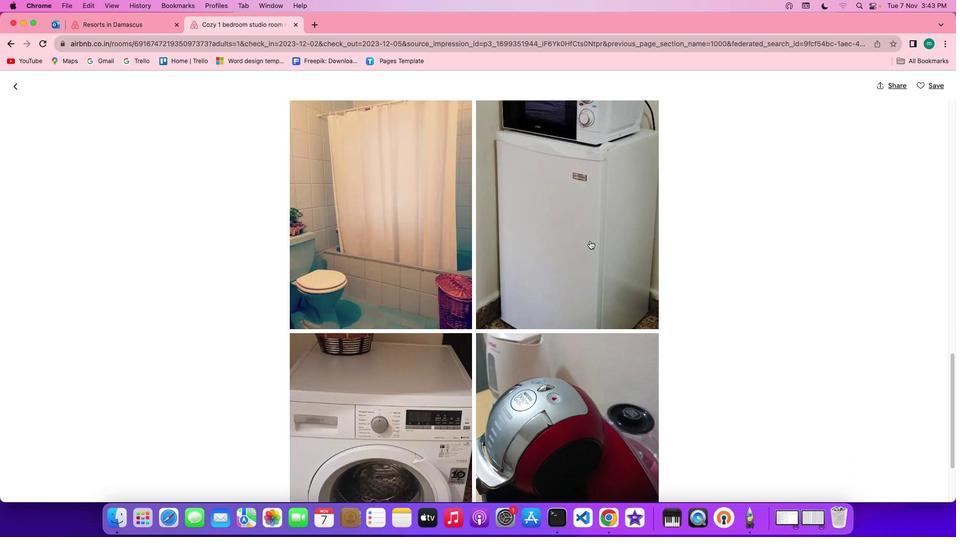 
Action: Mouse scrolled (589, 241) with delta (0, 0)
Screenshot: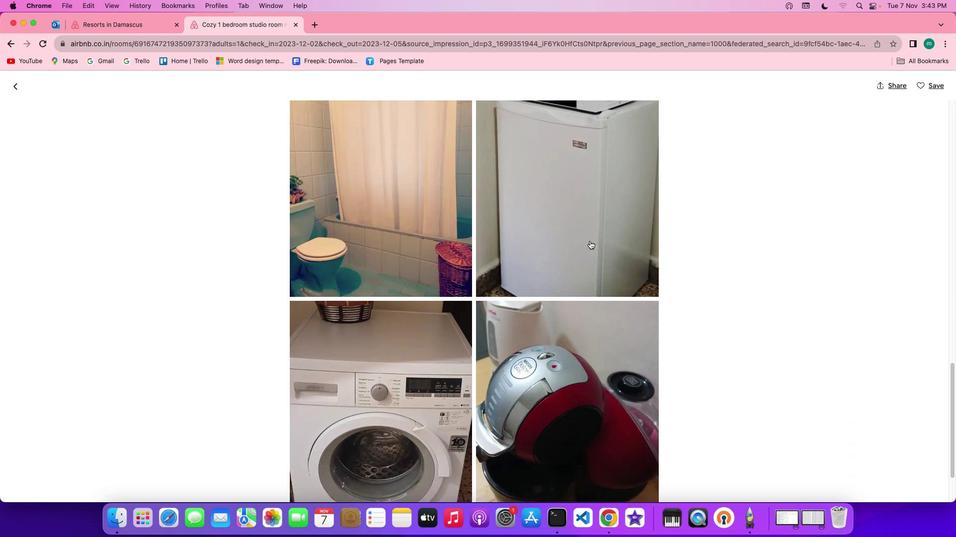 
Action: Mouse scrolled (589, 241) with delta (0, 0)
Screenshot: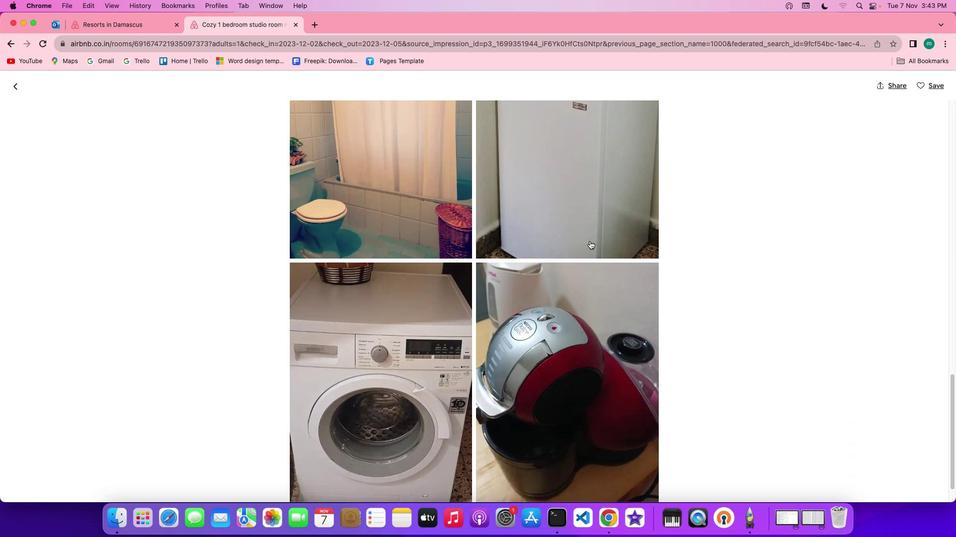 
Action: Mouse scrolled (589, 241) with delta (0, -1)
Screenshot: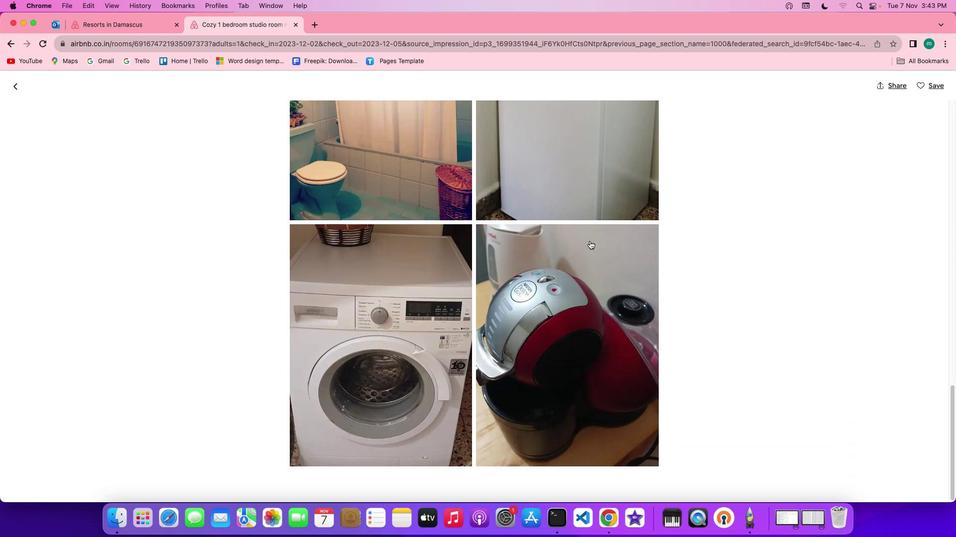 
Action: Mouse scrolled (589, 241) with delta (0, -1)
Screenshot: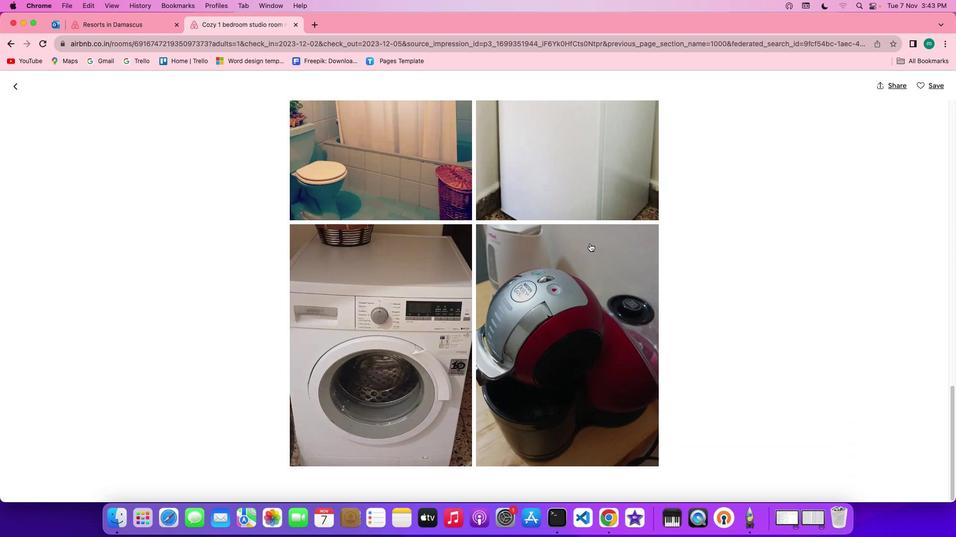 
Action: Mouse moved to (589, 244)
Screenshot: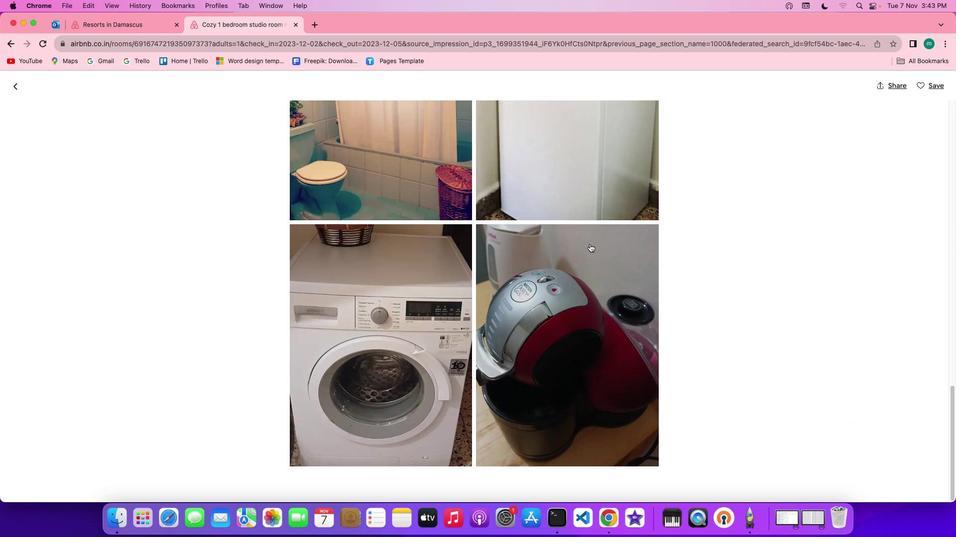 
Action: Mouse scrolled (589, 244) with delta (0, 0)
Screenshot: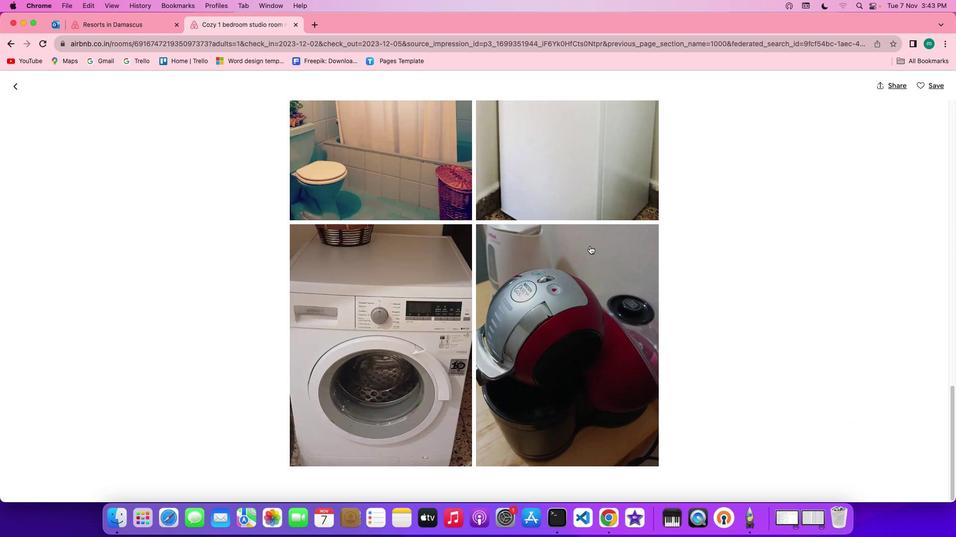 
Action: Mouse moved to (589, 244)
Screenshot: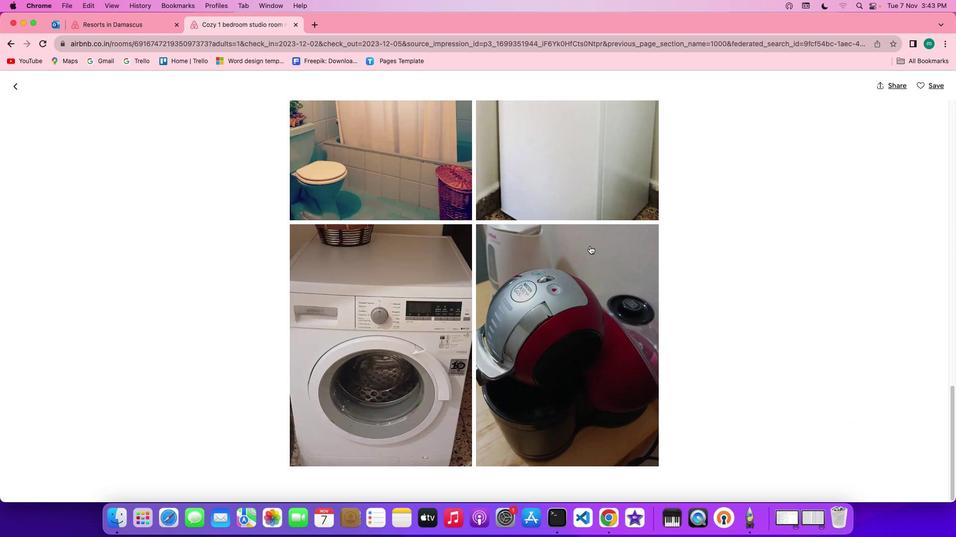 
Action: Mouse scrolled (589, 244) with delta (0, 0)
Screenshot: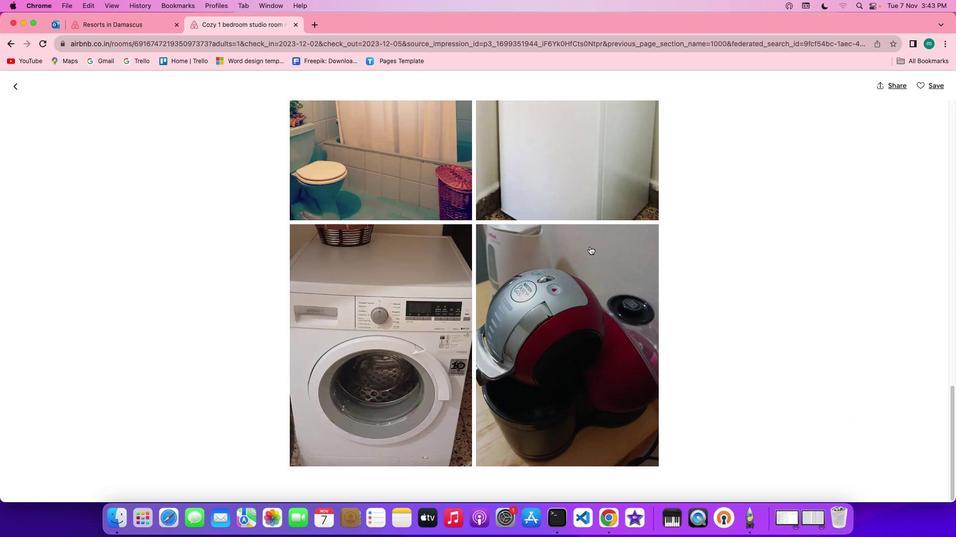 
Action: Mouse scrolled (589, 244) with delta (0, -1)
Screenshot: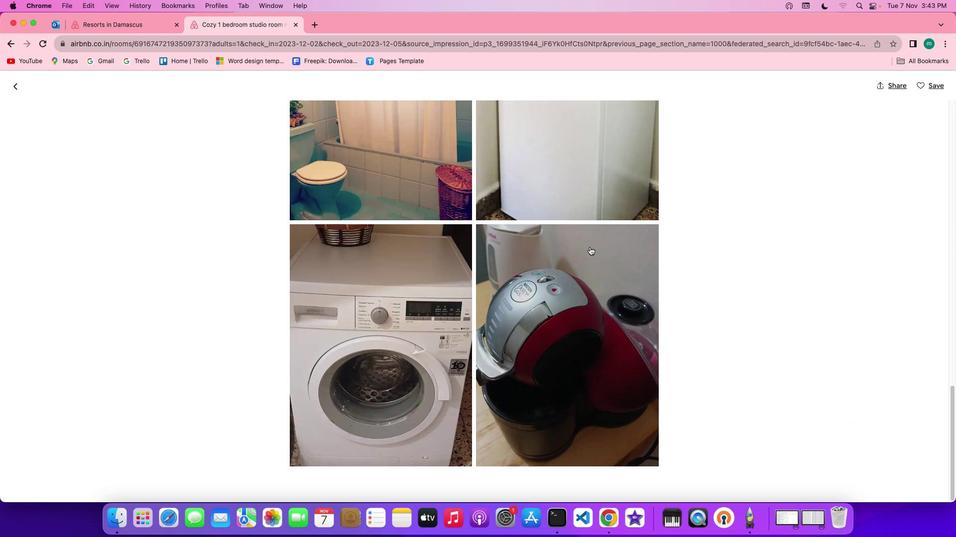 
Action: Mouse moved to (589, 245)
Screenshot: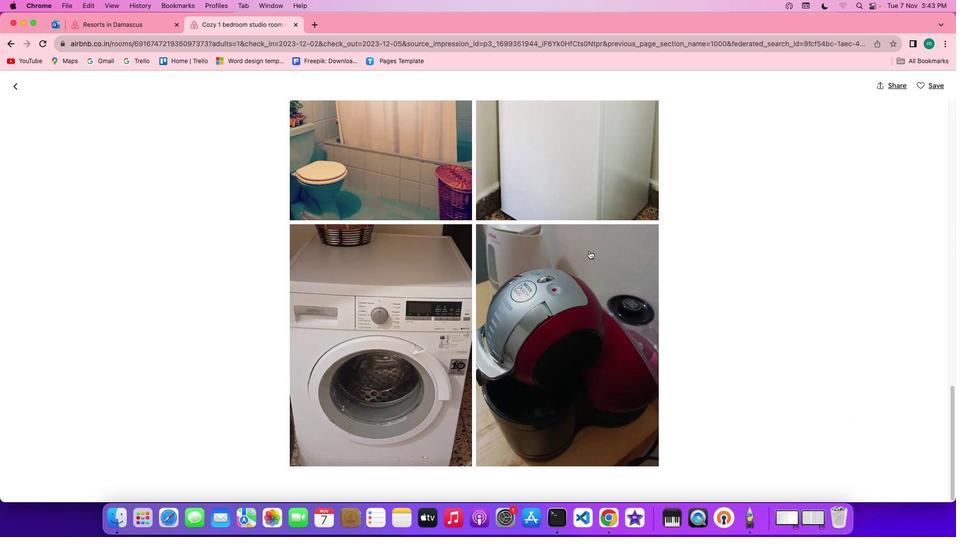 
Action: Mouse scrolled (589, 245) with delta (0, -1)
Screenshot: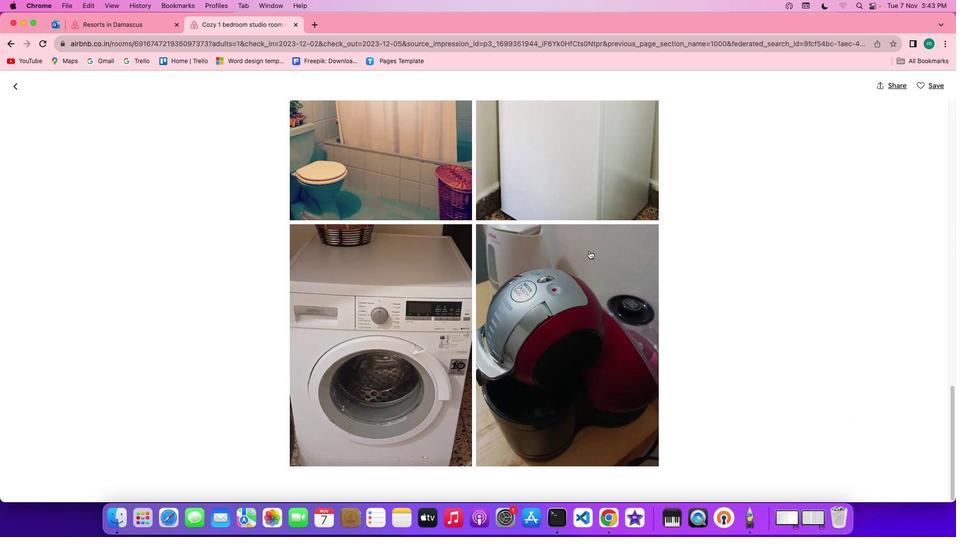 
Action: Mouse moved to (581, 280)
Screenshot: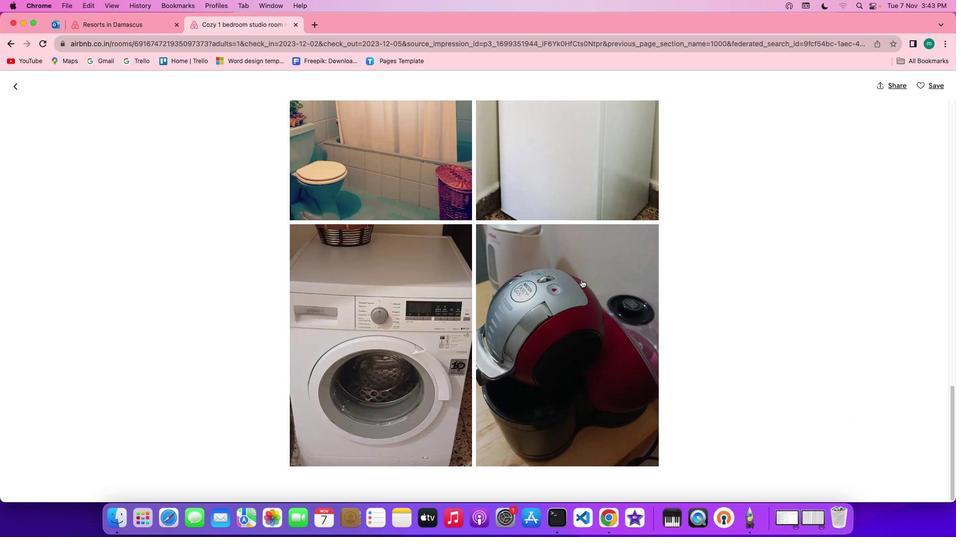 
Action: Mouse scrolled (581, 280) with delta (0, 0)
Screenshot: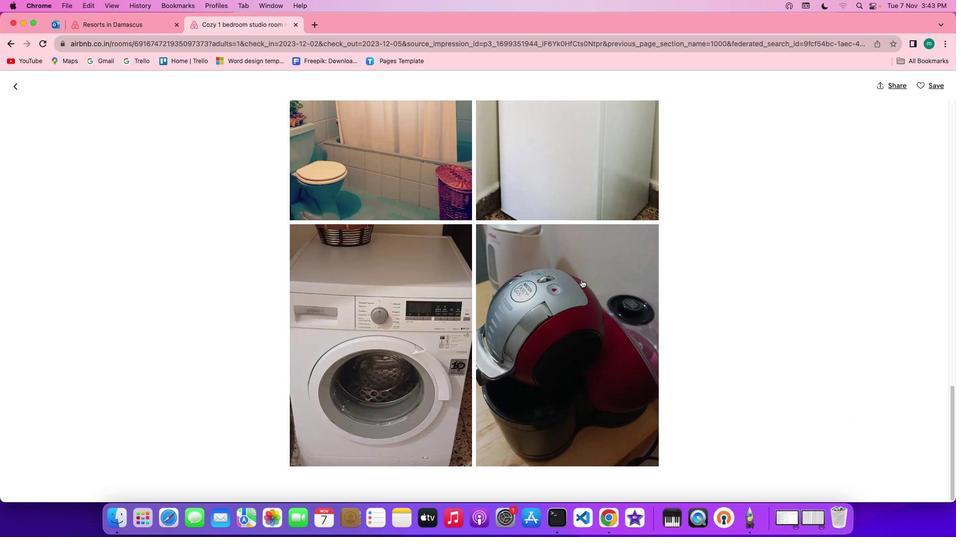 
Action: Mouse scrolled (581, 280) with delta (0, 0)
Screenshot: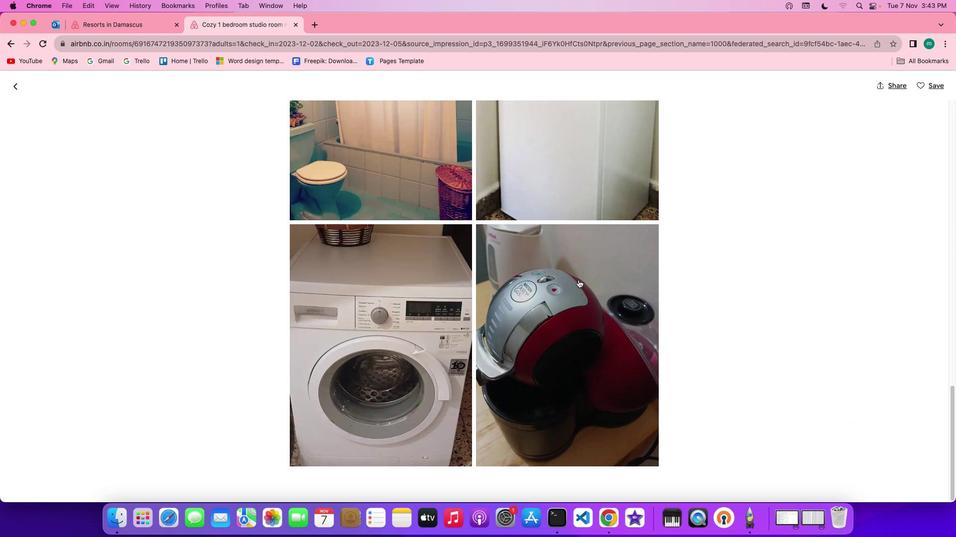 
Action: Mouse scrolled (581, 280) with delta (0, 0)
Screenshot: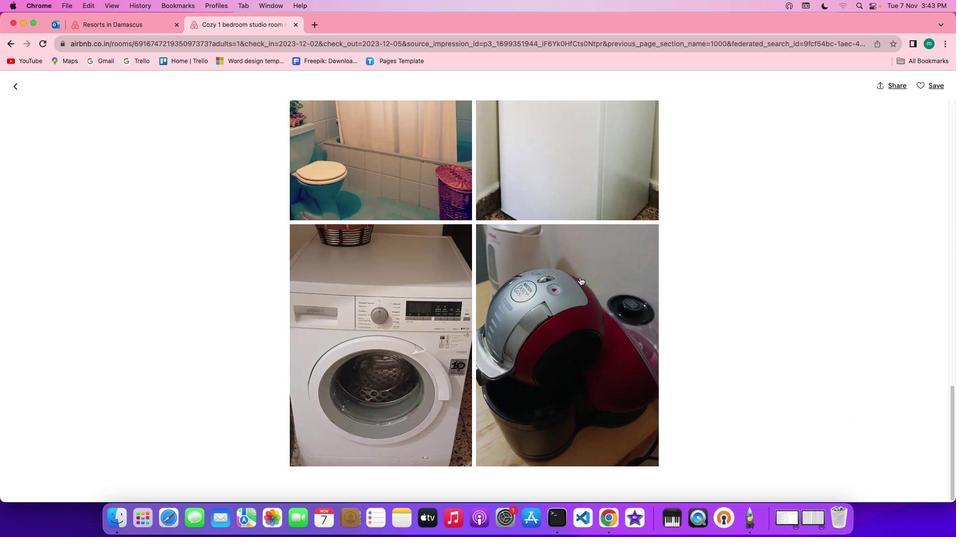 
Action: Mouse moved to (13, 92)
Screenshot: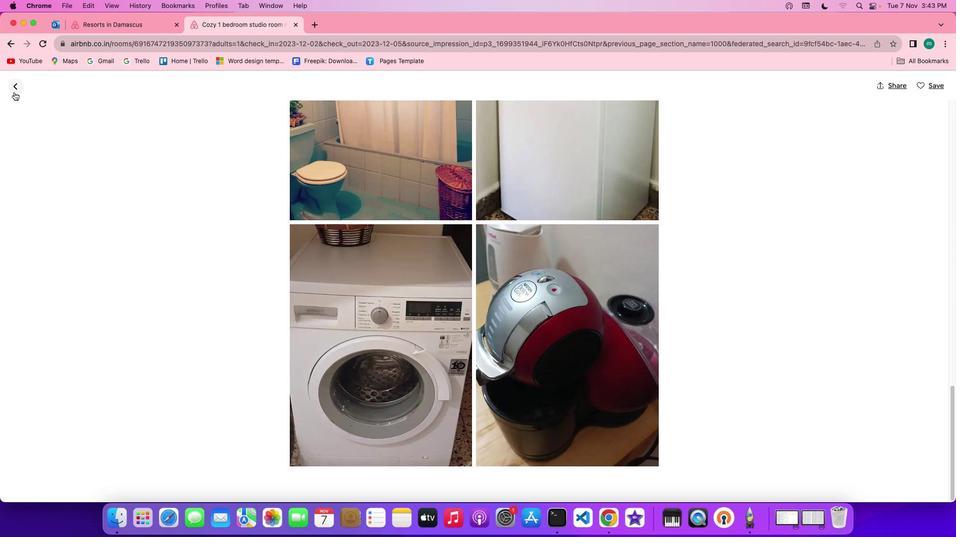 
Action: Mouse pressed left at (13, 92)
Screenshot: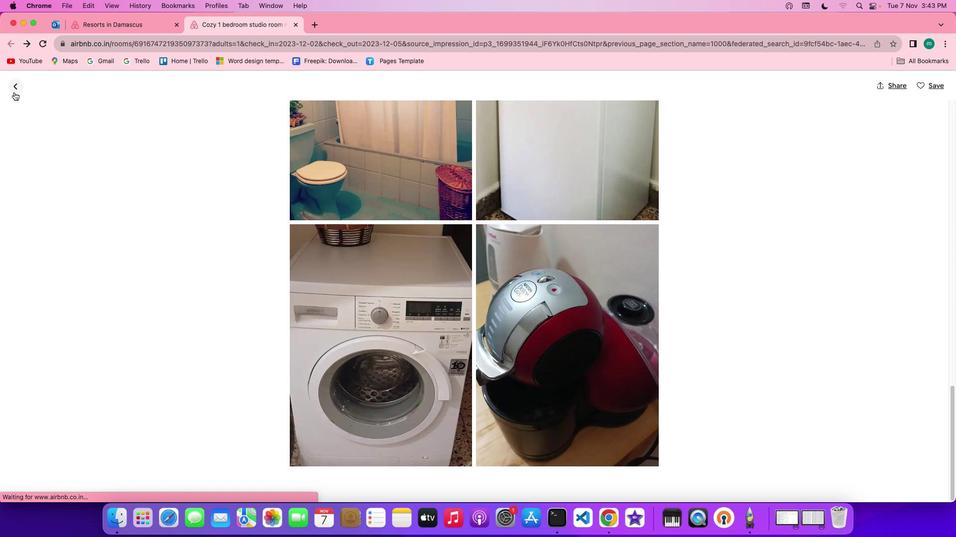 
Action: Mouse moved to (369, 330)
Screenshot: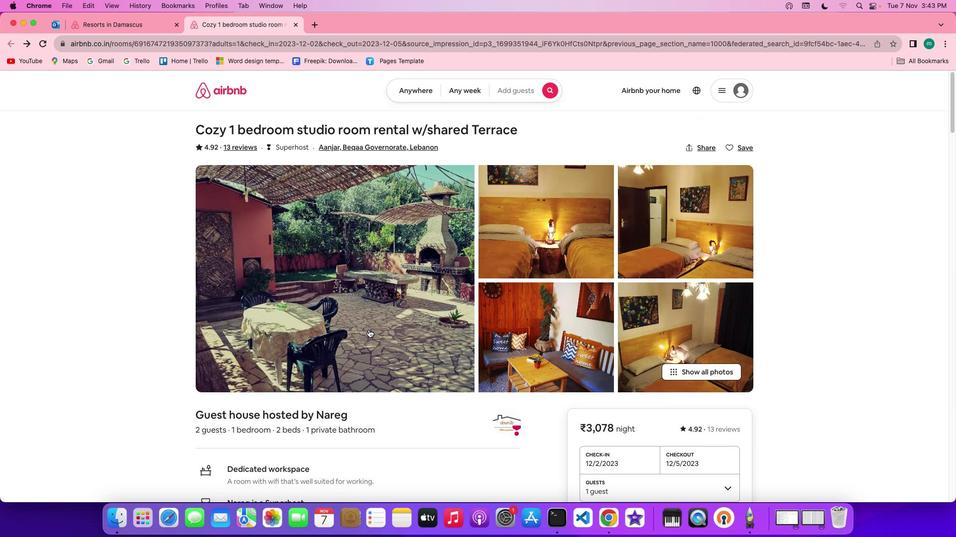 
Action: Mouse scrolled (369, 330) with delta (0, 0)
Screenshot: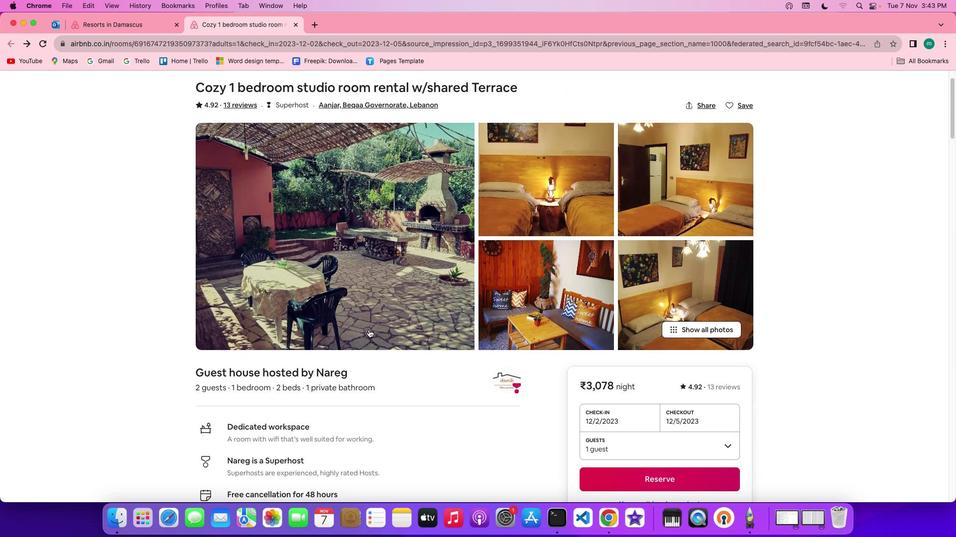 
Action: Mouse scrolled (369, 330) with delta (0, 0)
Screenshot: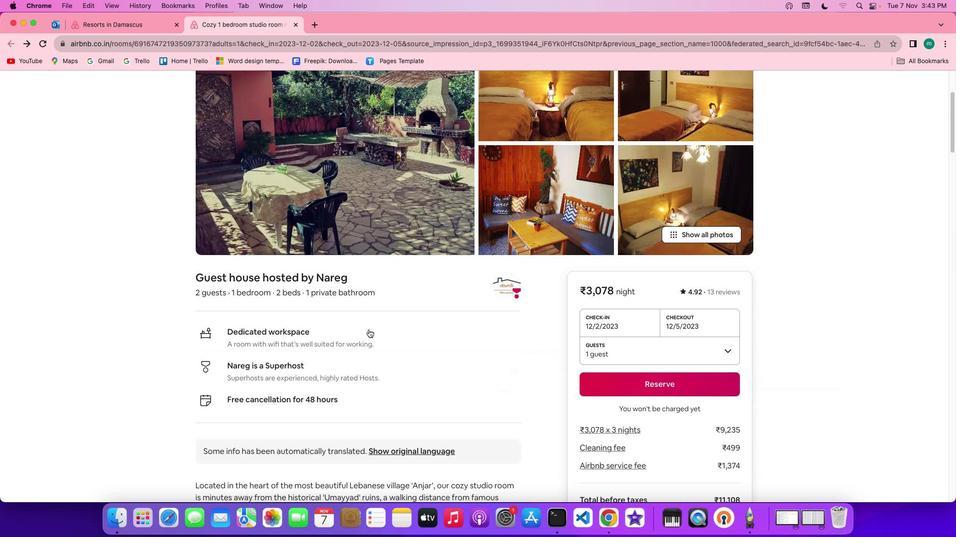 
Action: Mouse scrolled (369, 330) with delta (0, -1)
Screenshot: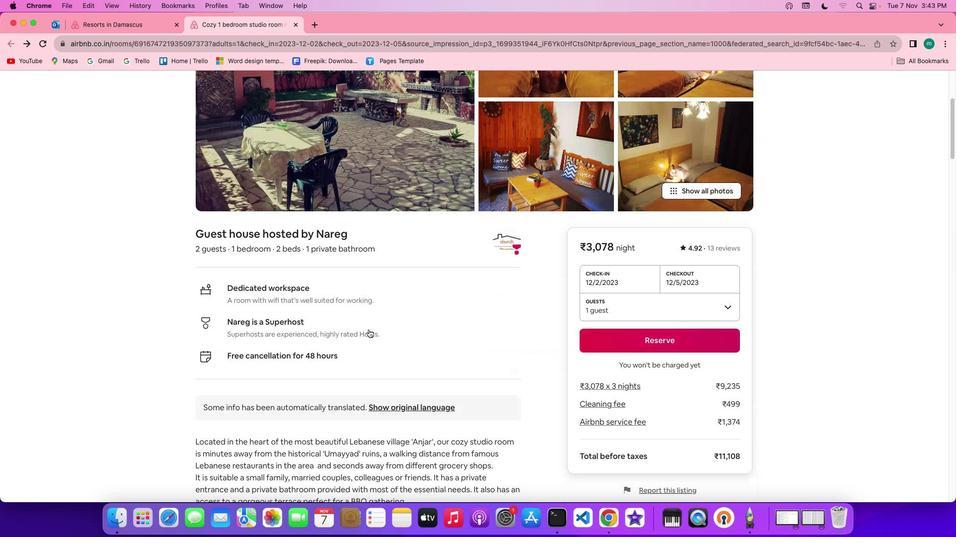 
Action: Mouse scrolled (369, 330) with delta (0, -1)
Screenshot: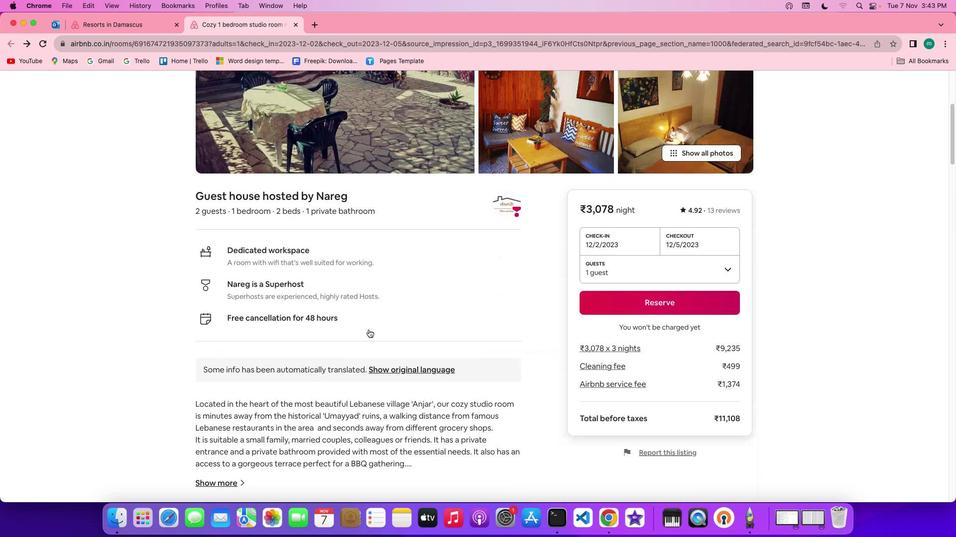 
Action: Mouse scrolled (369, 330) with delta (0, -1)
Screenshot: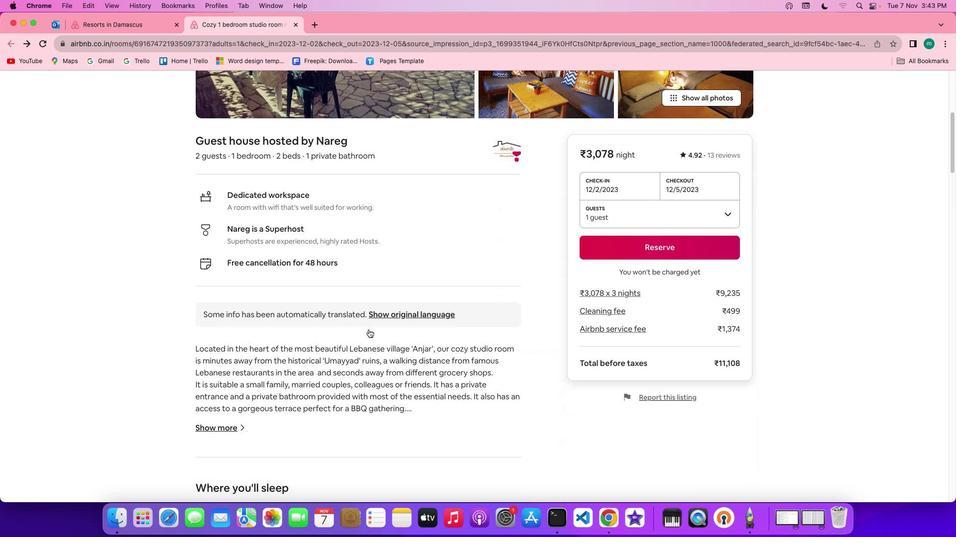 
Action: Mouse scrolled (369, 330) with delta (0, 0)
Screenshot: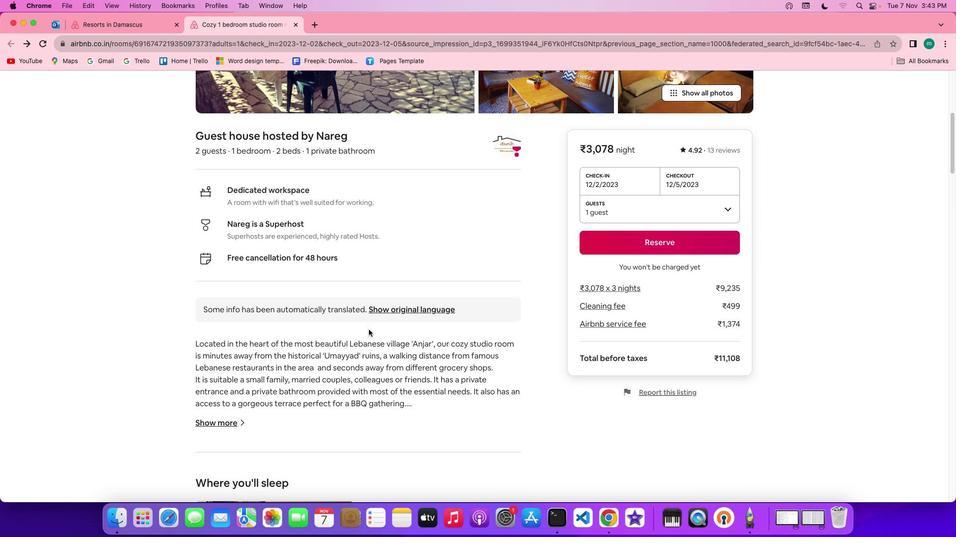 
Action: Mouse scrolled (369, 330) with delta (0, 0)
Screenshot: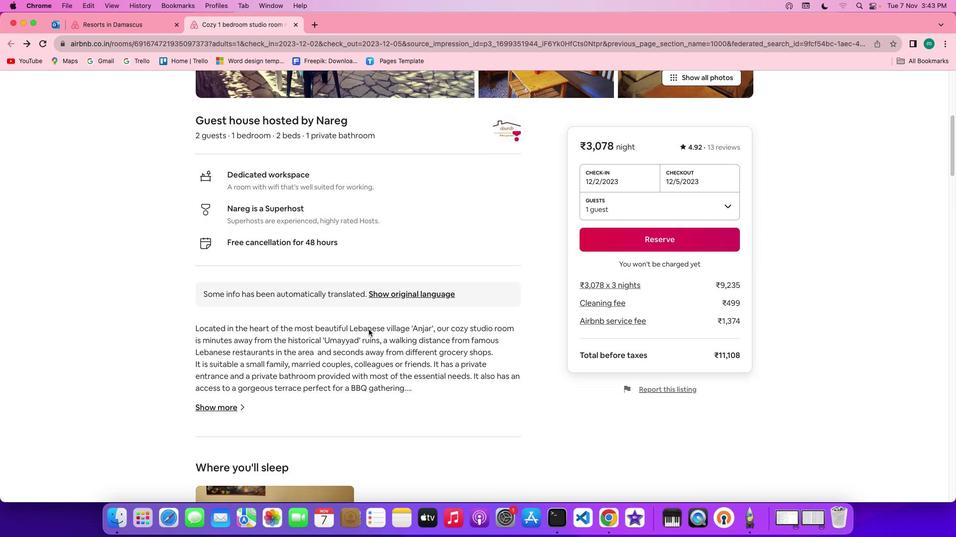 
Action: Mouse scrolled (369, 330) with delta (0, 0)
Screenshot: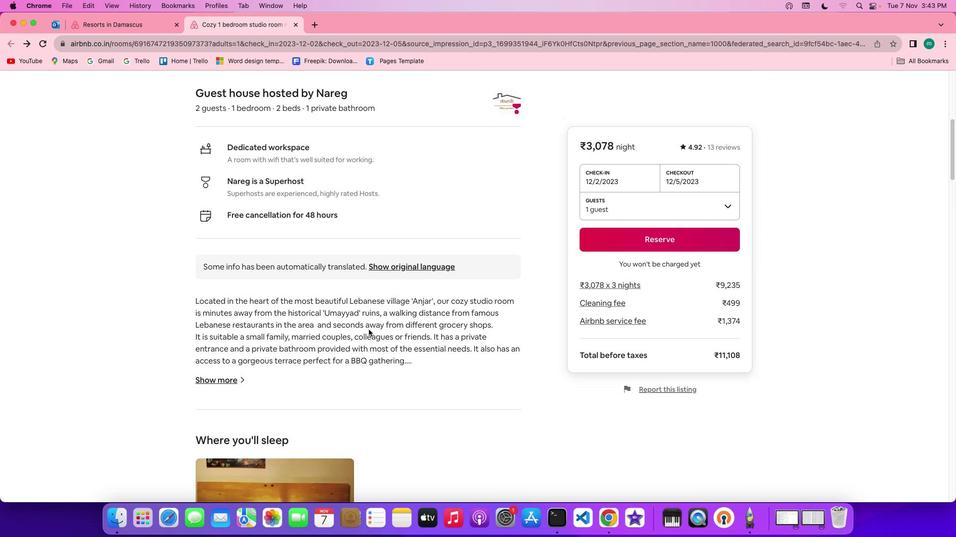 
Action: Mouse scrolled (369, 330) with delta (0, 0)
Screenshot: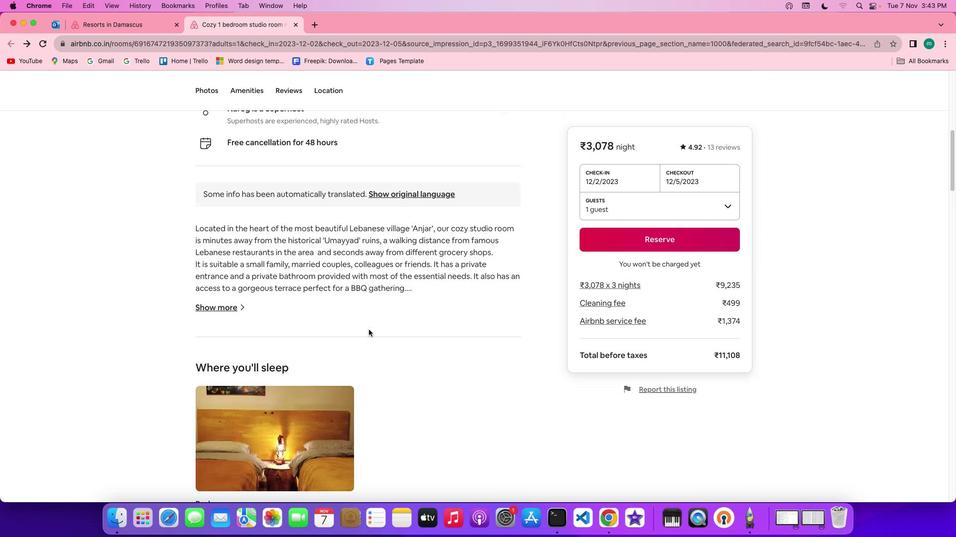 
Action: Mouse scrolled (369, 330) with delta (0, -1)
Screenshot: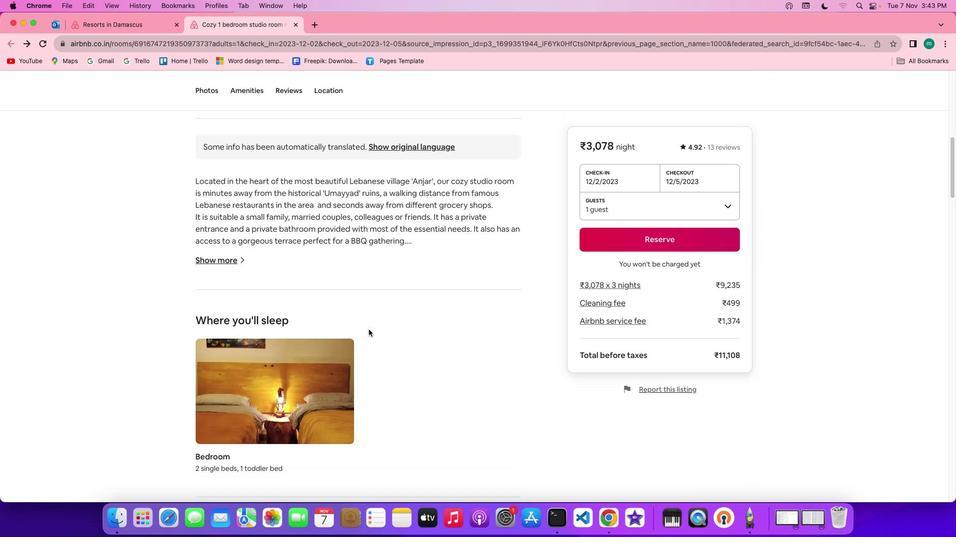 
Action: Mouse moved to (227, 251)
Screenshot: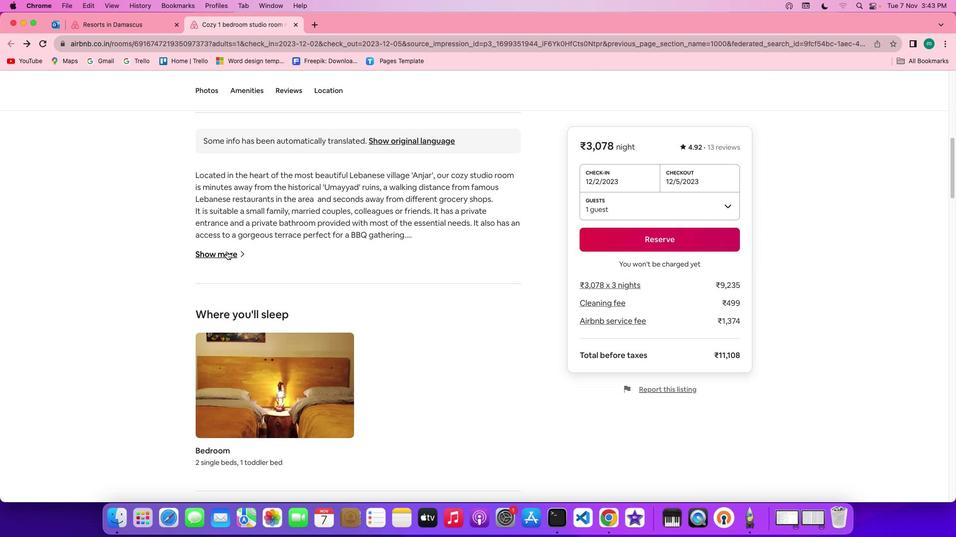 
Action: Mouse pressed left at (227, 251)
Screenshot: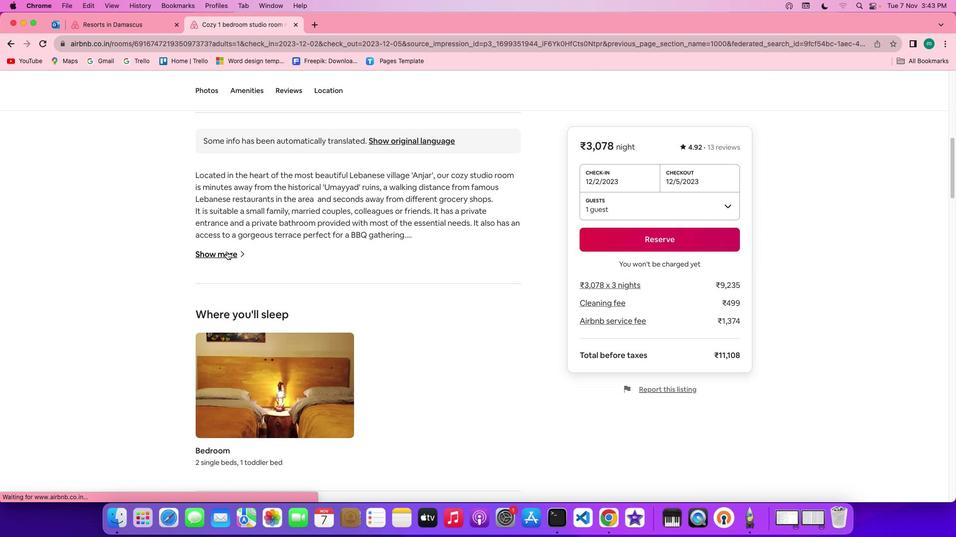 
Action: Mouse moved to (378, 322)
Screenshot: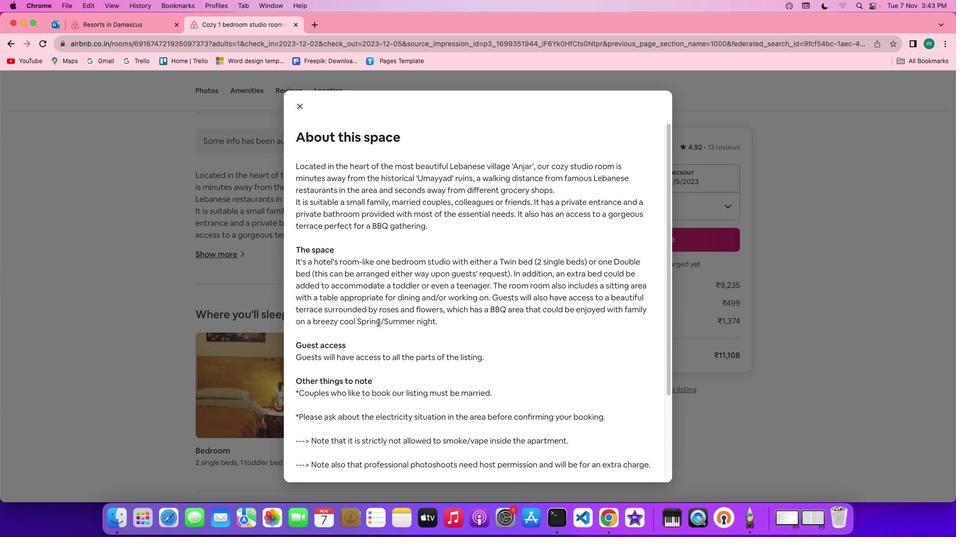 
Action: Mouse scrolled (378, 322) with delta (0, 0)
Screenshot: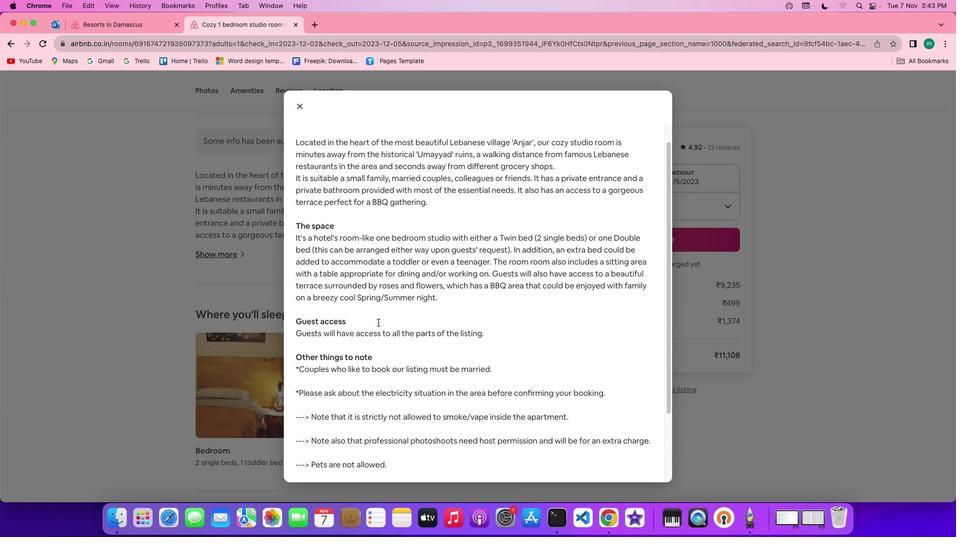 
Action: Mouse scrolled (378, 322) with delta (0, 0)
Screenshot: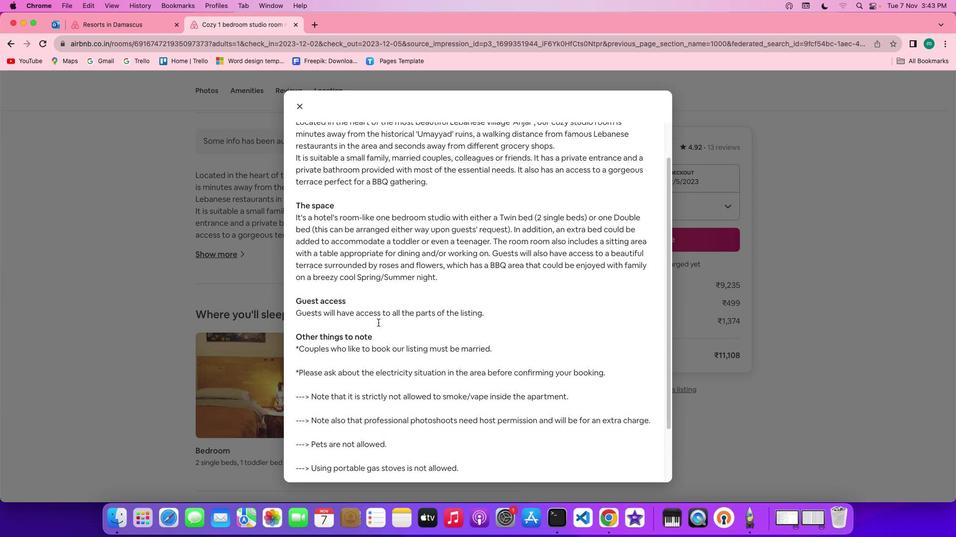 
Action: Mouse scrolled (378, 322) with delta (0, 0)
Screenshot: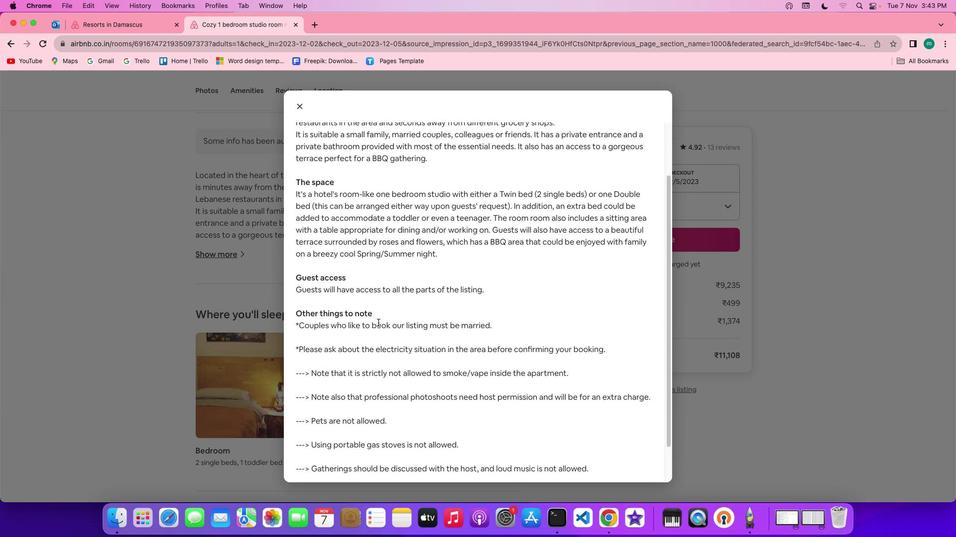 
Action: Mouse scrolled (378, 322) with delta (0, -1)
Screenshot: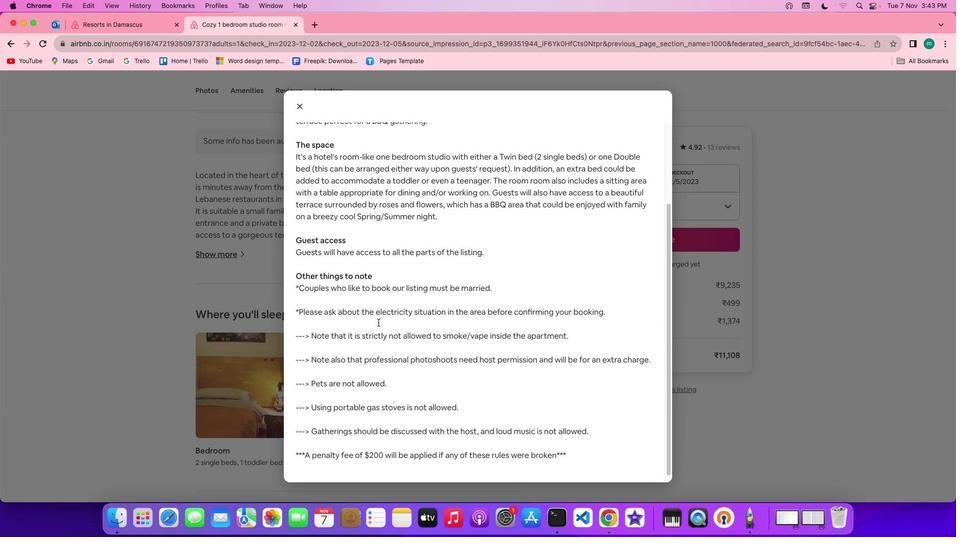 
Action: Mouse scrolled (378, 322) with delta (0, 0)
Screenshot: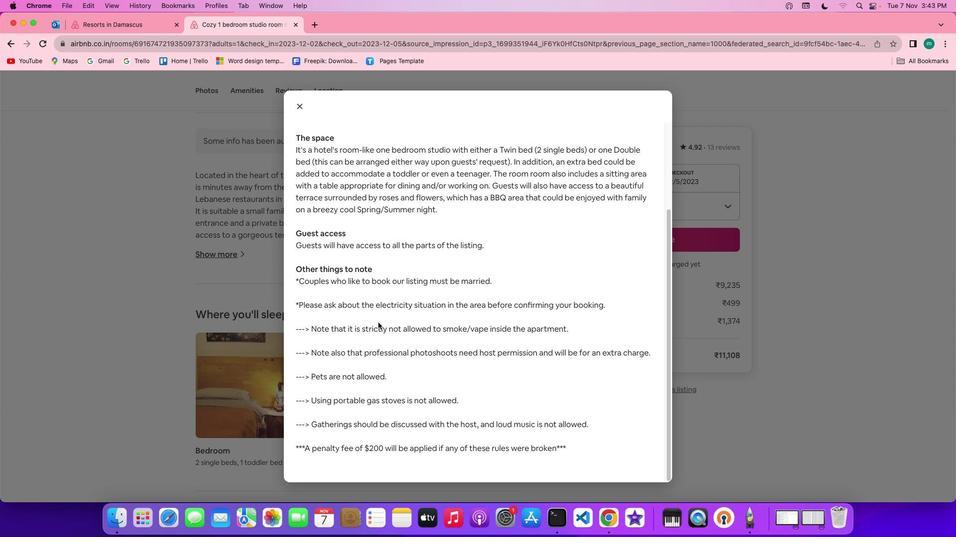
Action: Mouse scrolled (378, 322) with delta (0, 0)
Screenshot: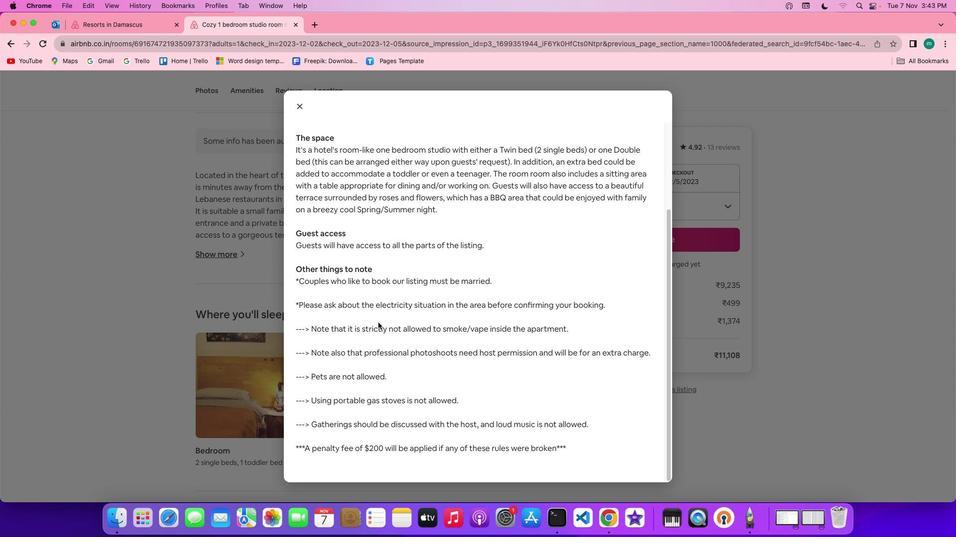 
Action: Mouse scrolled (378, 322) with delta (0, -1)
Screenshot: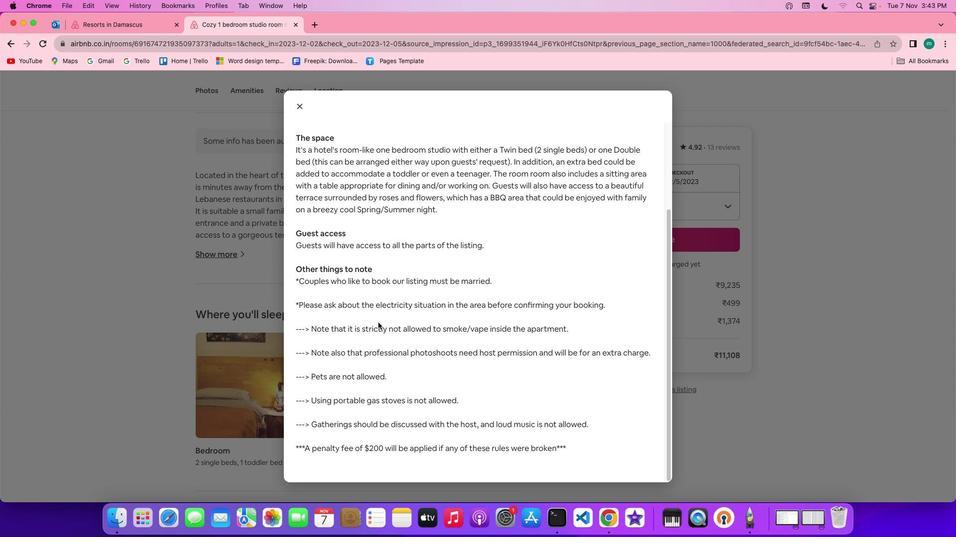 
Action: Mouse scrolled (378, 322) with delta (0, -1)
Screenshot: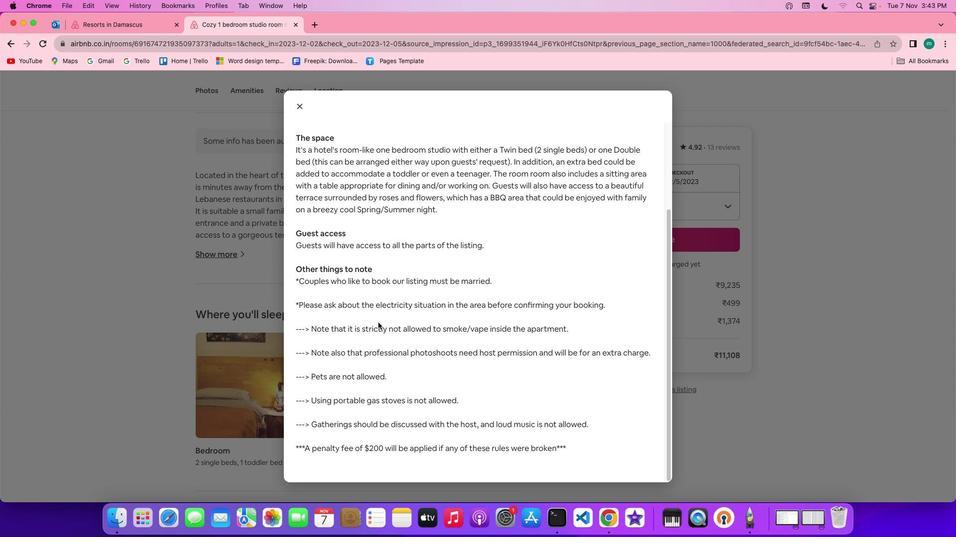 
Action: Mouse moved to (295, 104)
Screenshot: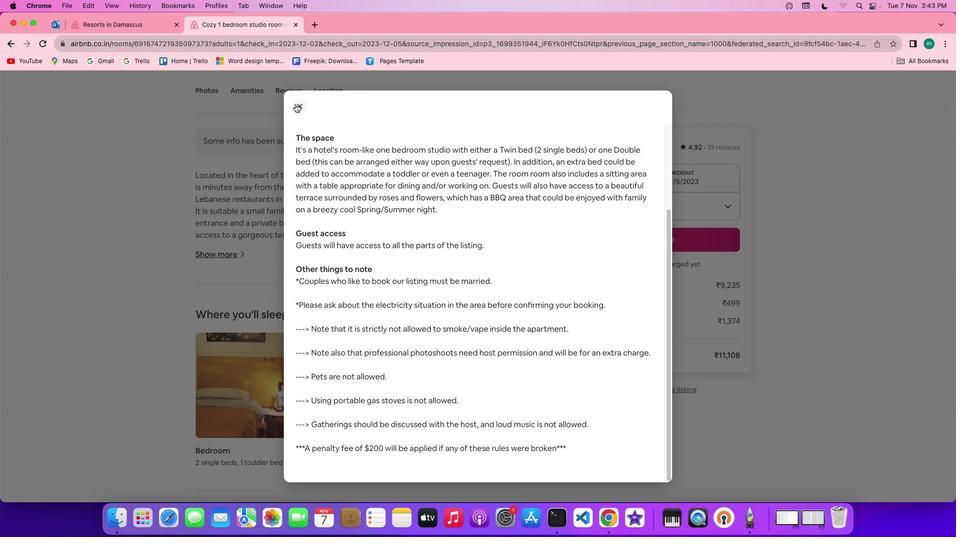 
Action: Mouse pressed left at (295, 104)
Screenshot: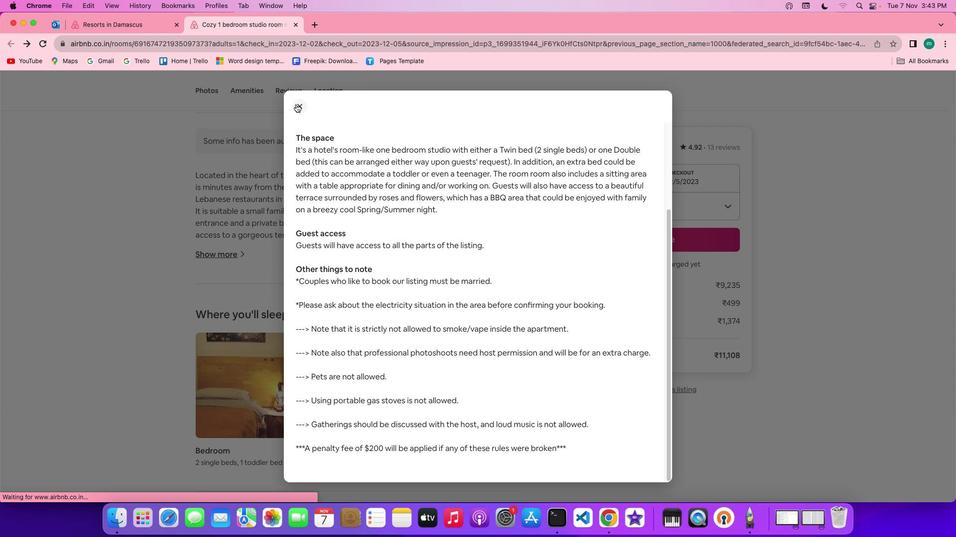 
Action: Mouse moved to (493, 253)
Screenshot: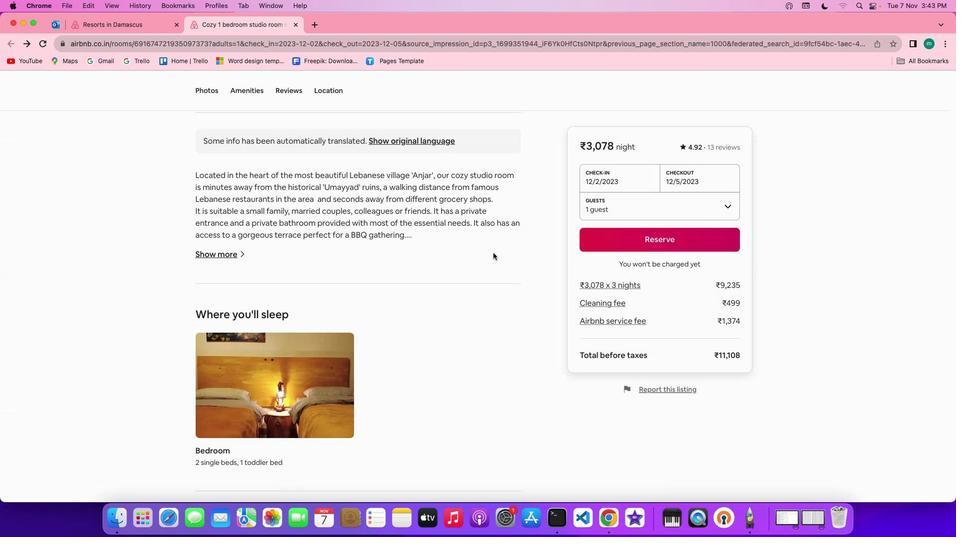 
Action: Mouse scrolled (493, 253) with delta (0, 0)
Screenshot: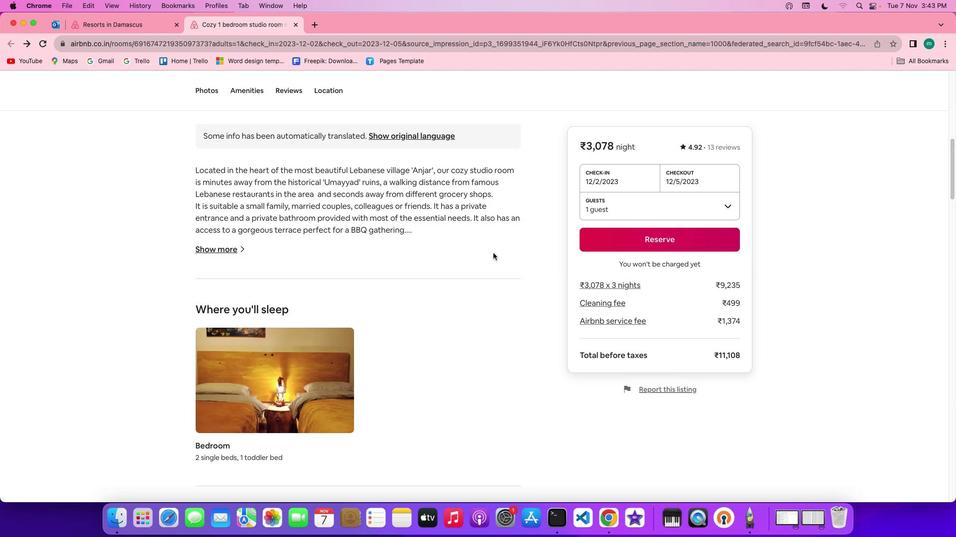 
Action: Mouse scrolled (493, 253) with delta (0, 0)
Screenshot: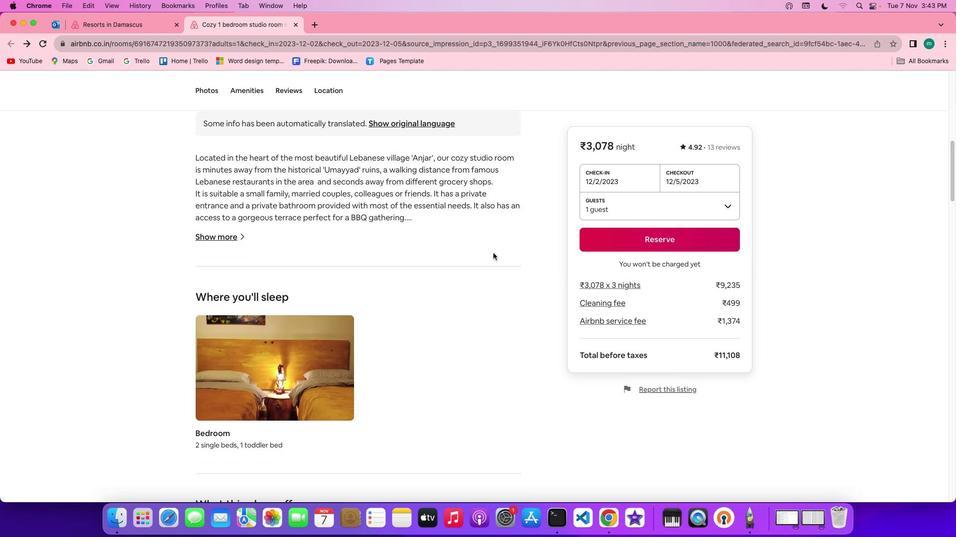 
Action: Mouse scrolled (493, 253) with delta (0, 0)
Screenshot: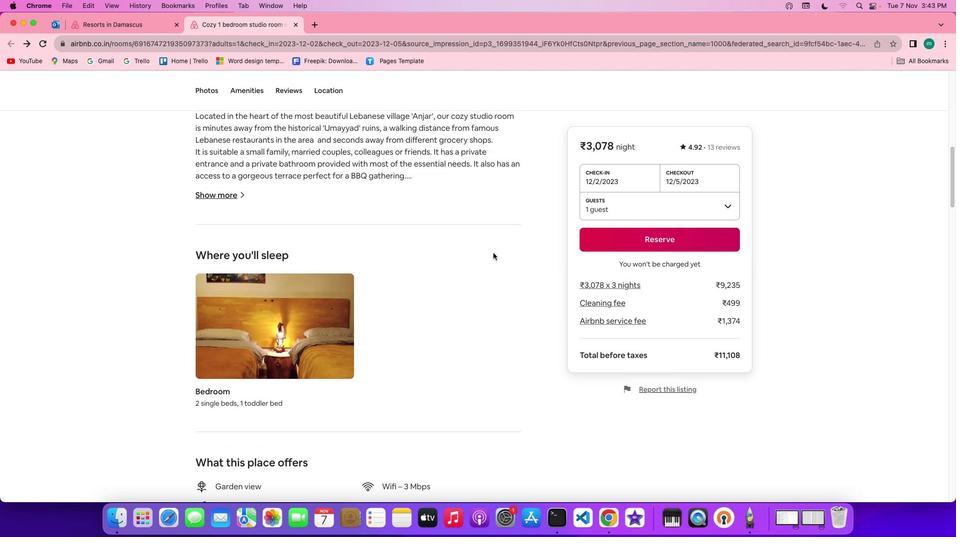 
Action: Mouse scrolled (493, 253) with delta (0, 0)
Screenshot: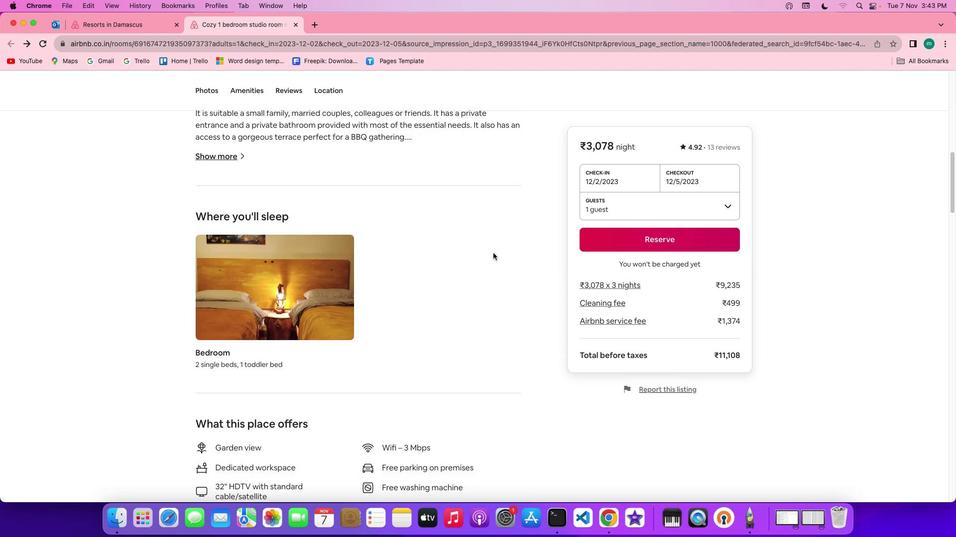 
Action: Mouse scrolled (493, 253) with delta (0, 0)
Screenshot: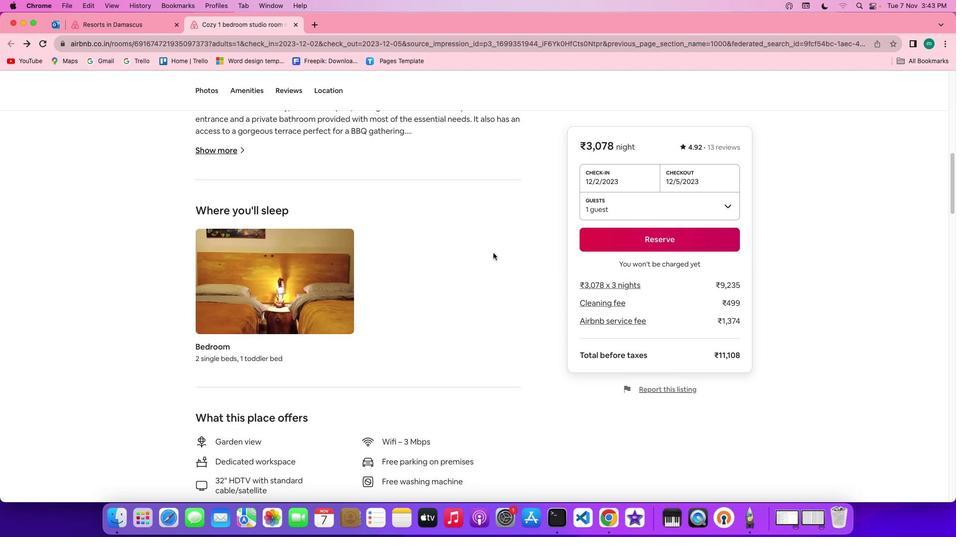 
Action: Mouse scrolled (493, 253) with delta (0, 0)
Screenshot: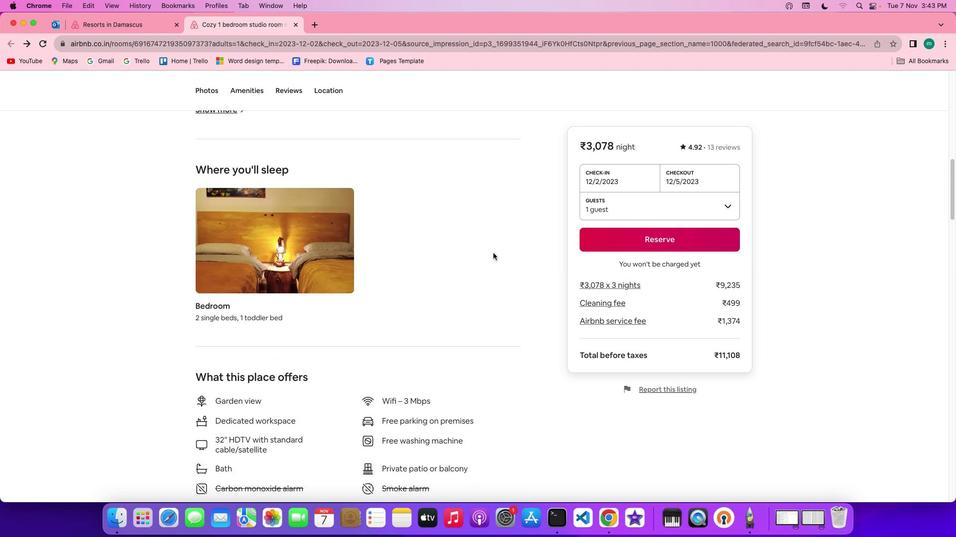 
Action: Mouse scrolled (493, 253) with delta (0, 0)
Screenshot: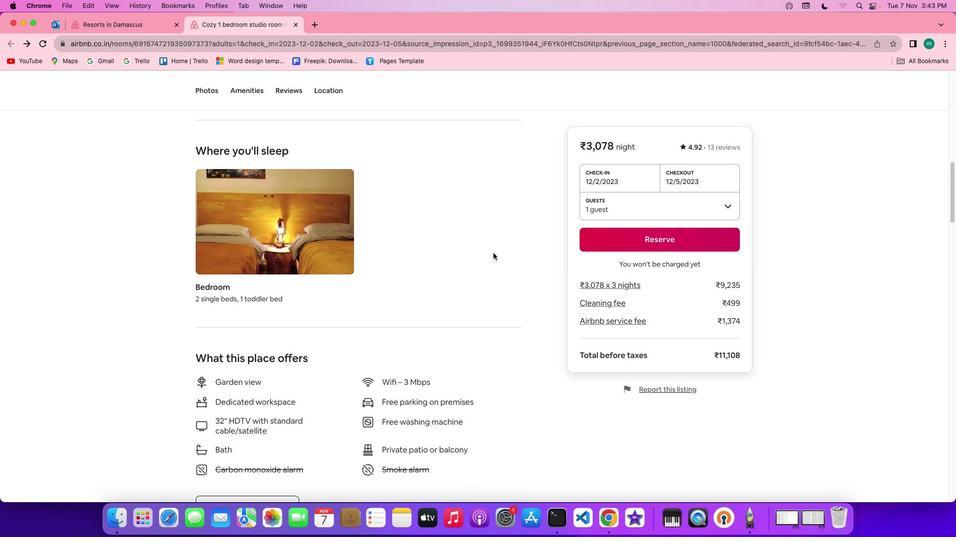 
Action: Mouse scrolled (493, 253) with delta (0, 0)
Screenshot: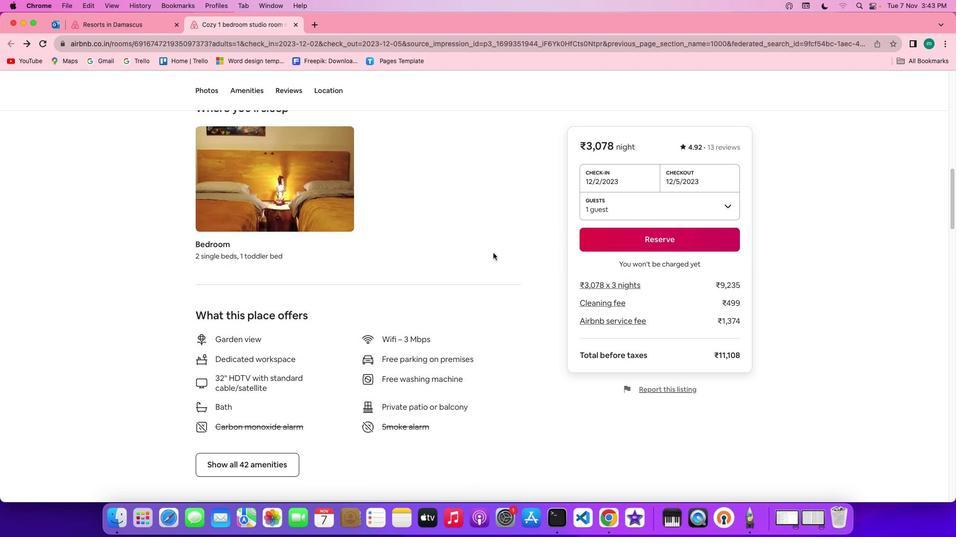 
Action: Mouse scrolled (493, 253) with delta (0, -1)
Screenshot: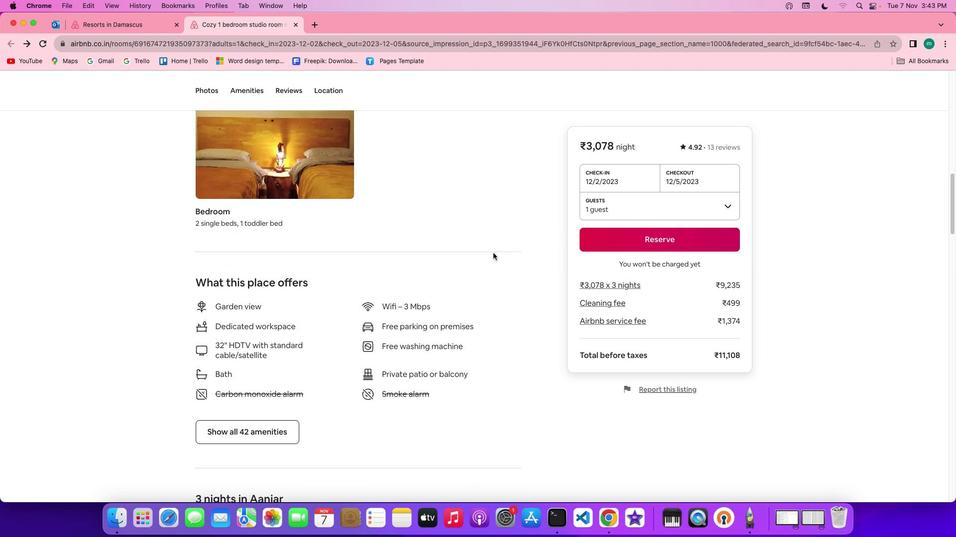 
Action: Mouse scrolled (493, 253) with delta (0, 0)
Screenshot: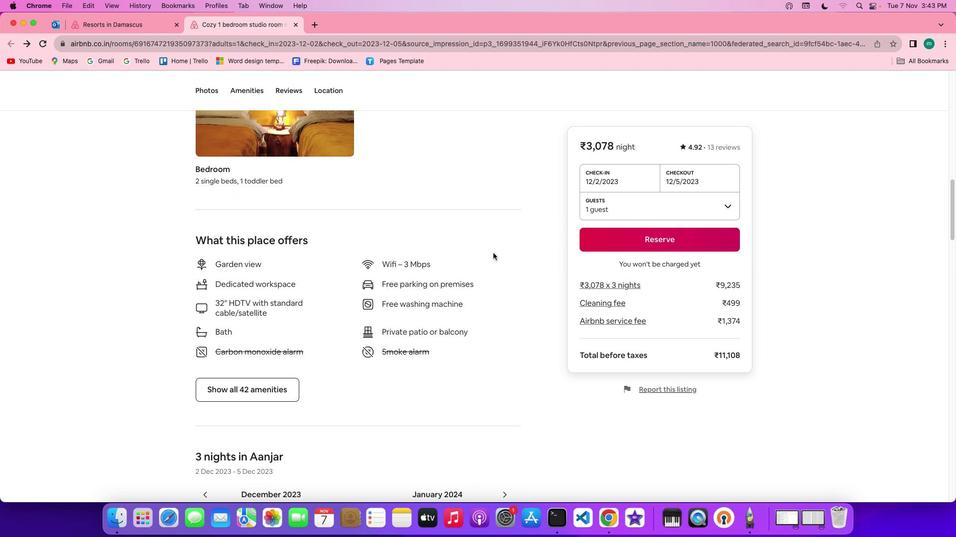 
Action: Mouse scrolled (493, 253) with delta (0, 0)
Screenshot: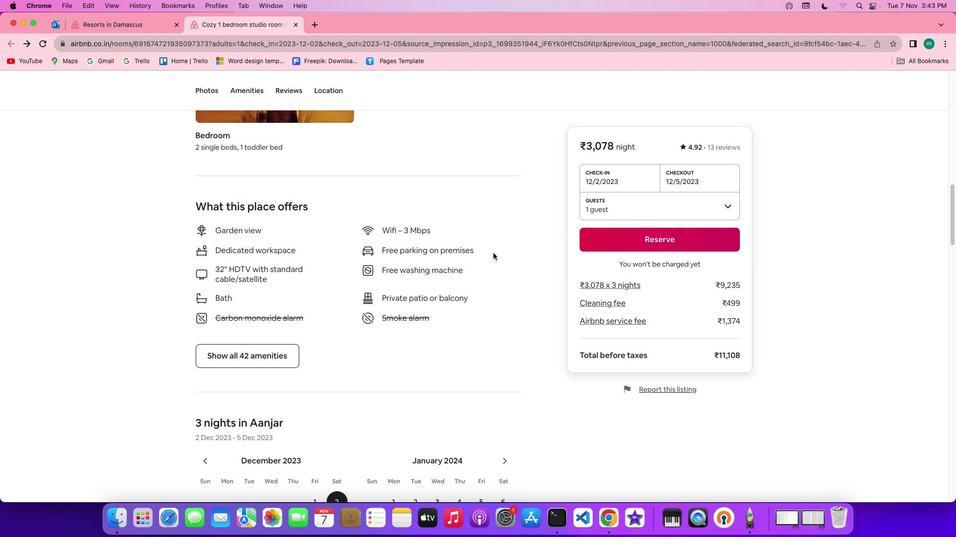 
Action: Mouse scrolled (493, 253) with delta (0, 0)
Screenshot: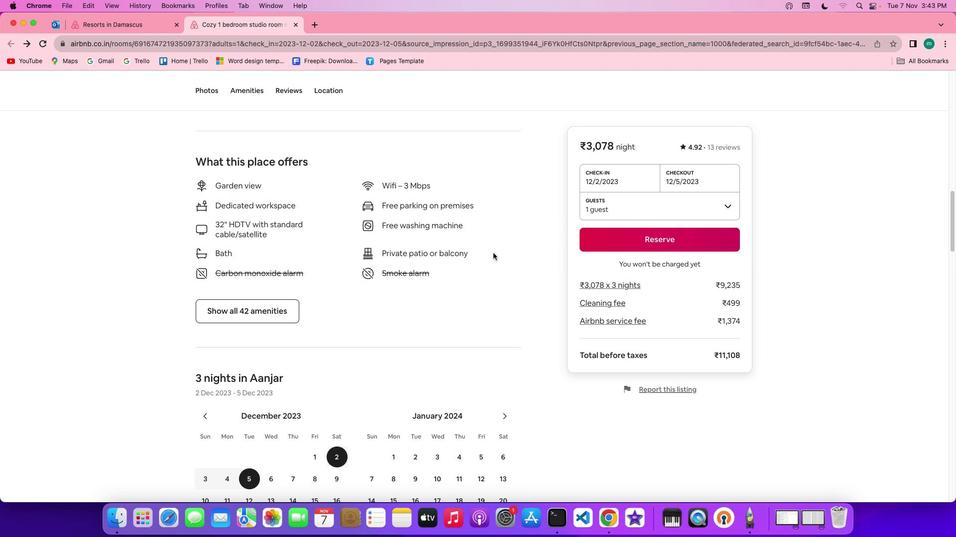 
Action: Mouse scrolled (493, 253) with delta (0, -1)
Screenshot: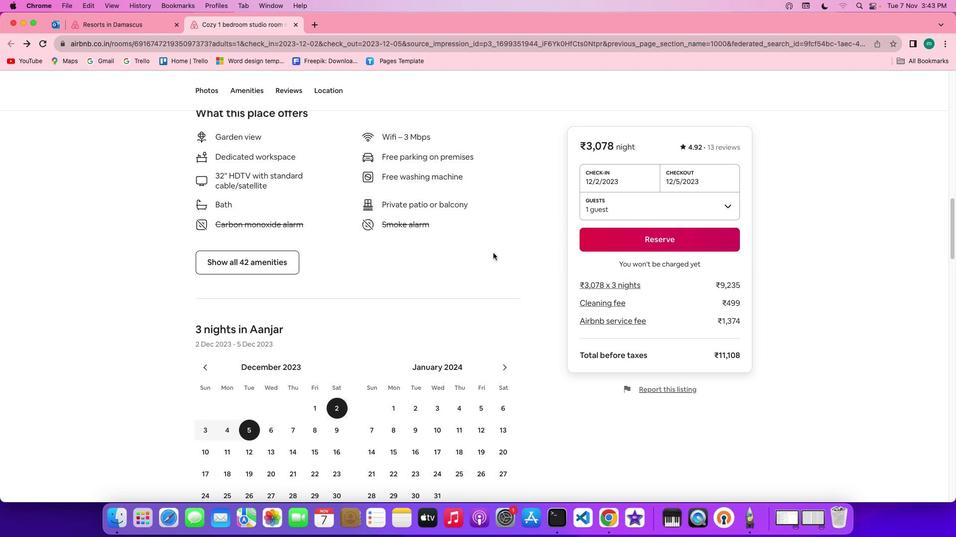 
Action: Mouse moved to (270, 255)
Screenshot: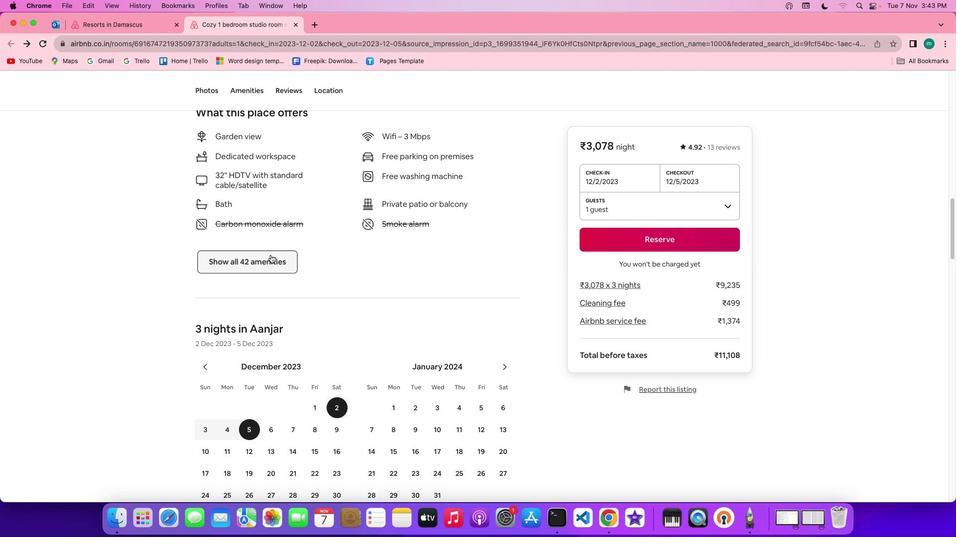 
Action: Mouse pressed left at (270, 255)
Screenshot: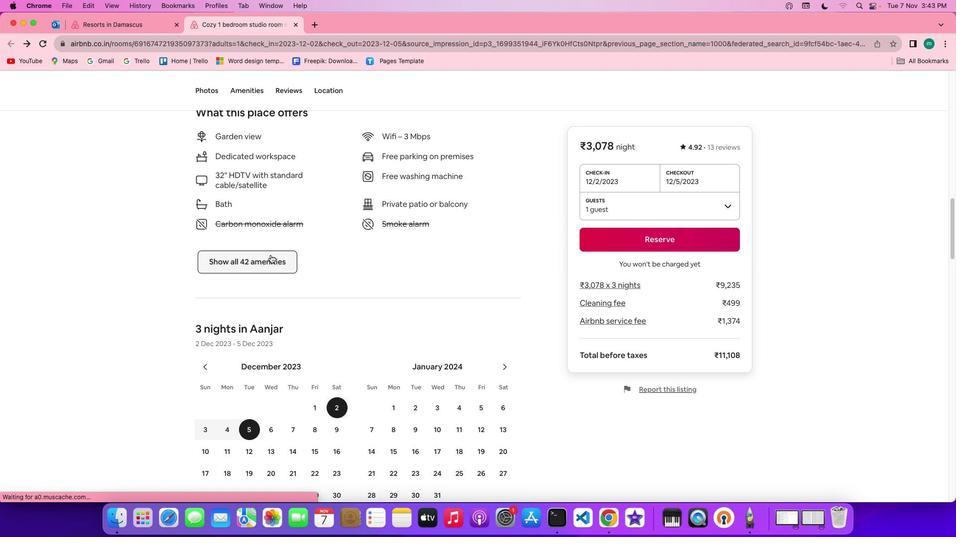
Action: Mouse moved to (537, 286)
Screenshot: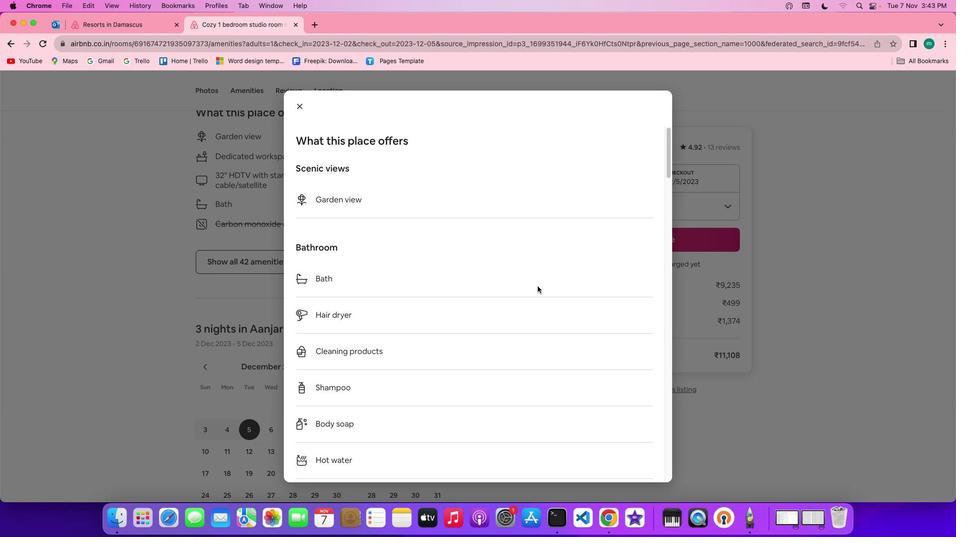 
Action: Mouse scrolled (537, 286) with delta (0, 0)
Screenshot: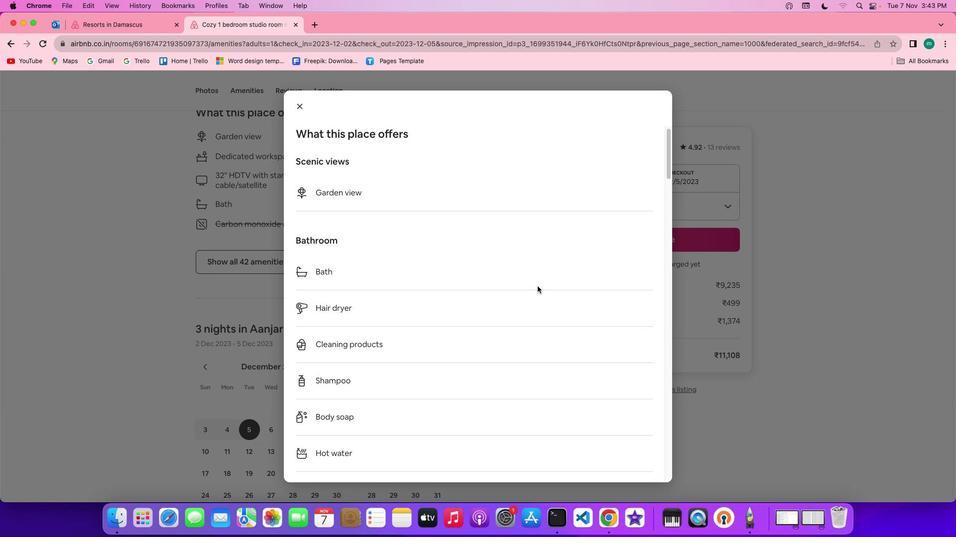 
Action: Mouse scrolled (537, 286) with delta (0, 0)
Screenshot: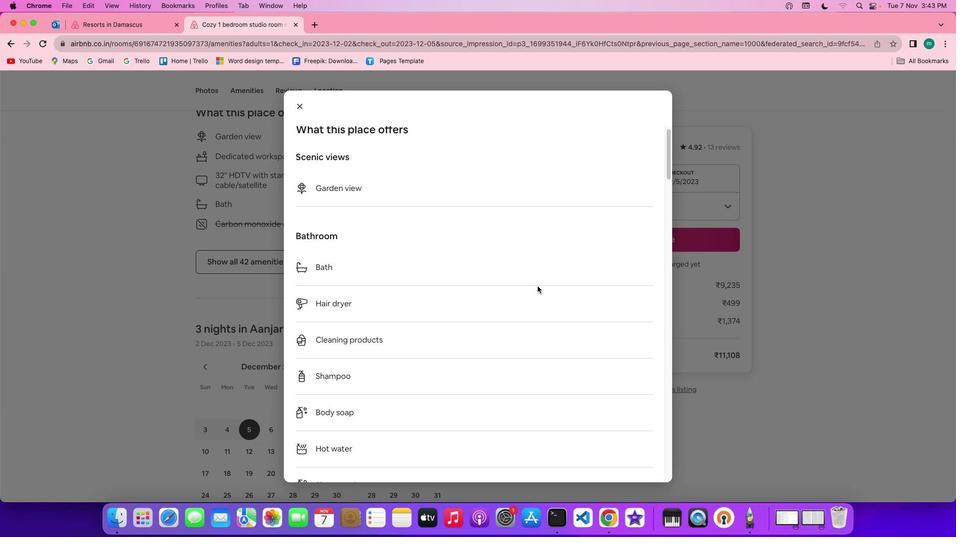 
Action: Mouse scrolled (537, 286) with delta (0, 0)
Screenshot: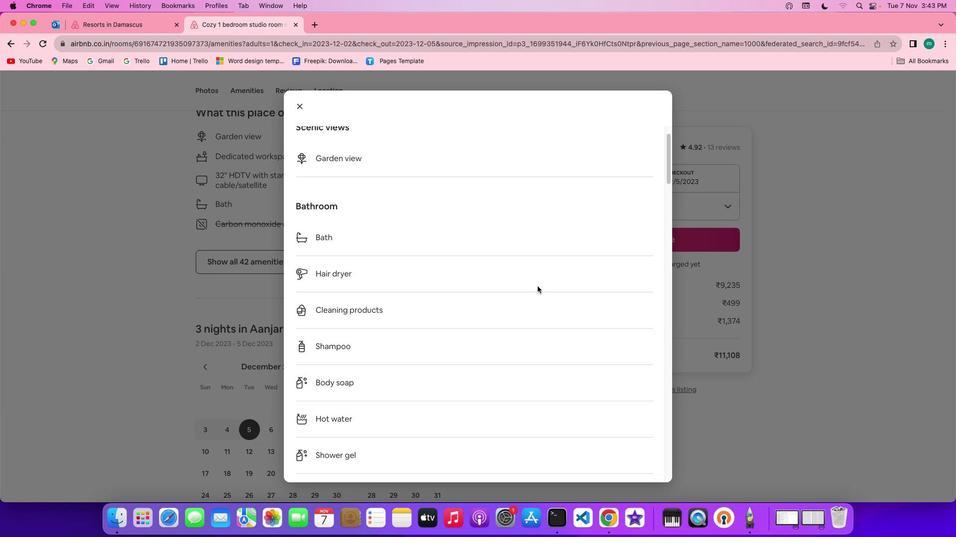
Action: Mouse scrolled (537, 286) with delta (0, 0)
Screenshot: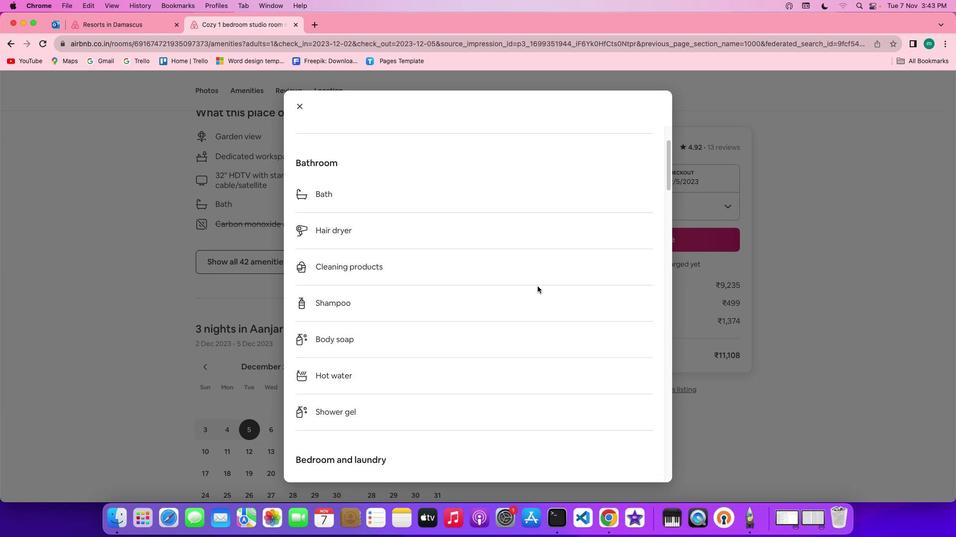 
Action: Mouse scrolled (537, 286) with delta (0, 0)
Screenshot: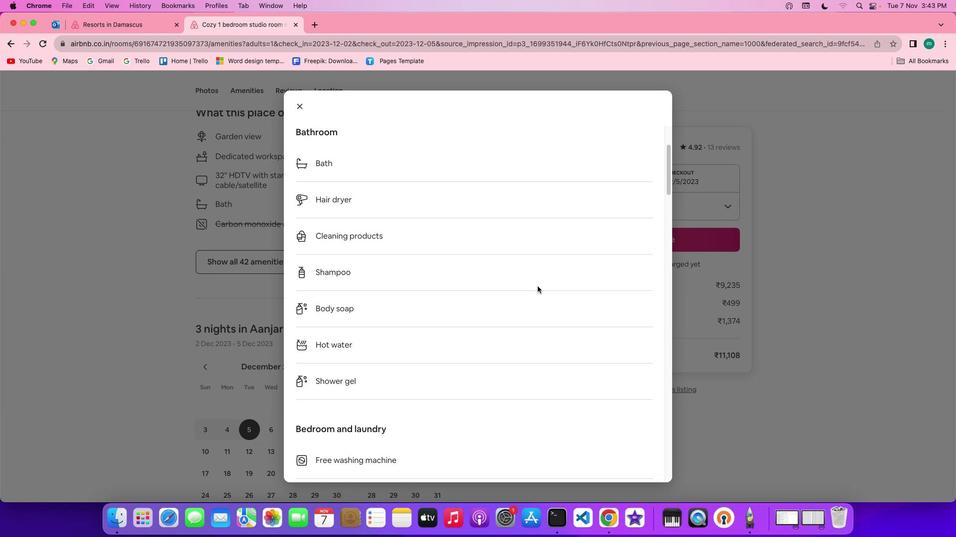 
Action: Mouse scrolled (537, 286) with delta (0, 0)
Screenshot: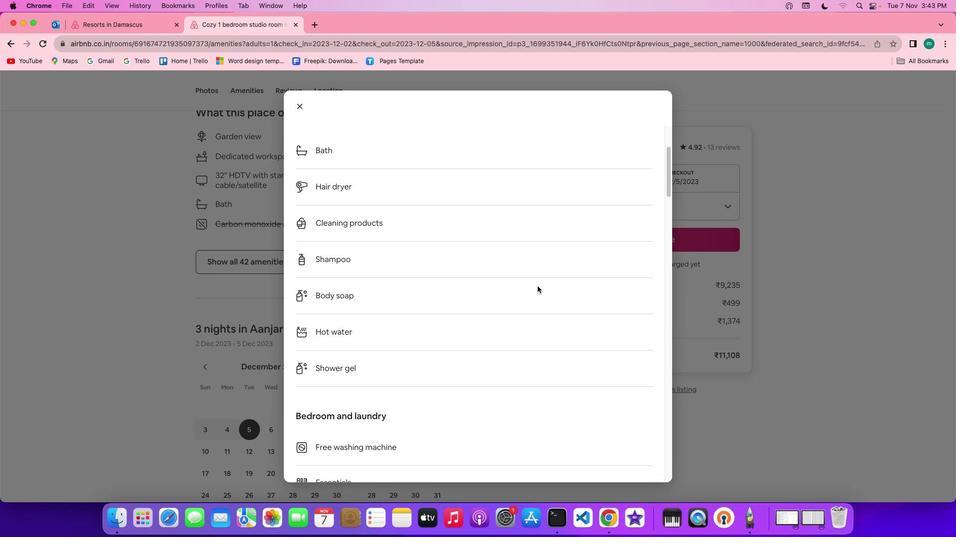 
Action: Mouse scrolled (537, 286) with delta (0, 0)
Screenshot: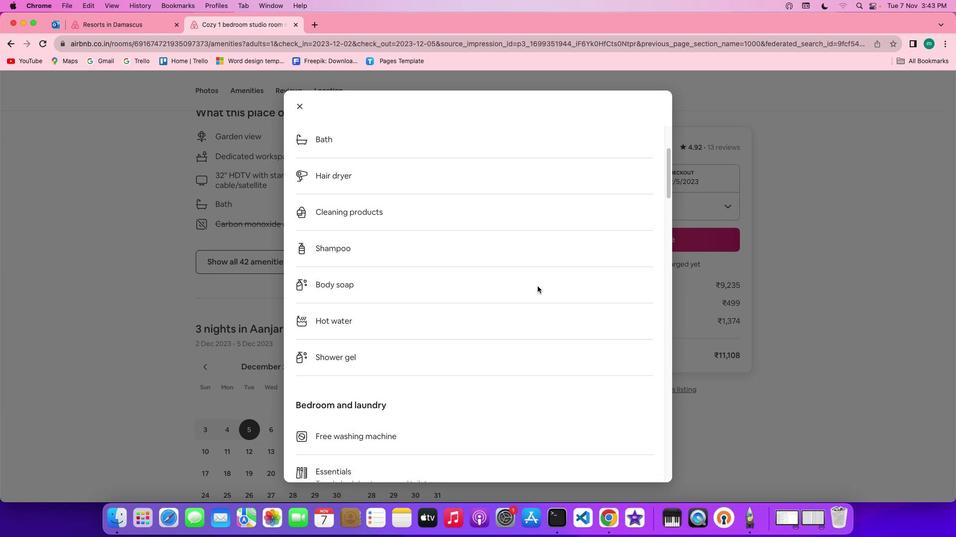 
Action: Mouse scrolled (537, 286) with delta (0, 0)
Screenshot: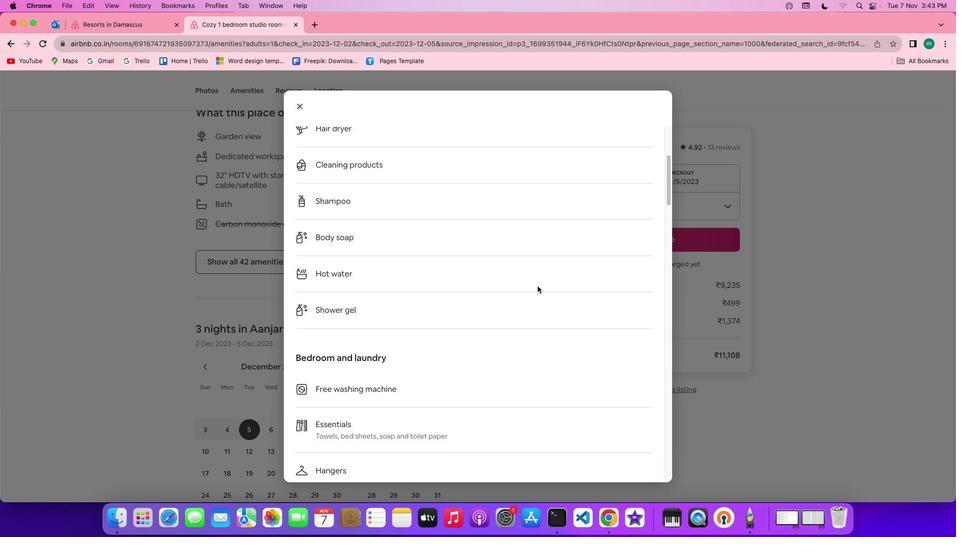 
Action: Mouse scrolled (537, 286) with delta (0, 0)
Screenshot: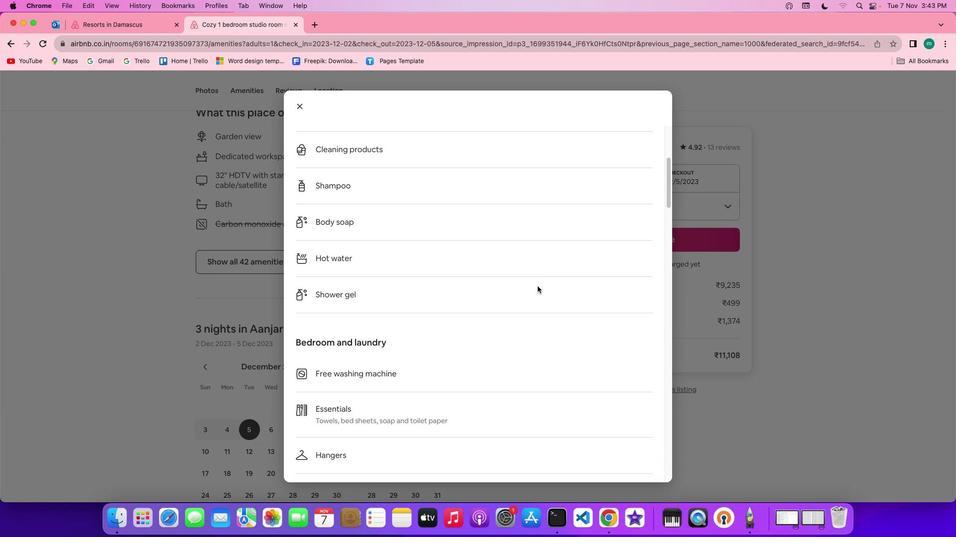 
Action: Mouse scrolled (537, 286) with delta (0, 0)
Screenshot: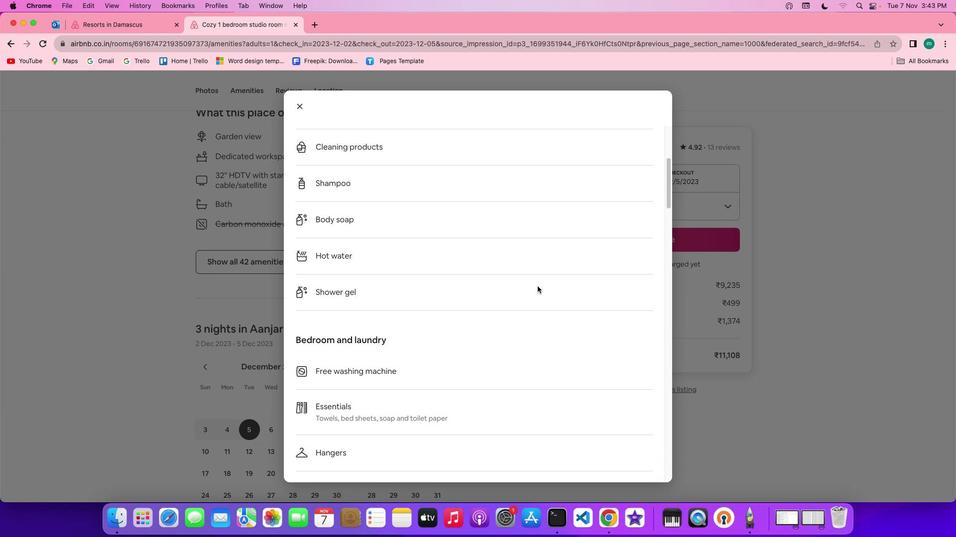 
Action: Mouse scrolled (537, 286) with delta (0, 0)
Screenshot: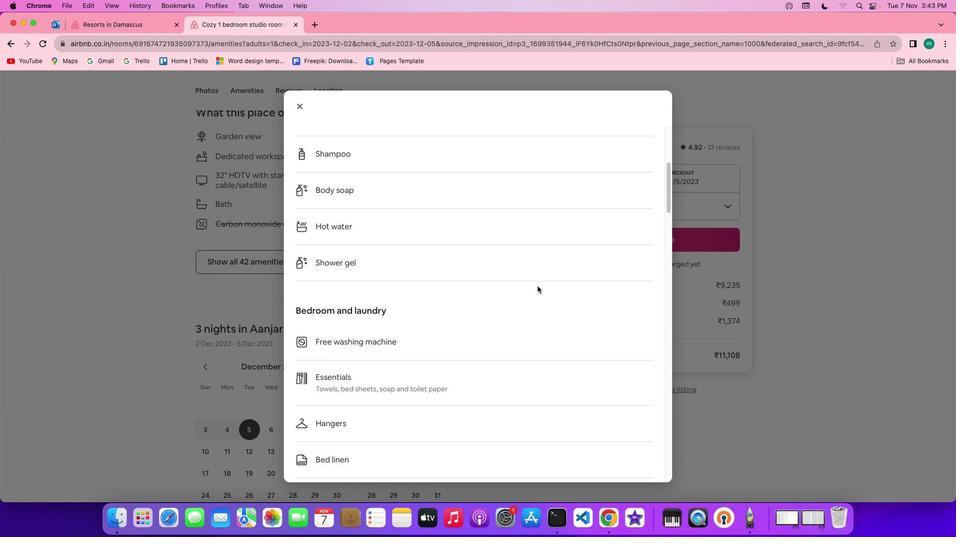 
Action: Mouse scrolled (537, 286) with delta (0, 0)
Screenshot: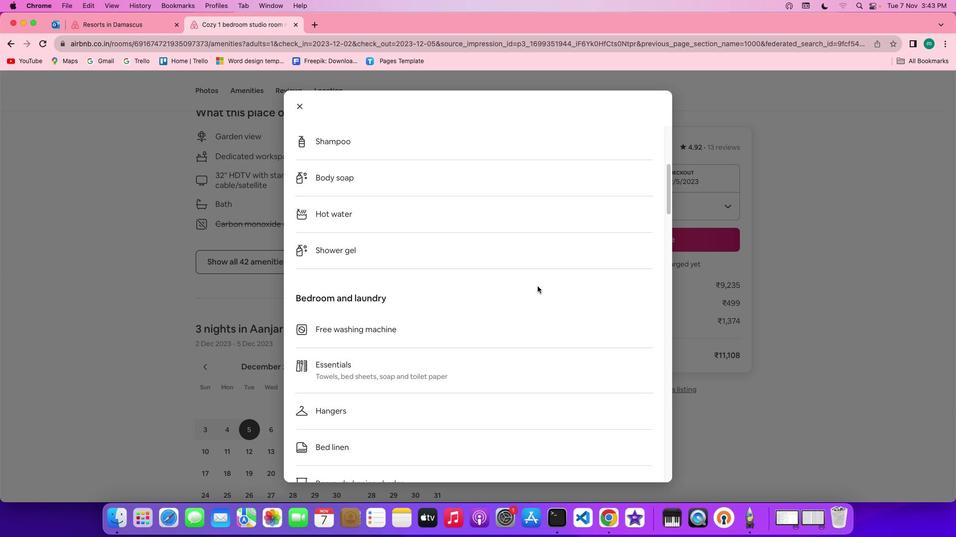 
Action: Mouse scrolled (537, 286) with delta (0, 0)
Screenshot: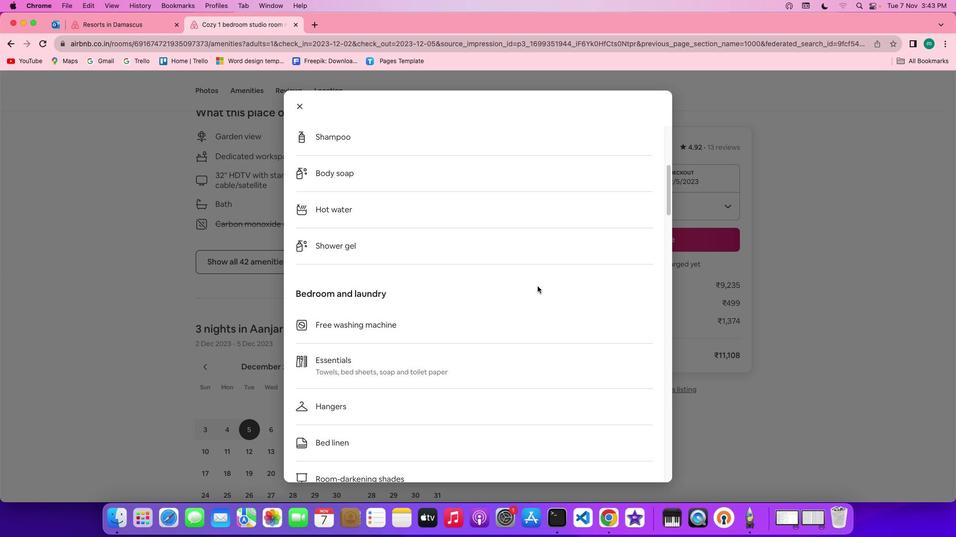 
Action: Mouse scrolled (537, 286) with delta (0, 0)
Screenshot: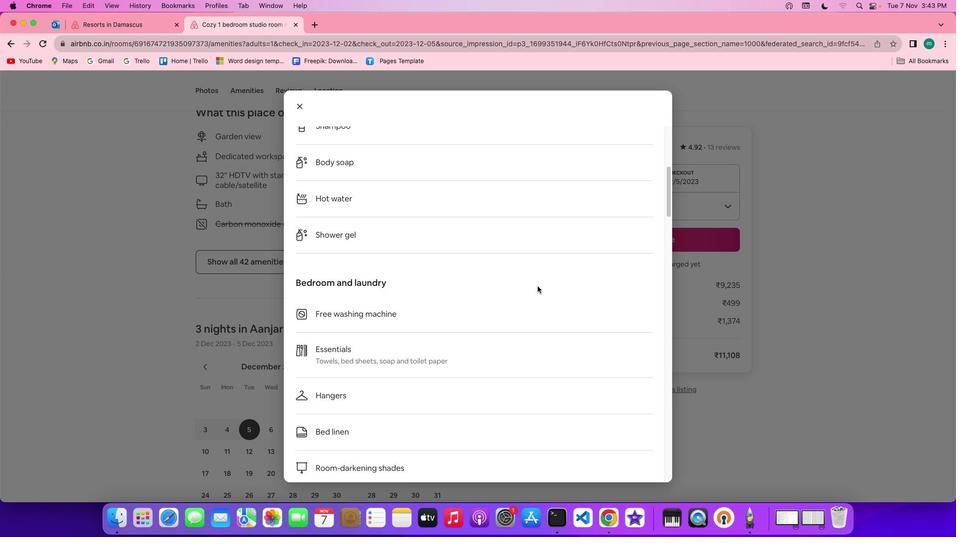 
Action: Mouse moved to (537, 286)
Screenshot: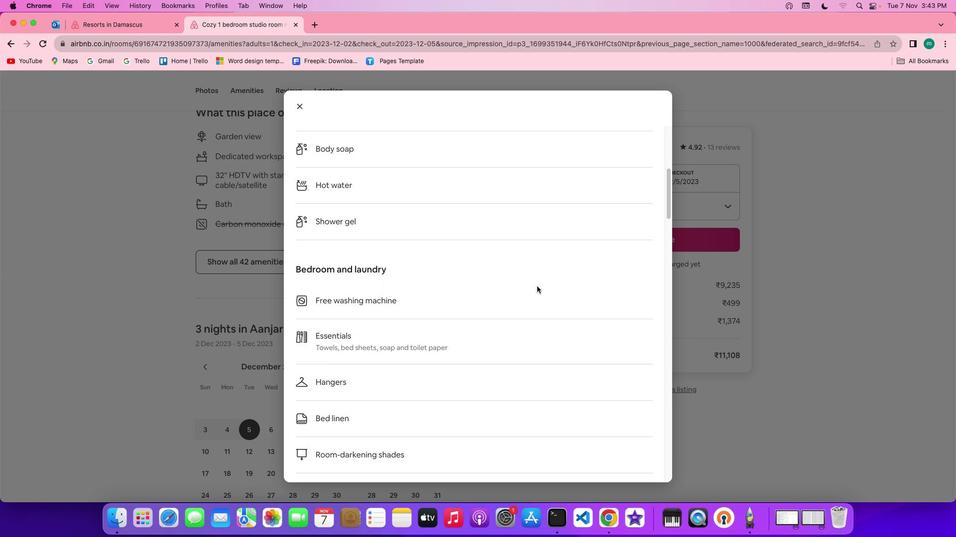 
Action: Mouse scrolled (537, 286) with delta (0, 0)
Screenshot: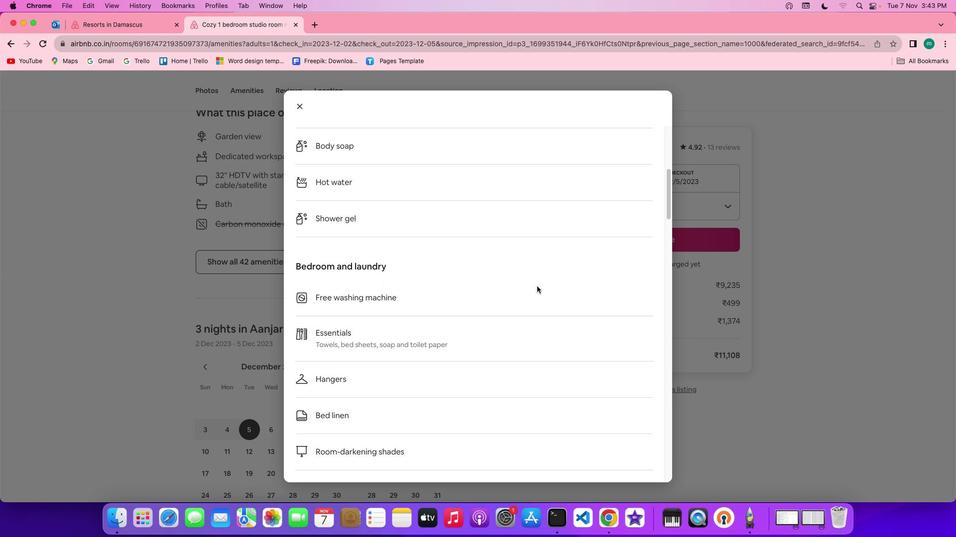 
Action: Mouse scrolled (537, 286) with delta (0, 0)
Screenshot: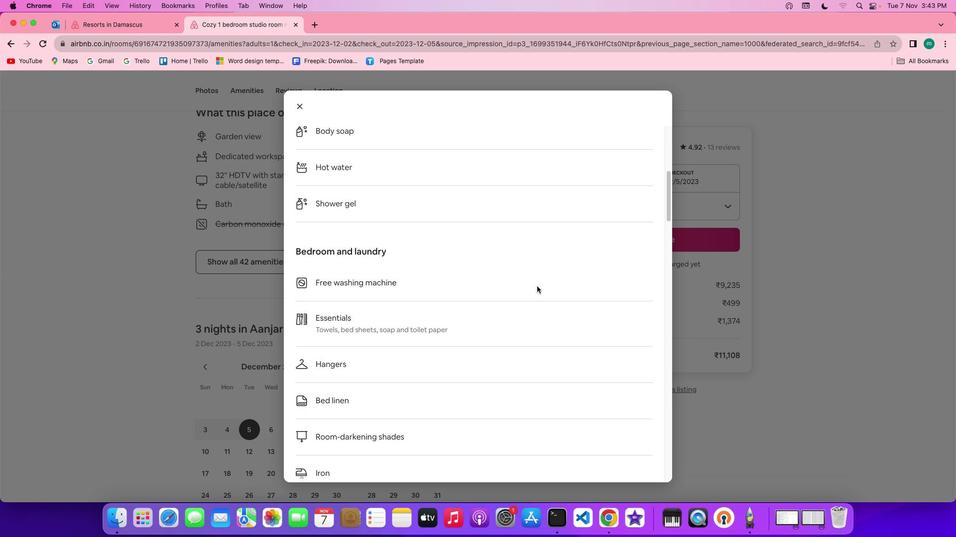 
Action: Mouse scrolled (537, 286) with delta (0, 0)
Screenshot: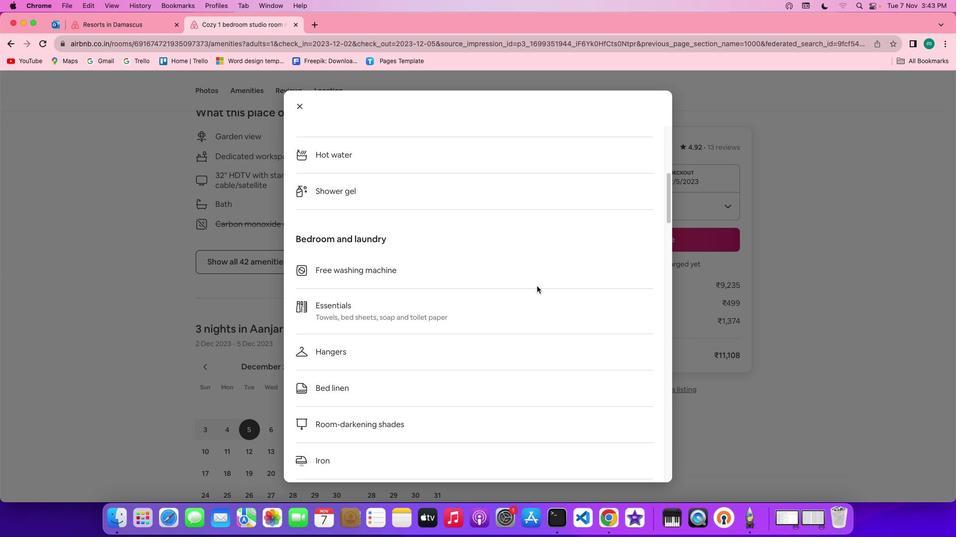 
Action: Mouse scrolled (537, 286) with delta (0, 0)
Screenshot: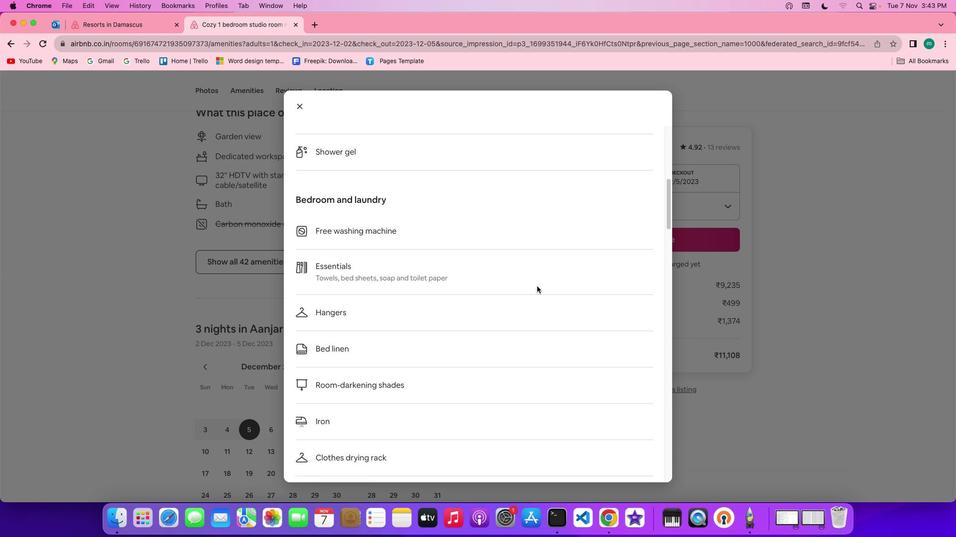 
Action: Mouse scrolled (537, 286) with delta (0, 0)
Screenshot: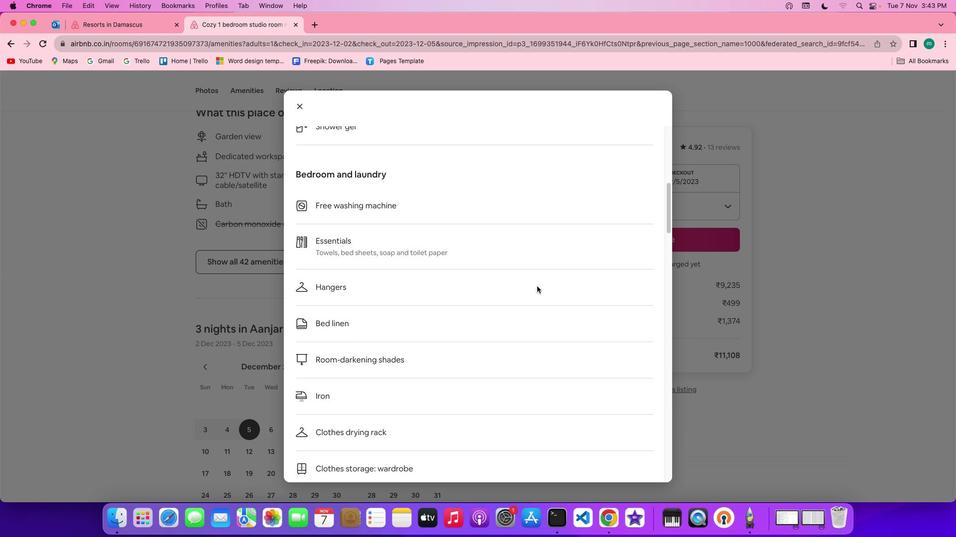 
Action: Mouse scrolled (537, 286) with delta (0, 0)
Screenshot: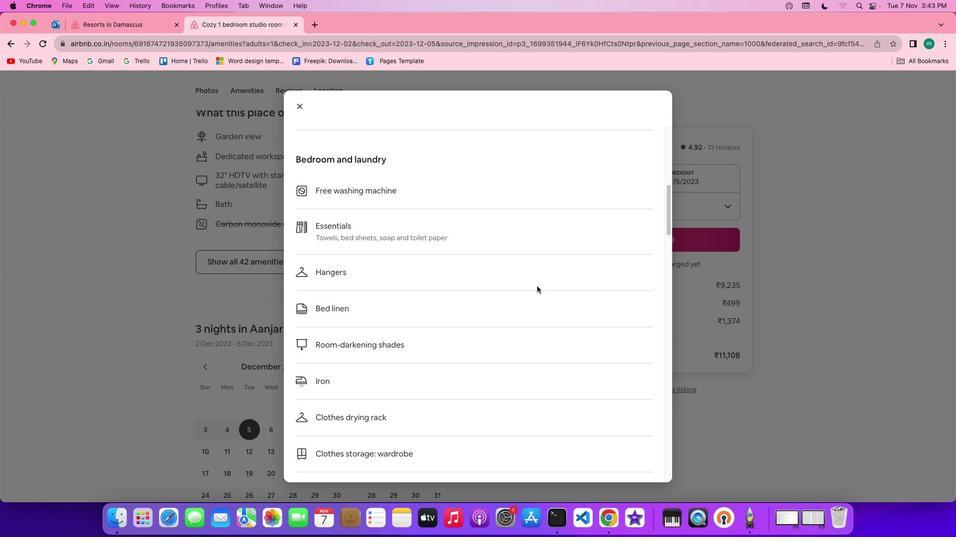 
Action: Mouse scrolled (537, 286) with delta (0, 0)
Screenshot: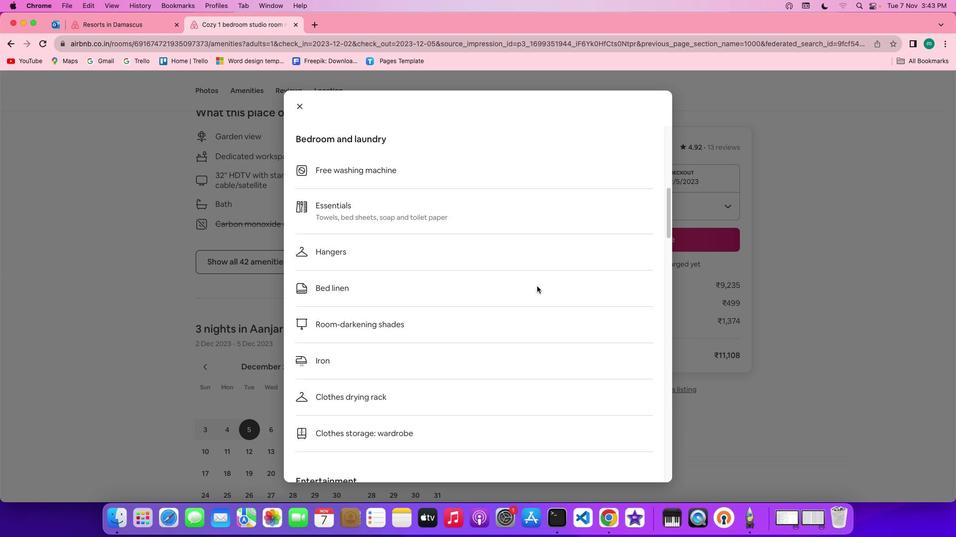 
Action: Mouse scrolled (537, 286) with delta (0, -1)
Screenshot: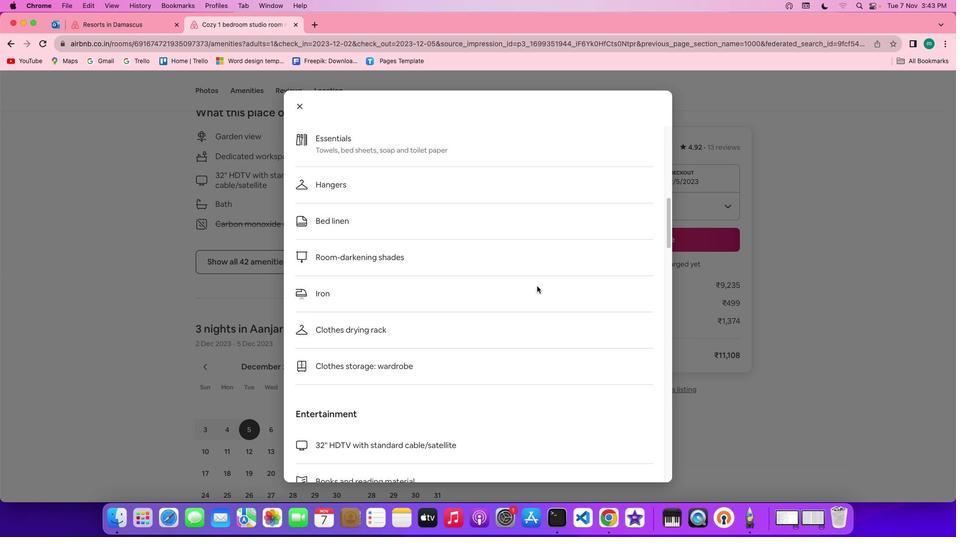 
Action: Mouse scrolled (537, 286) with delta (0, 0)
Screenshot: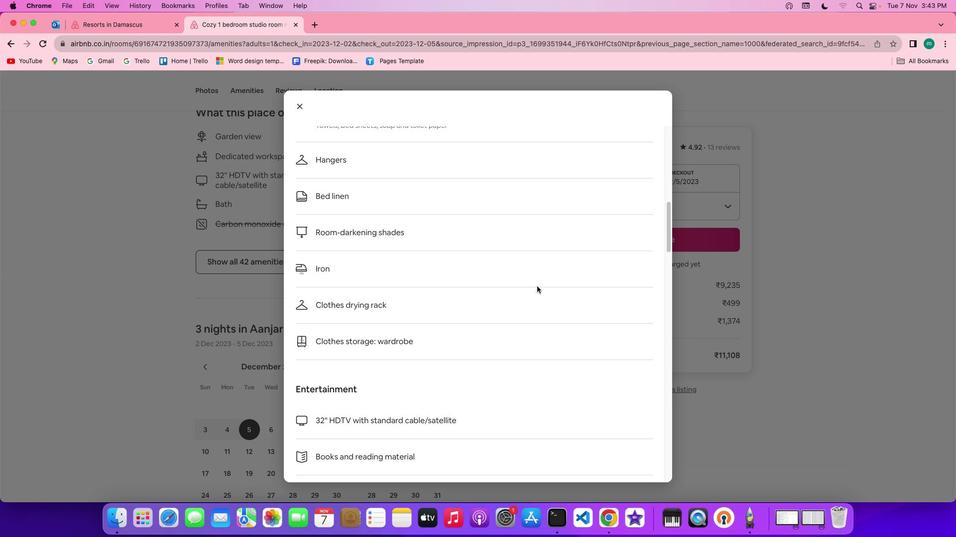 
Action: Mouse scrolled (537, 286) with delta (0, 0)
Screenshot: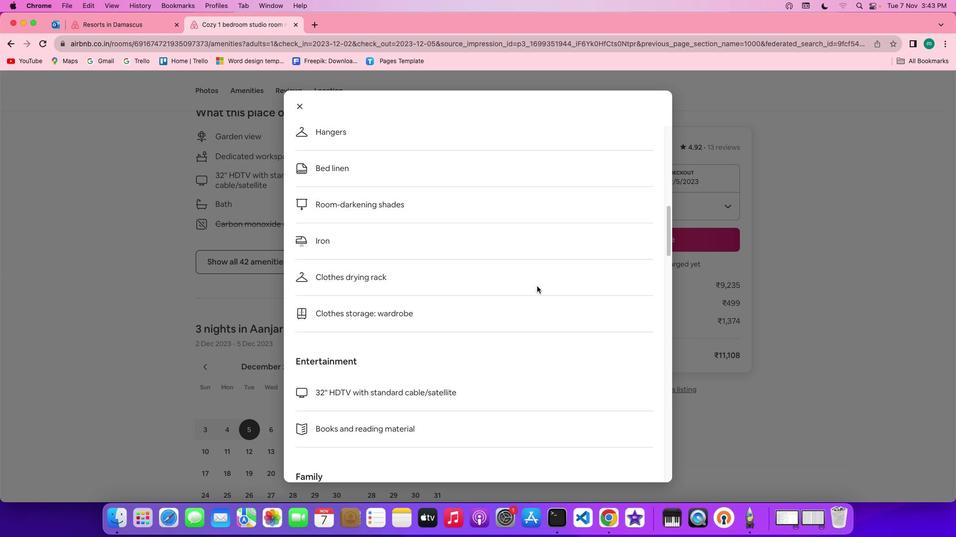 
Action: Mouse scrolled (537, 286) with delta (0, 0)
Screenshot: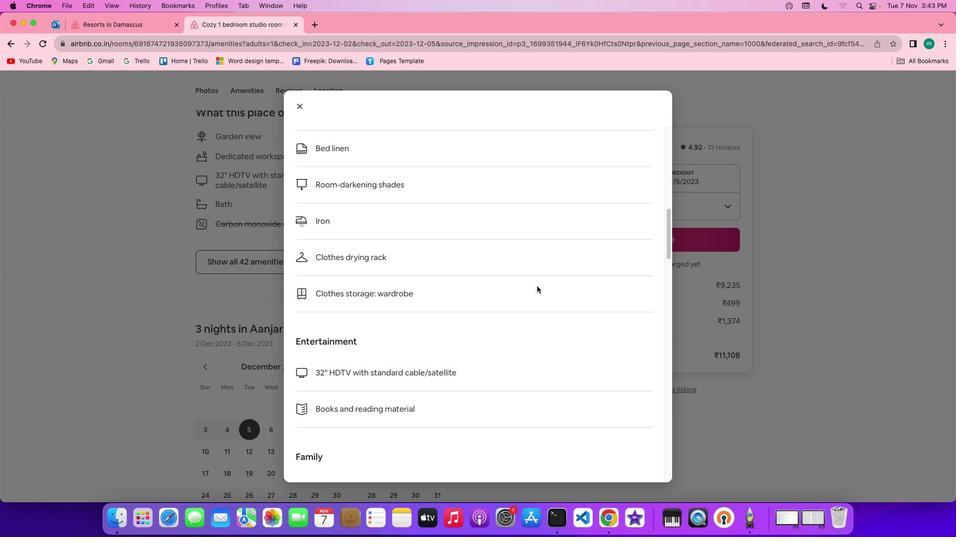 
Action: Mouse scrolled (537, 286) with delta (0, 0)
Screenshot: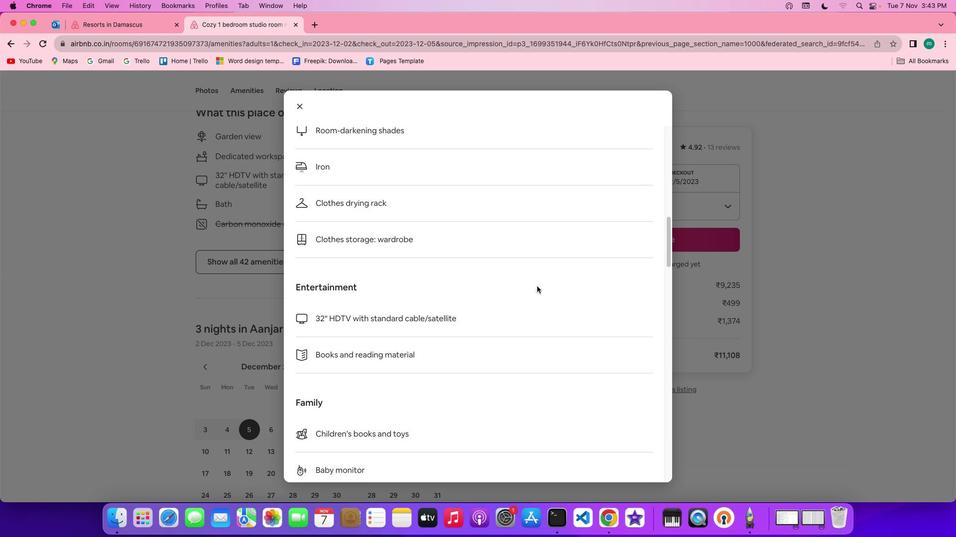 
Action: Mouse scrolled (537, 286) with delta (0, 0)
Screenshot: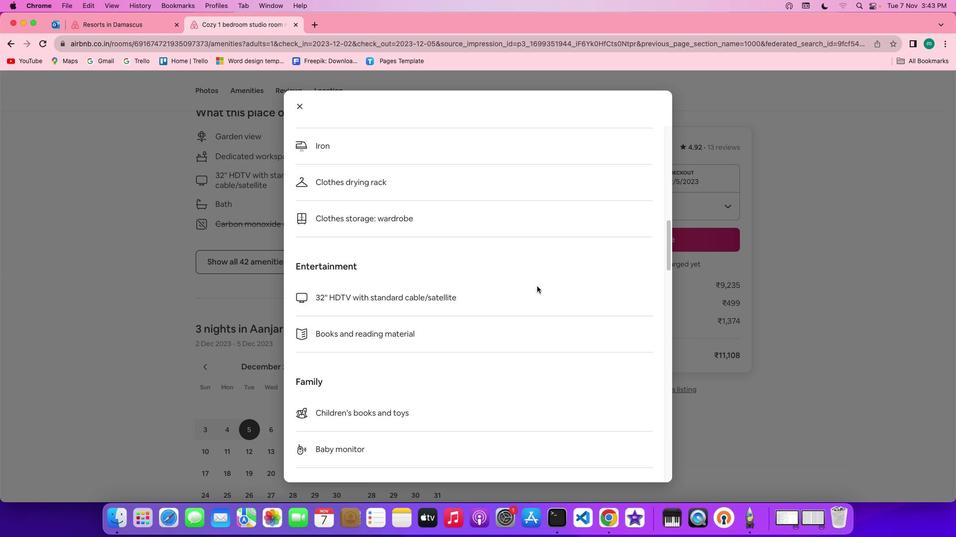 
Action: Mouse scrolled (537, 286) with delta (0, 0)
Screenshot: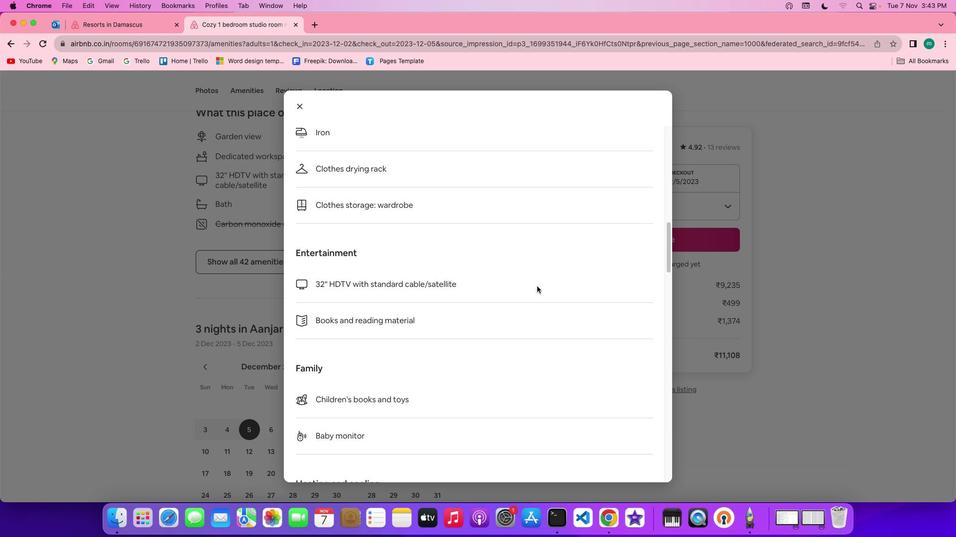 
Action: Mouse scrolled (537, 286) with delta (0, 0)
Screenshot: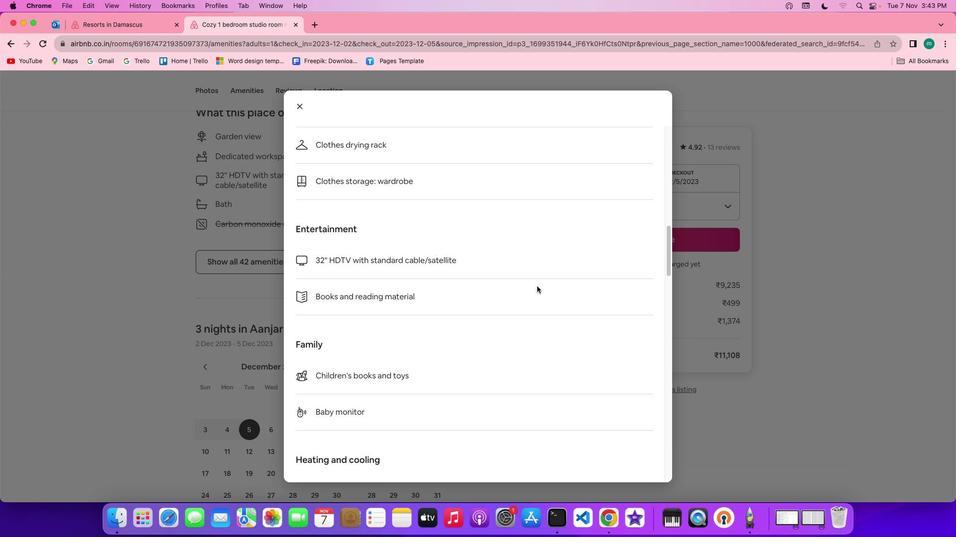 
Action: Mouse scrolled (537, 286) with delta (0, 0)
Screenshot: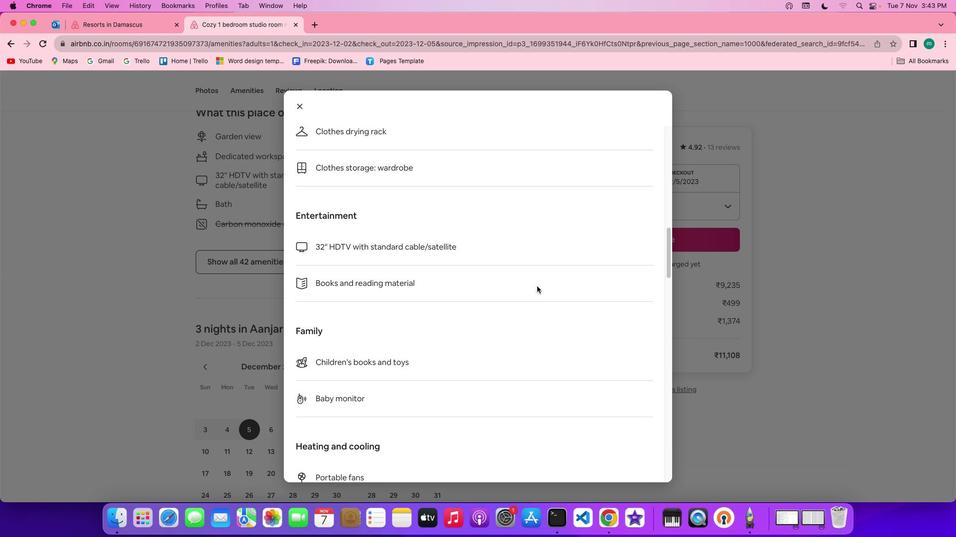 
Action: Mouse scrolled (537, 286) with delta (0, 0)
Screenshot: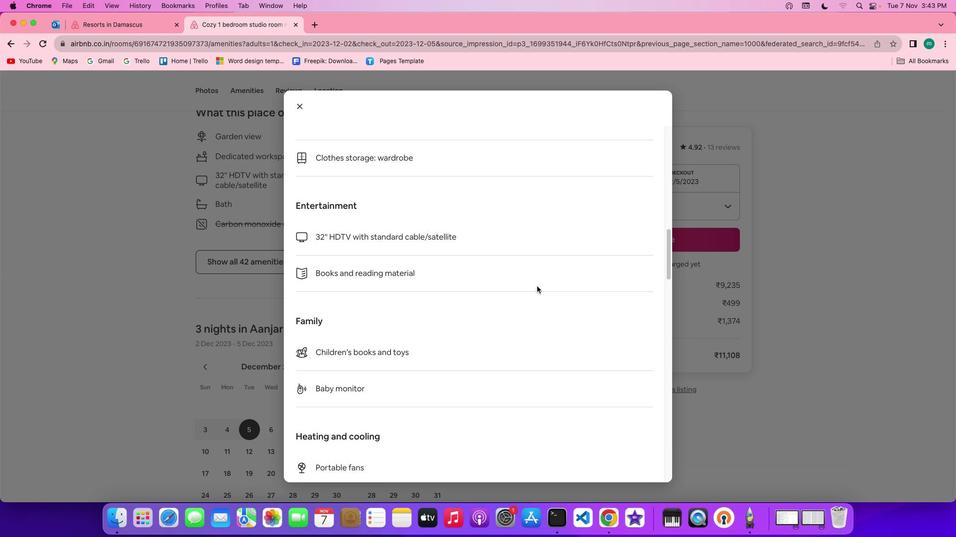 
Action: Mouse scrolled (537, 286) with delta (0, 0)
Screenshot: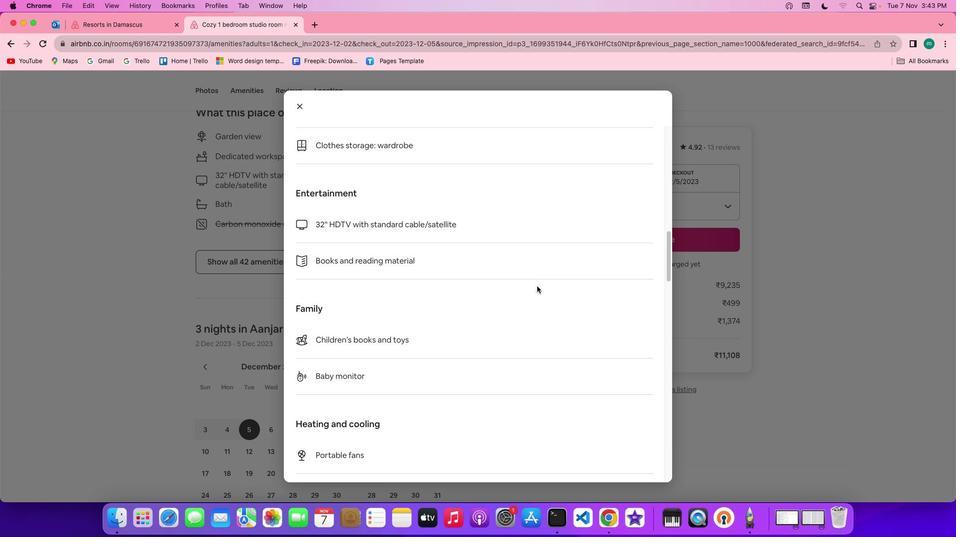 
Action: Mouse scrolled (537, 286) with delta (0, 0)
Screenshot: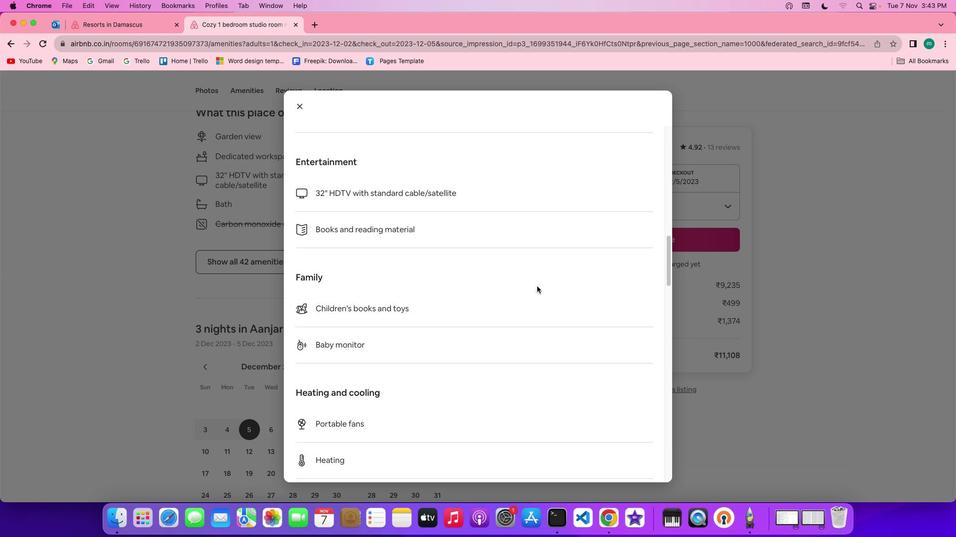 
Action: Mouse scrolled (537, 286) with delta (0, 0)
Screenshot: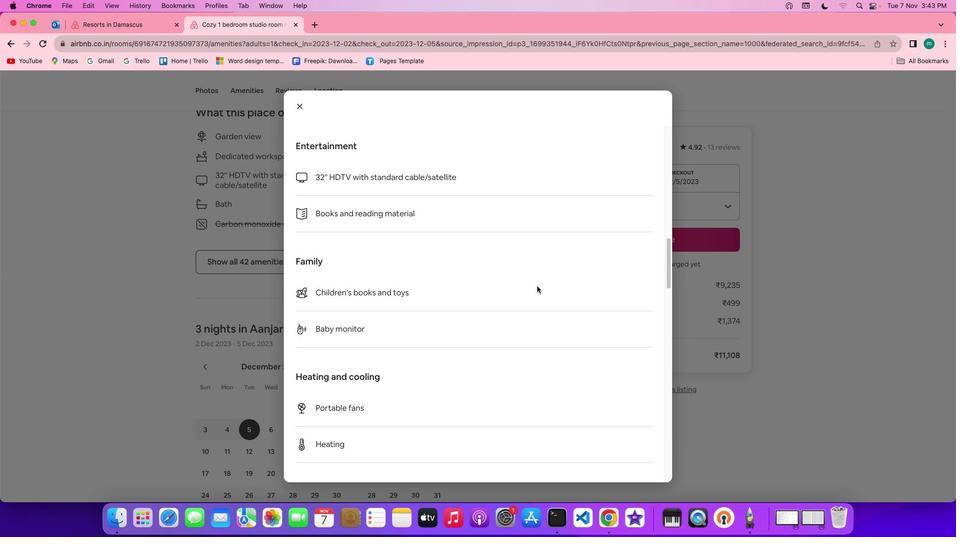 
Action: Mouse scrolled (537, 286) with delta (0, 0)
Screenshot: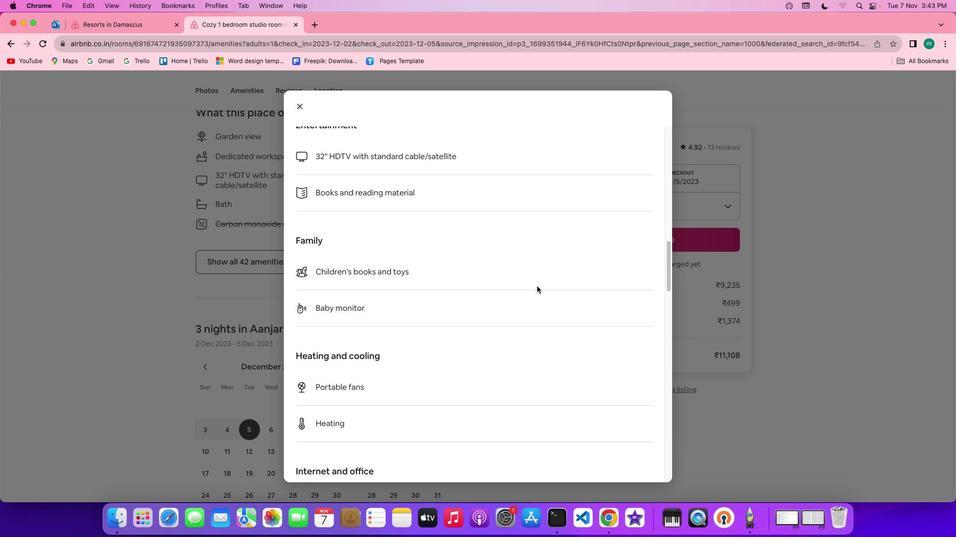 
Action: Mouse scrolled (537, 286) with delta (0, 0)
Screenshot: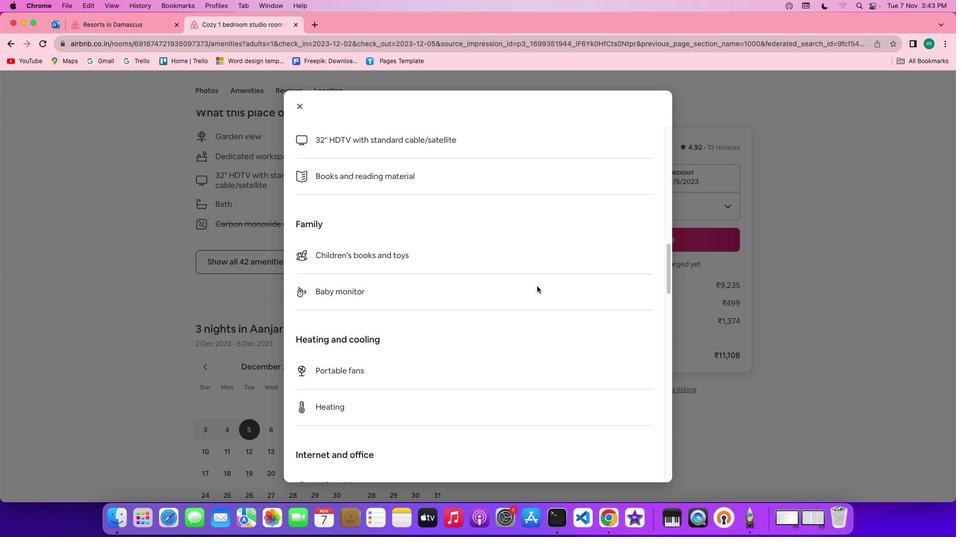 
Action: Mouse scrolled (537, 286) with delta (0, 0)
Screenshot: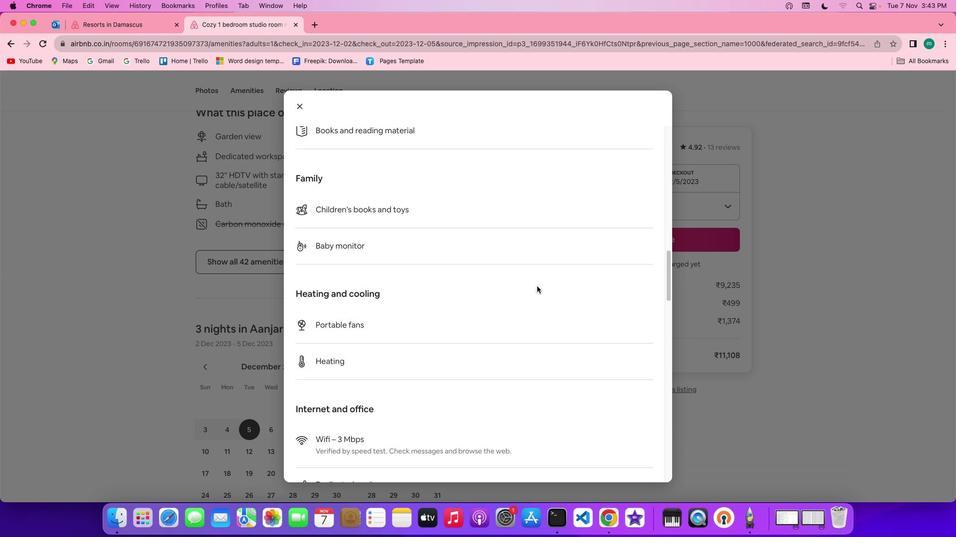 
Action: Mouse scrolled (537, 286) with delta (0, 0)
Screenshot: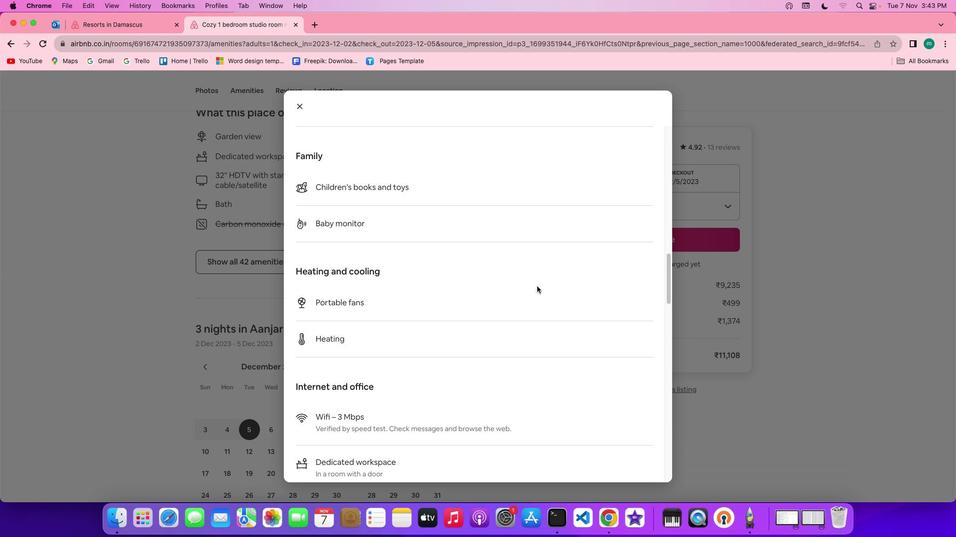 
Action: Mouse scrolled (537, 286) with delta (0, 0)
Screenshot: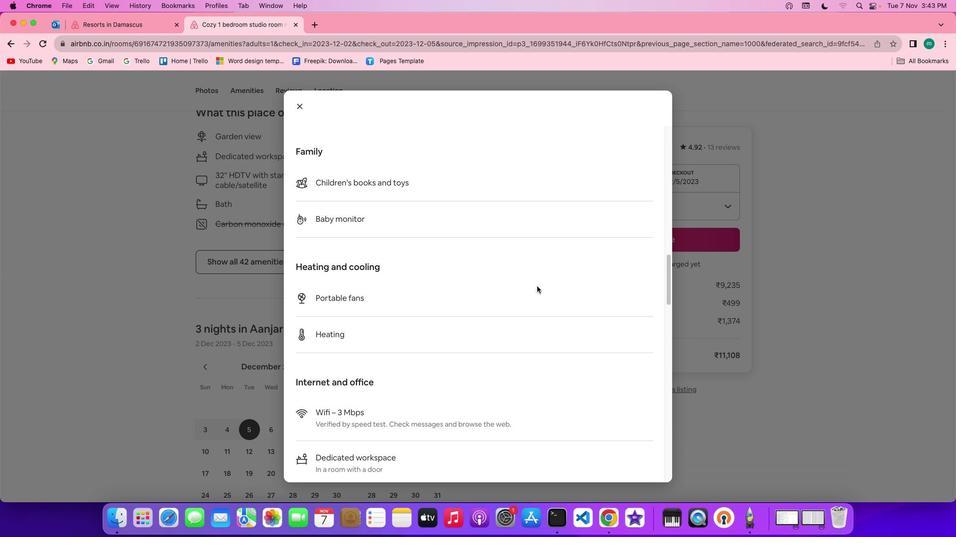 
Action: Mouse scrolled (537, 286) with delta (0, 0)
Screenshot: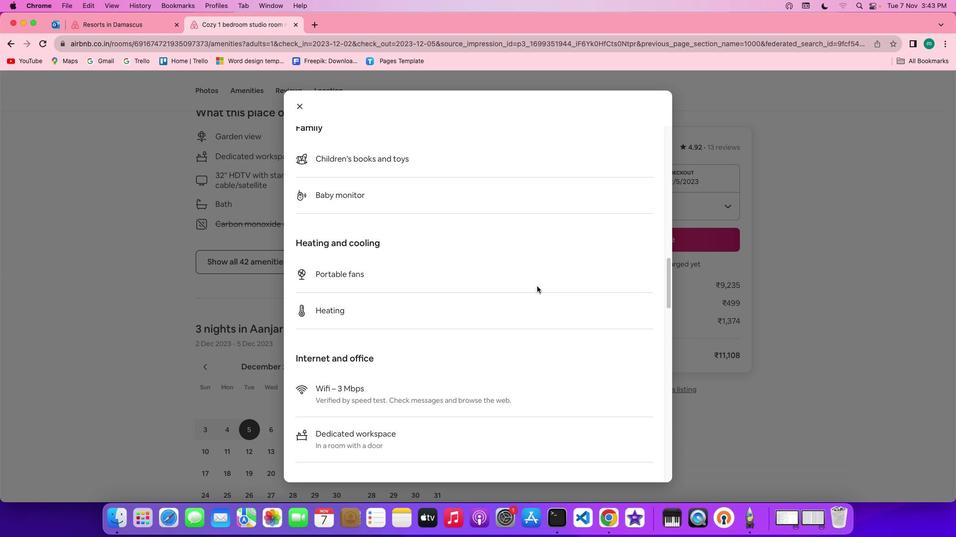 
Action: Mouse scrolled (537, 286) with delta (0, 0)
Screenshot: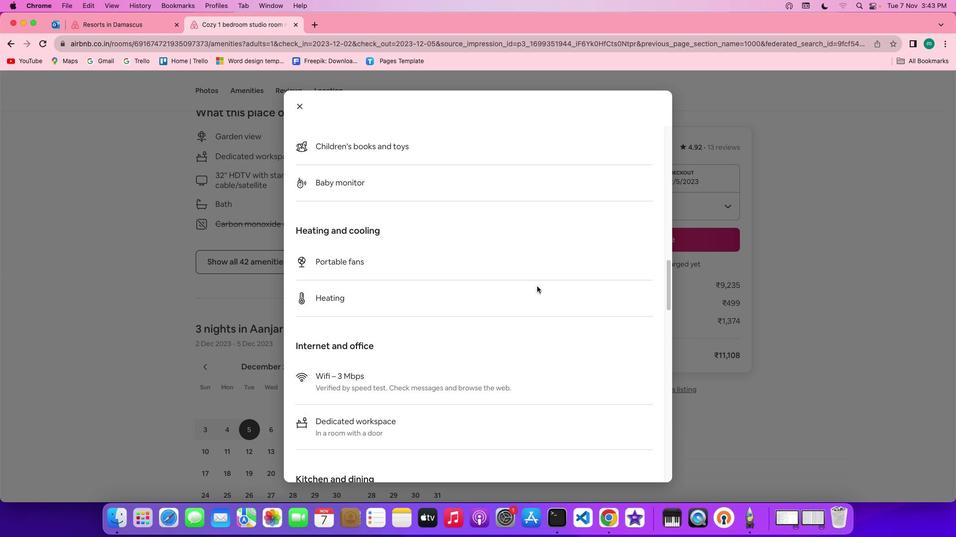 
Action: Mouse scrolled (537, 286) with delta (0, 0)
Screenshot: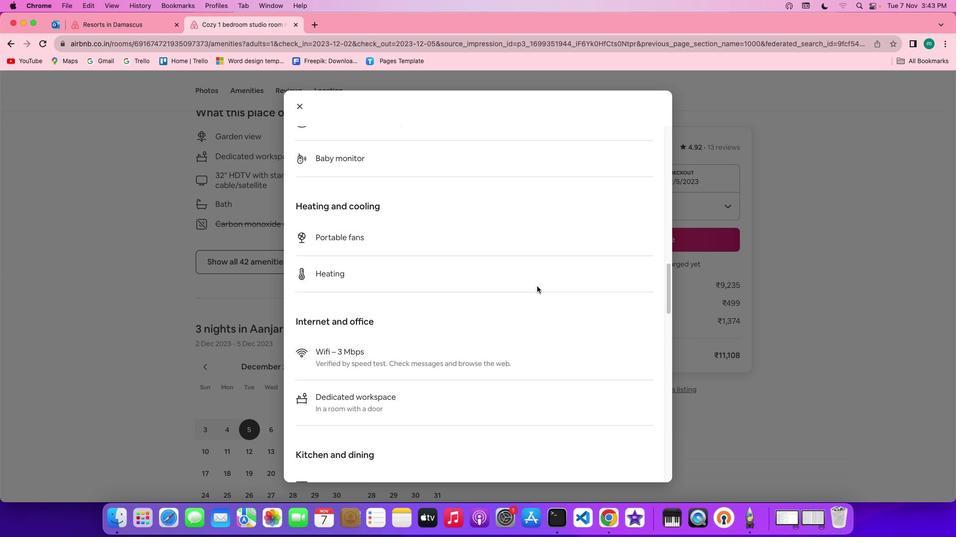 
Action: Mouse scrolled (537, 286) with delta (0, 0)
Screenshot: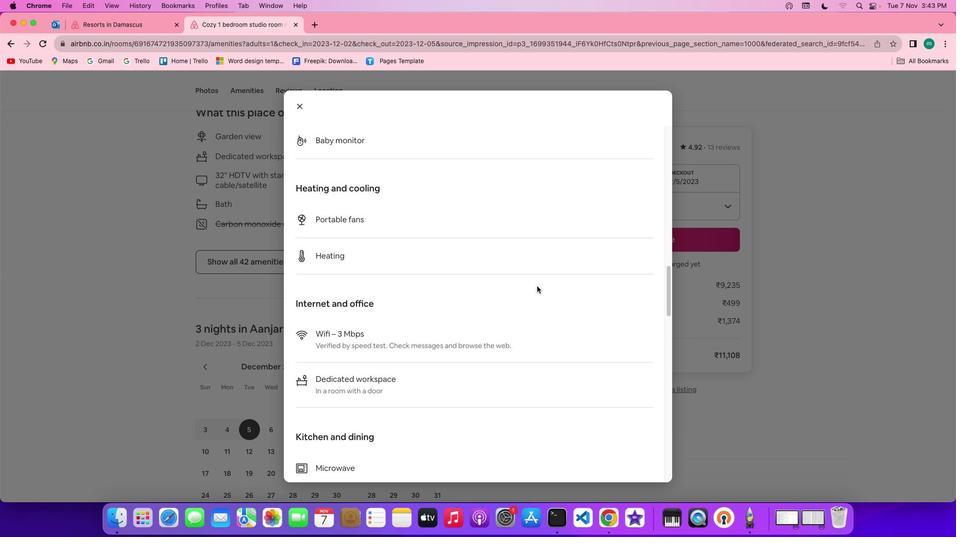 
Action: Mouse scrolled (537, 286) with delta (0, 0)
Screenshot: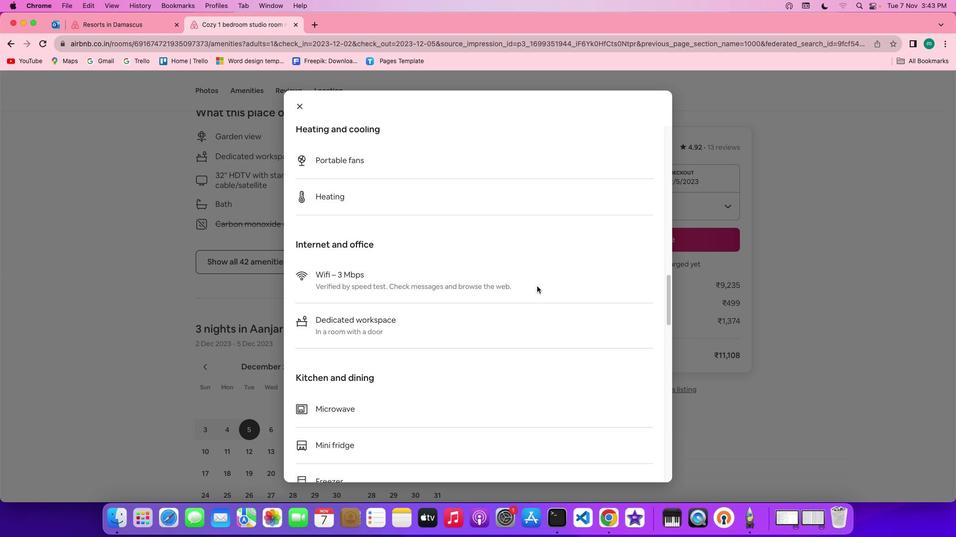 
Action: Mouse moved to (537, 286)
Screenshot: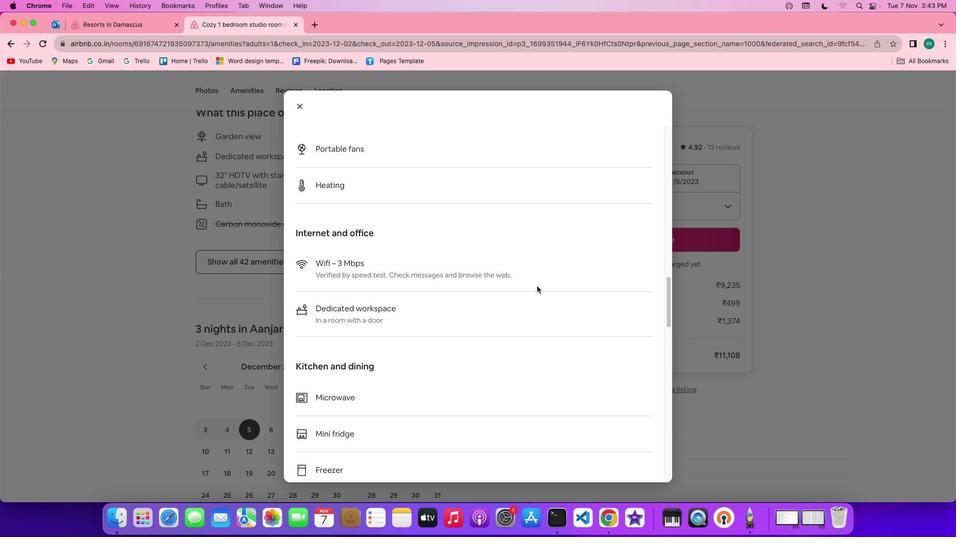 
Action: Mouse scrolled (537, 286) with delta (0, 0)
Screenshot: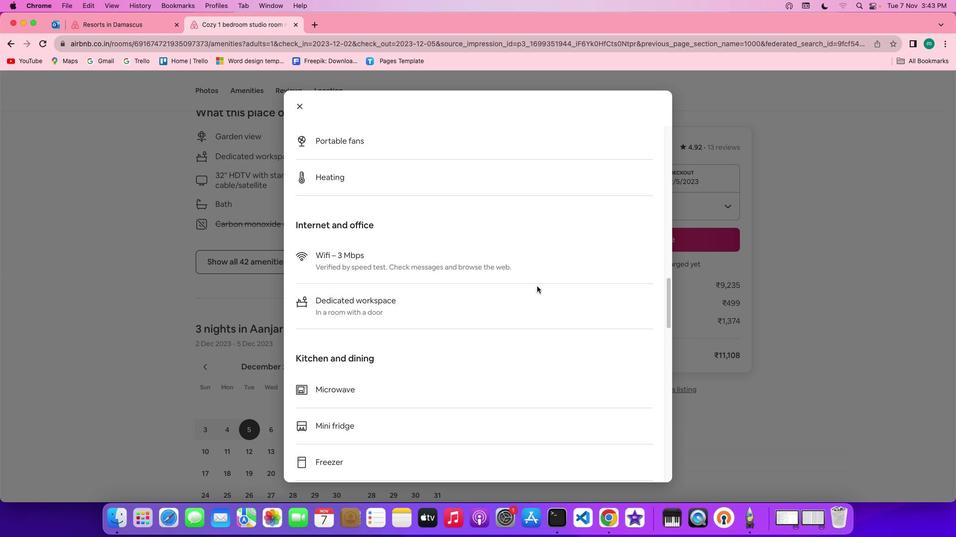 
Action: Mouse scrolled (537, 286) with delta (0, 0)
Screenshot: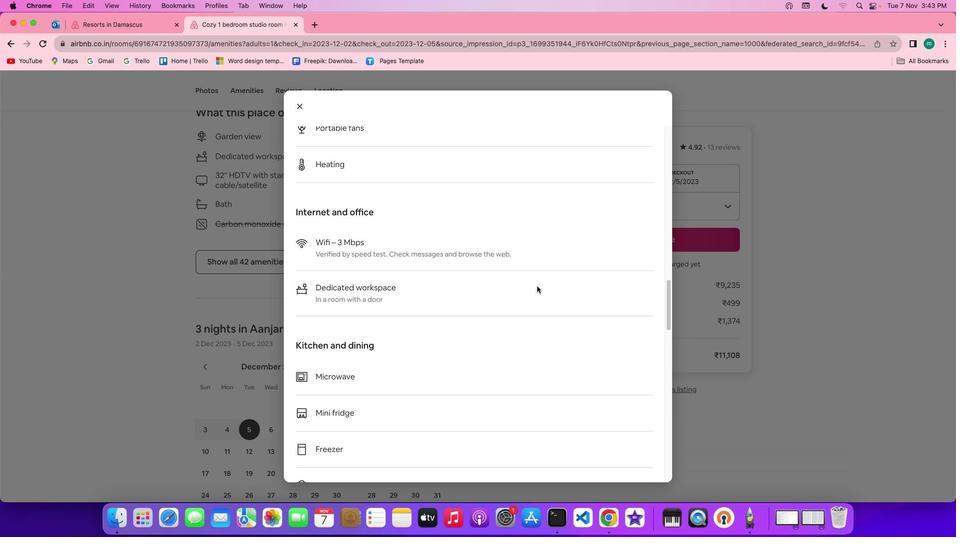
Action: Mouse scrolled (537, 286) with delta (0, 0)
Screenshot: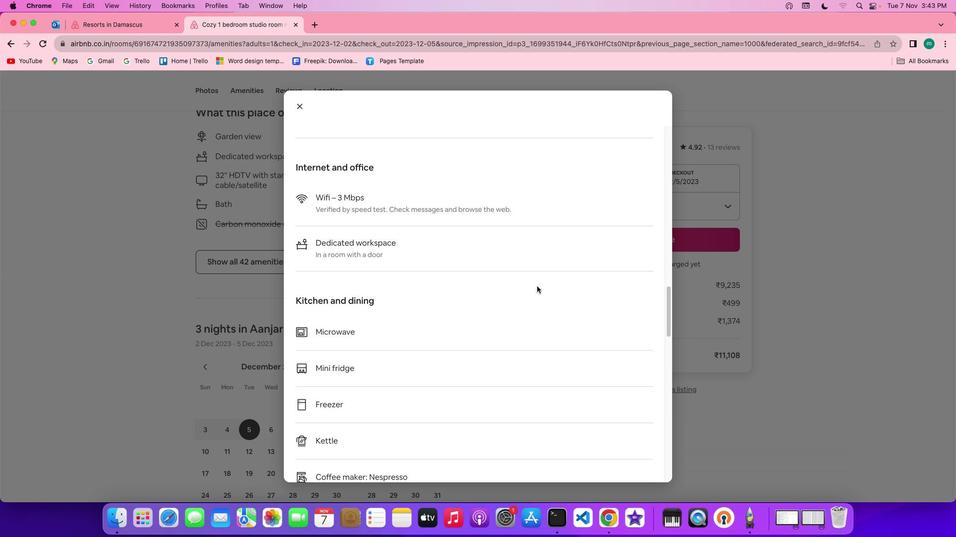 
Action: Mouse scrolled (537, 286) with delta (0, -1)
Screenshot: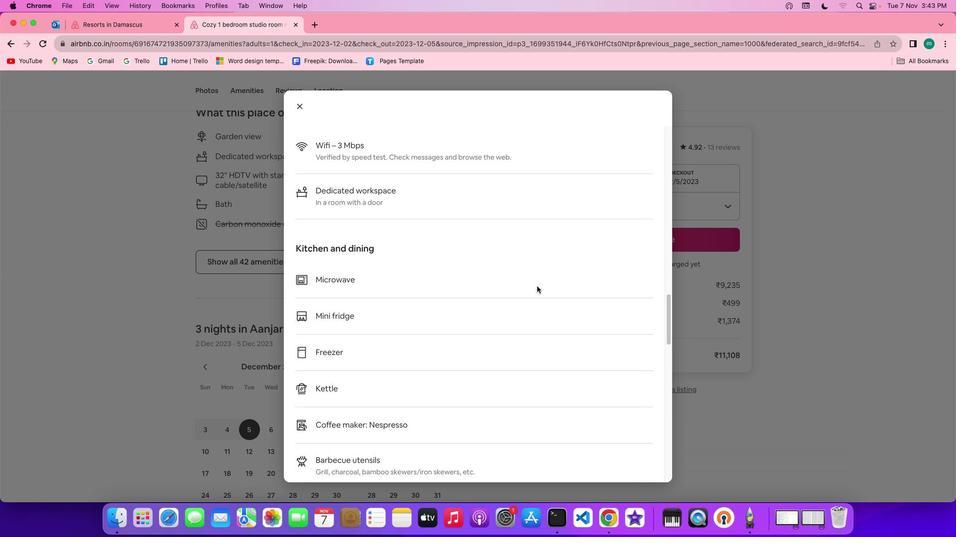 
Action: Mouse scrolled (537, 286) with delta (0, 0)
Screenshot: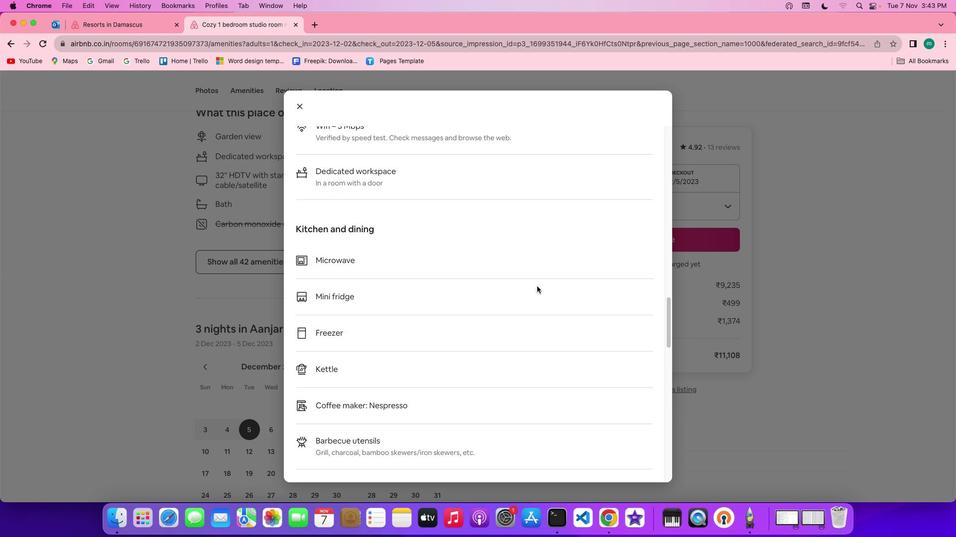 
Action: Mouse scrolled (537, 286) with delta (0, 0)
Screenshot: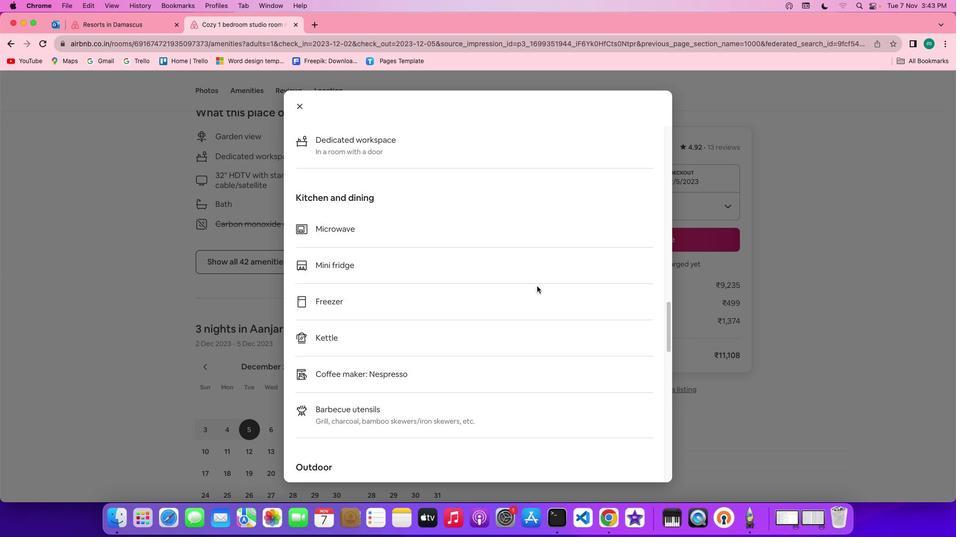 
Action: Mouse scrolled (537, 286) with delta (0, 0)
Screenshot: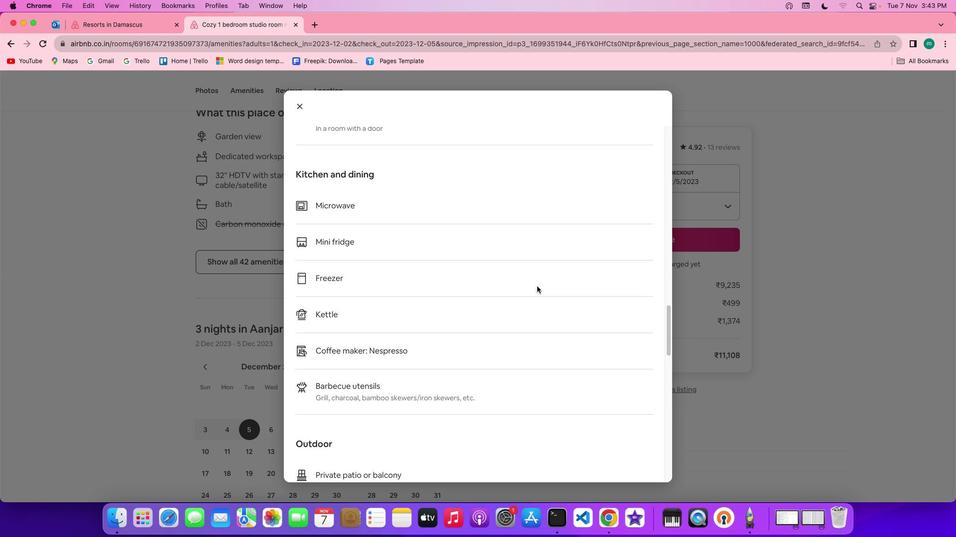 
Action: Mouse scrolled (537, 286) with delta (0, -1)
Screenshot: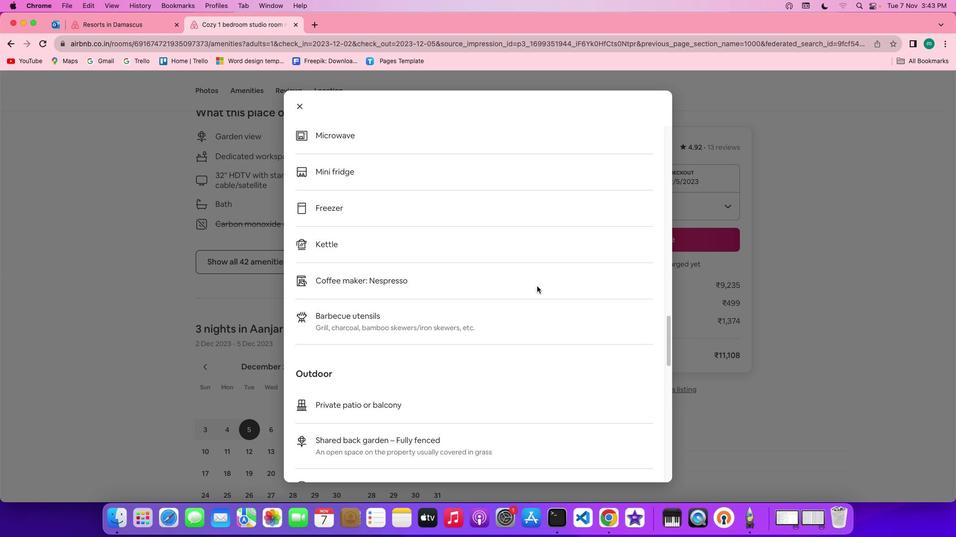 
Action: Mouse scrolled (537, 286) with delta (0, 0)
Screenshot: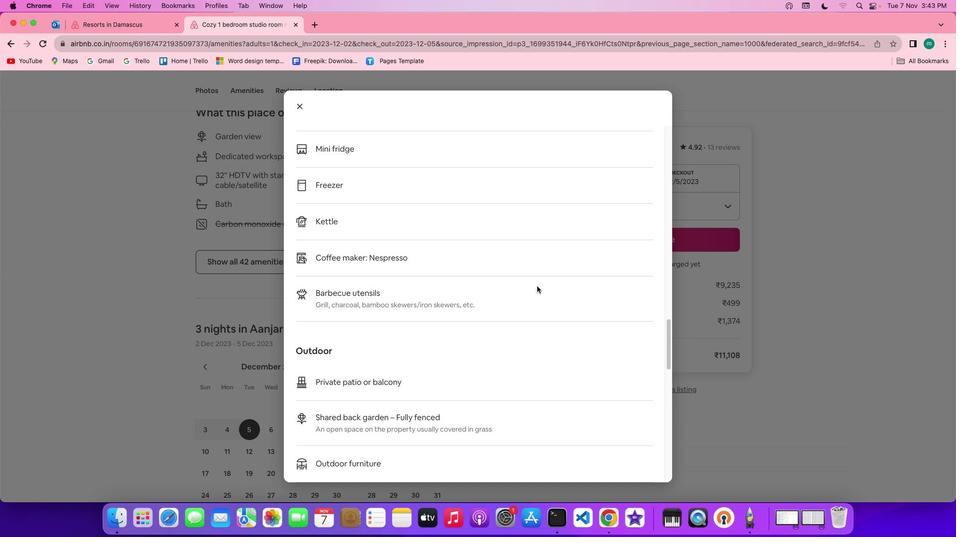 
Action: Mouse scrolled (537, 286) with delta (0, 0)
Screenshot: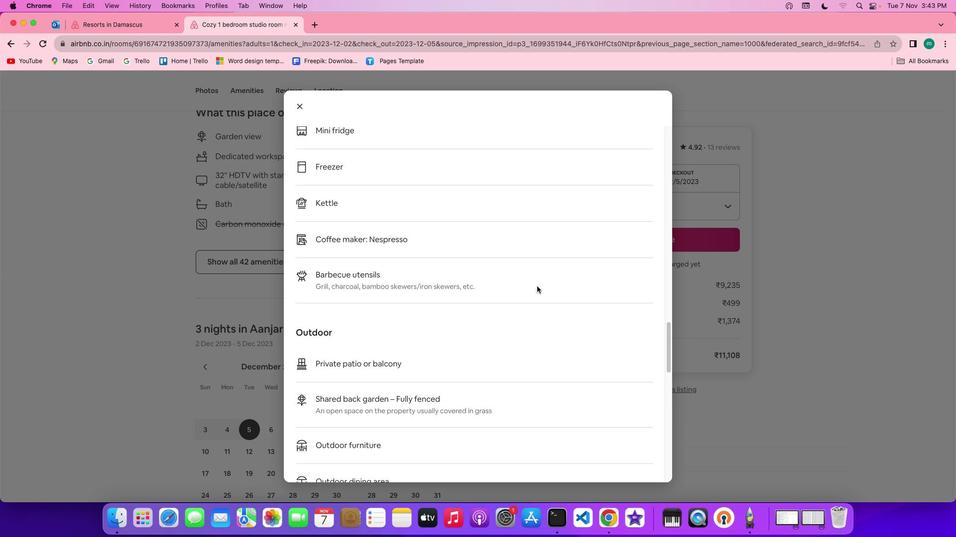 
Action: Mouse scrolled (537, 286) with delta (0, 0)
Screenshot: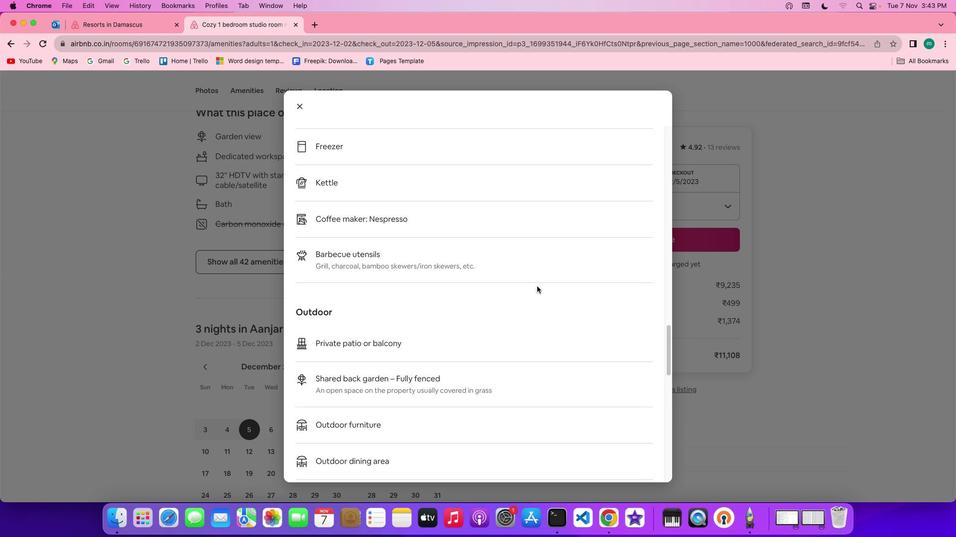
Action: Mouse scrolled (537, 286) with delta (0, 0)
Screenshot: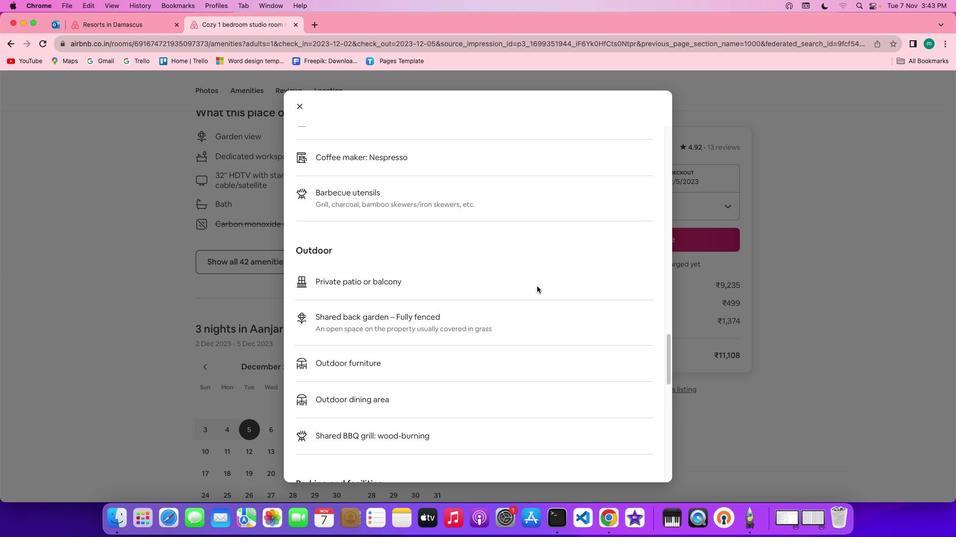 
Action: Mouse scrolled (537, 286) with delta (0, 0)
Screenshot: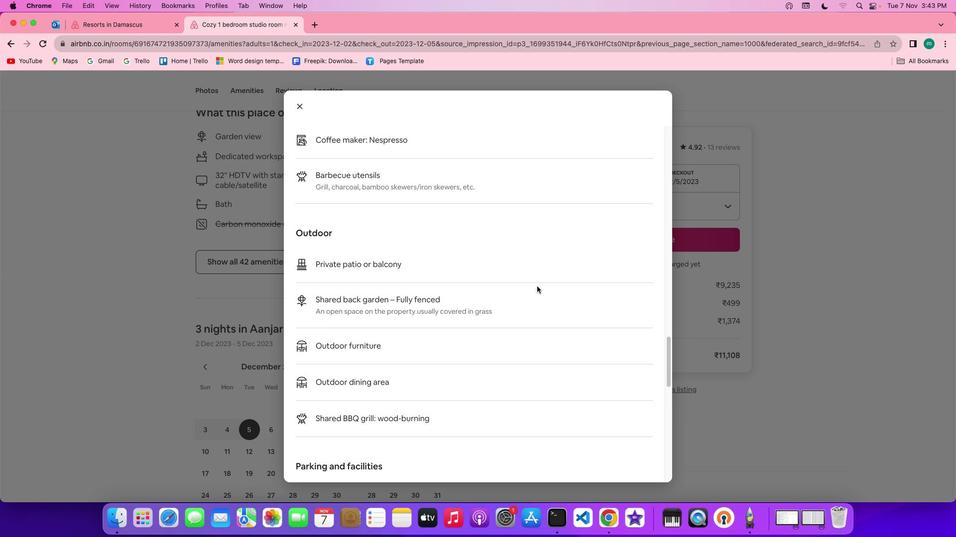 
Action: Mouse scrolled (537, 286) with delta (0, 0)
